 Task: Go to Program & Features. Select Whole Food Market. Add to cart Organic Hand Soap-1. Place order for Angela Wright, _x000D_
304 Lower Adkinstown Rd_x000D_
Mc Kee, Kentucky(KY), 40447, Cell Number (606) 287-3572
Action: Mouse moved to (17, 79)
Screenshot: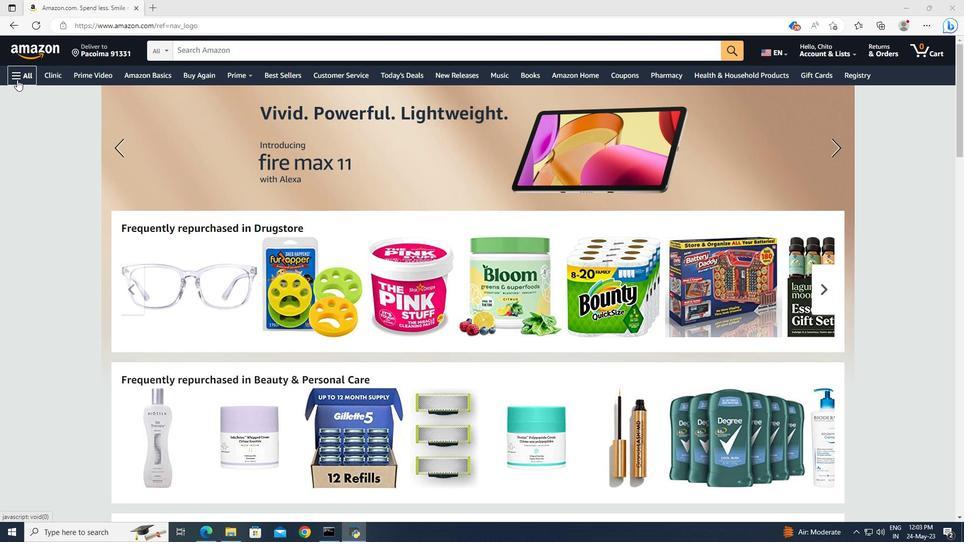 
Action: Mouse pressed left at (17, 79)
Screenshot: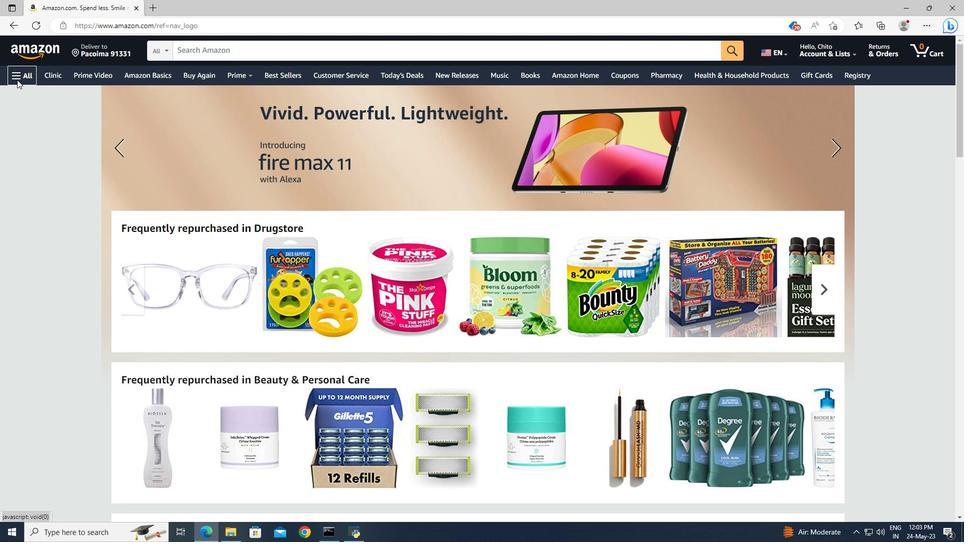 
Action: Mouse moved to (40, 225)
Screenshot: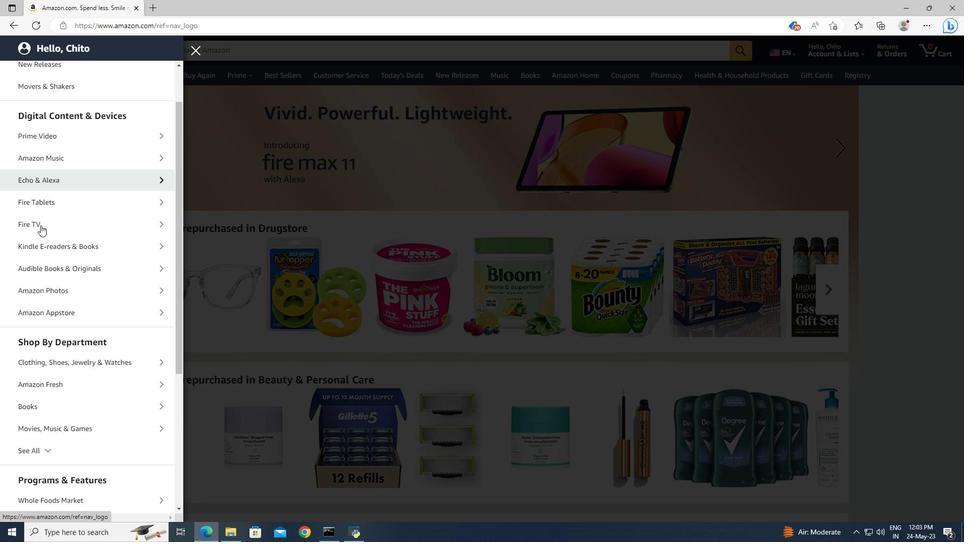 
Action: Mouse scrolled (40, 224) with delta (0, 0)
Screenshot: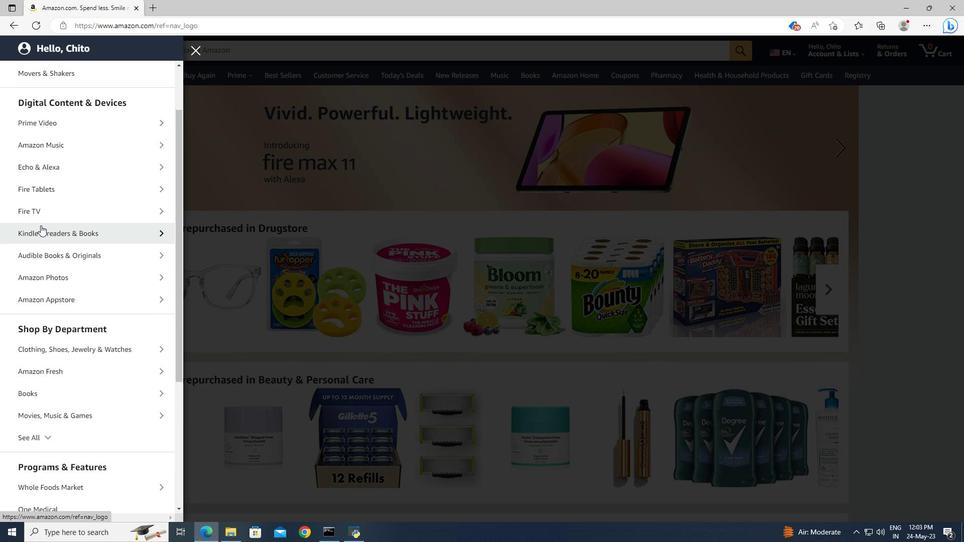 
Action: Mouse scrolled (40, 224) with delta (0, 0)
Screenshot: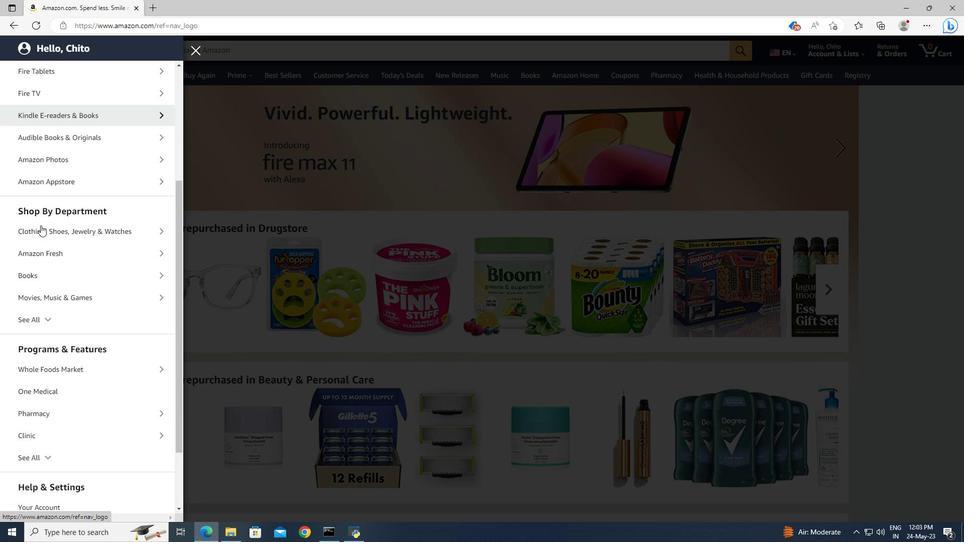 
Action: Mouse scrolled (40, 224) with delta (0, 0)
Screenshot: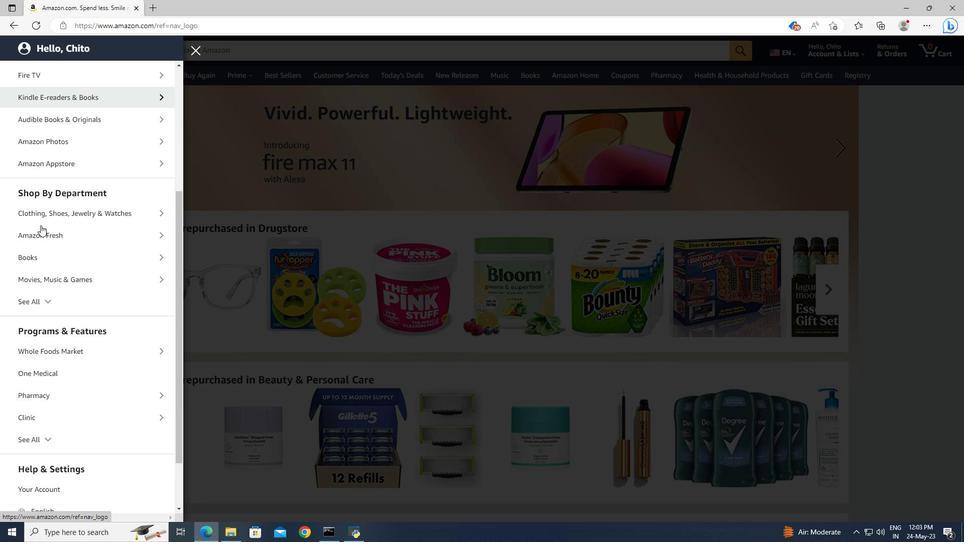 
Action: Mouse scrolled (40, 224) with delta (0, 0)
Screenshot: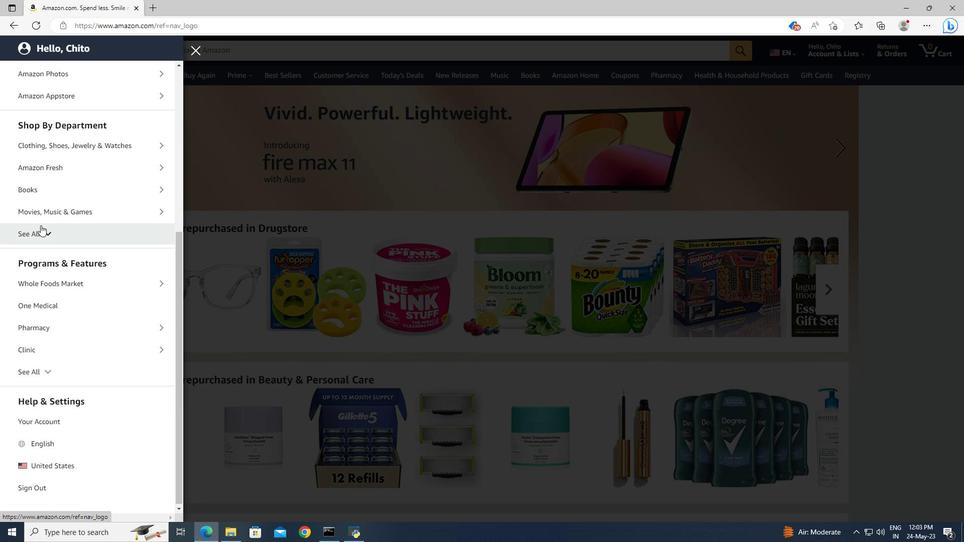 
Action: Mouse scrolled (40, 224) with delta (0, 0)
Screenshot: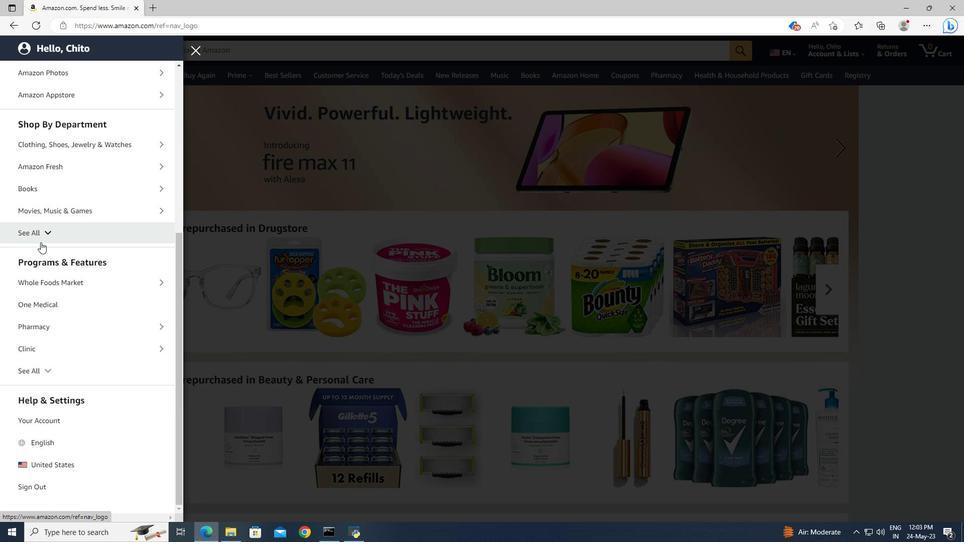 
Action: Mouse moved to (43, 278)
Screenshot: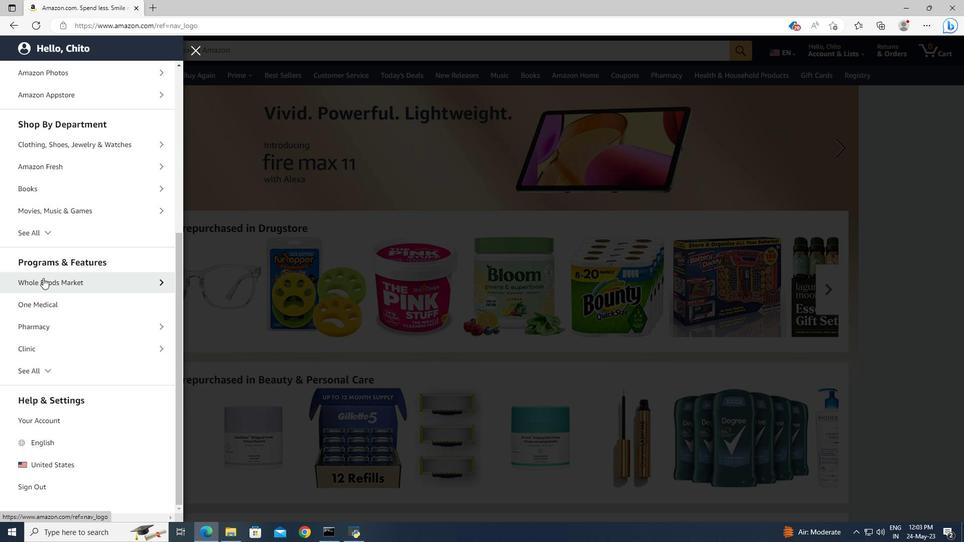 
Action: Mouse pressed left at (43, 278)
Screenshot: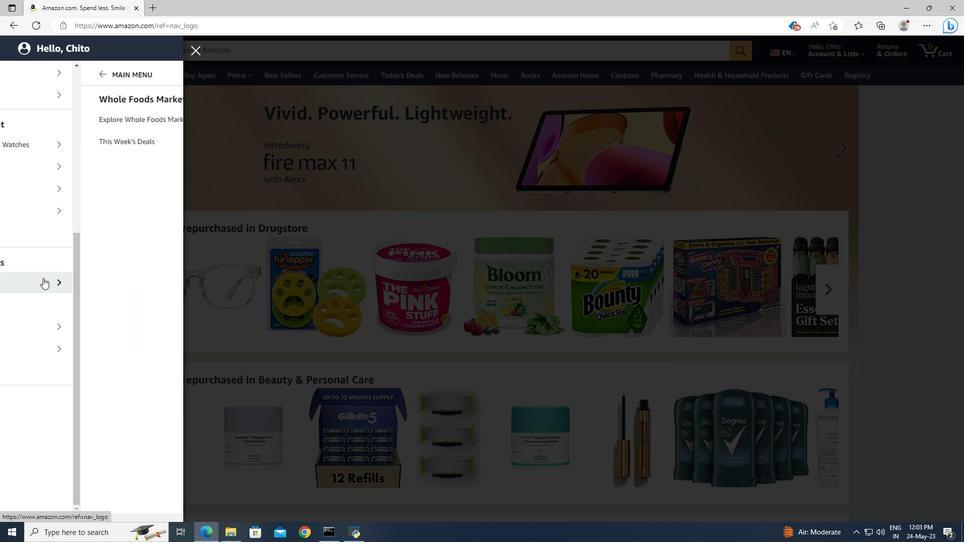 
Action: Mouse moved to (47, 126)
Screenshot: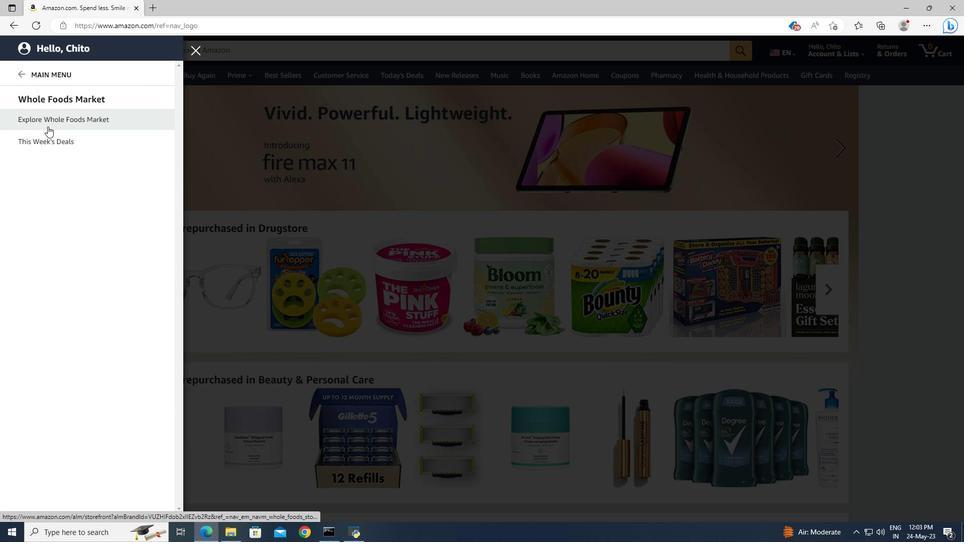 
Action: Mouse pressed left at (47, 126)
Screenshot: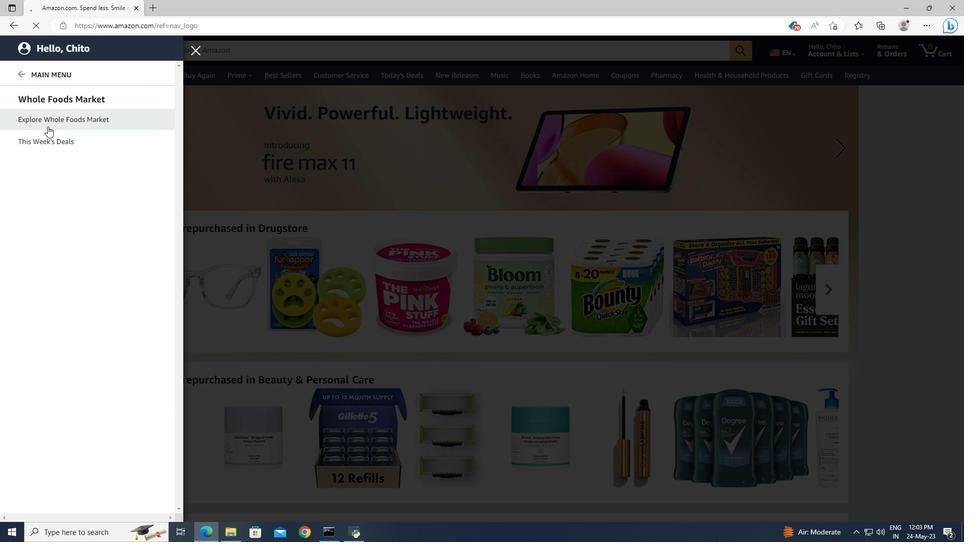 
Action: Mouse moved to (199, 122)
Screenshot: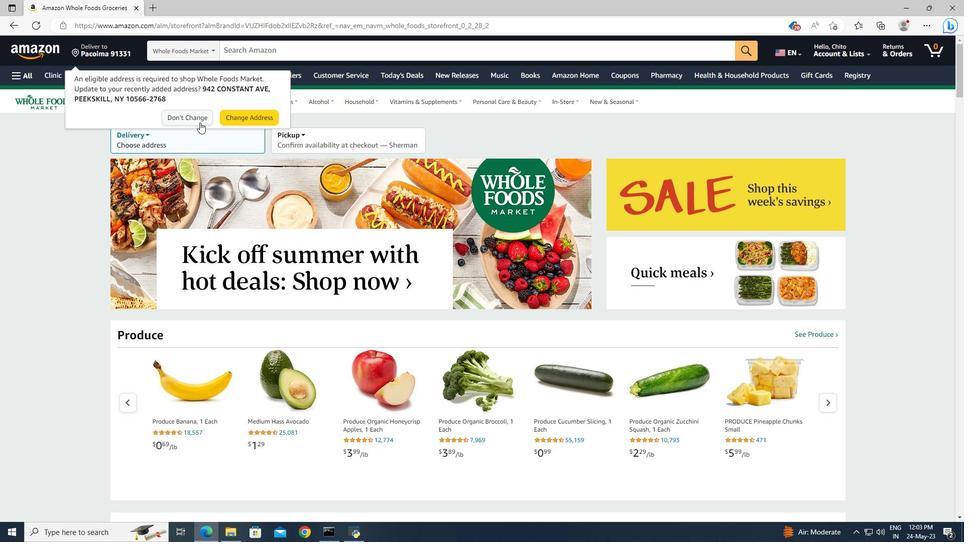 
Action: Mouse pressed left at (199, 122)
Screenshot: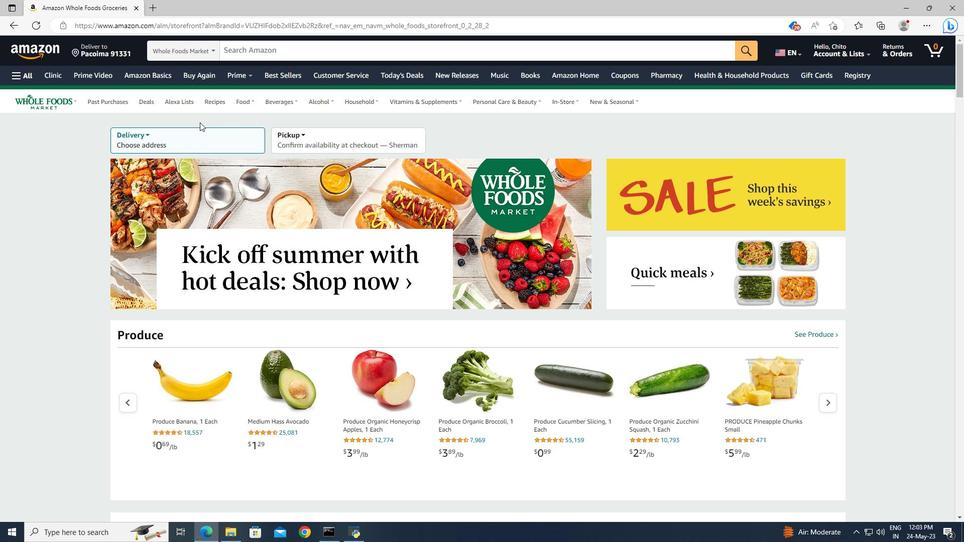 
Action: Mouse moved to (230, 133)
Screenshot: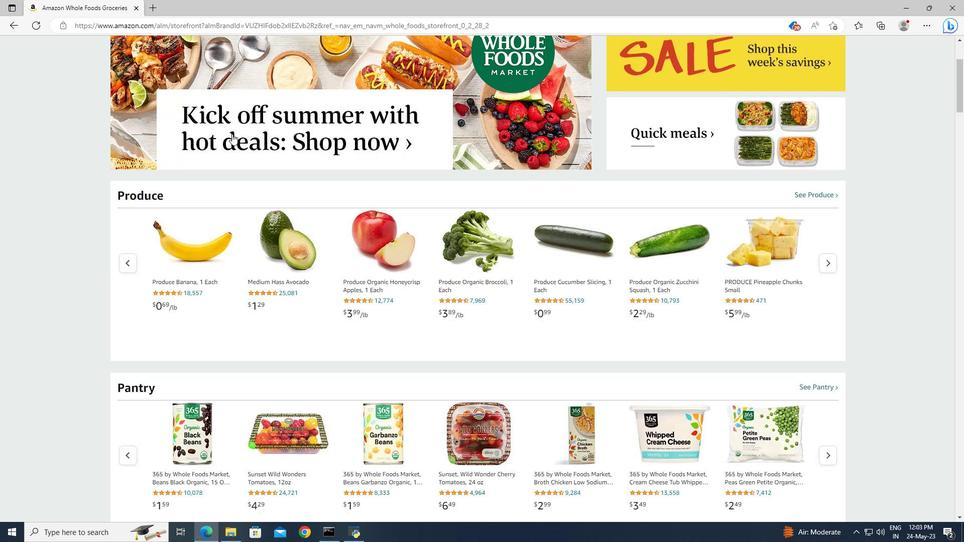 
Action: Mouse scrolled (230, 132) with delta (0, 0)
Screenshot: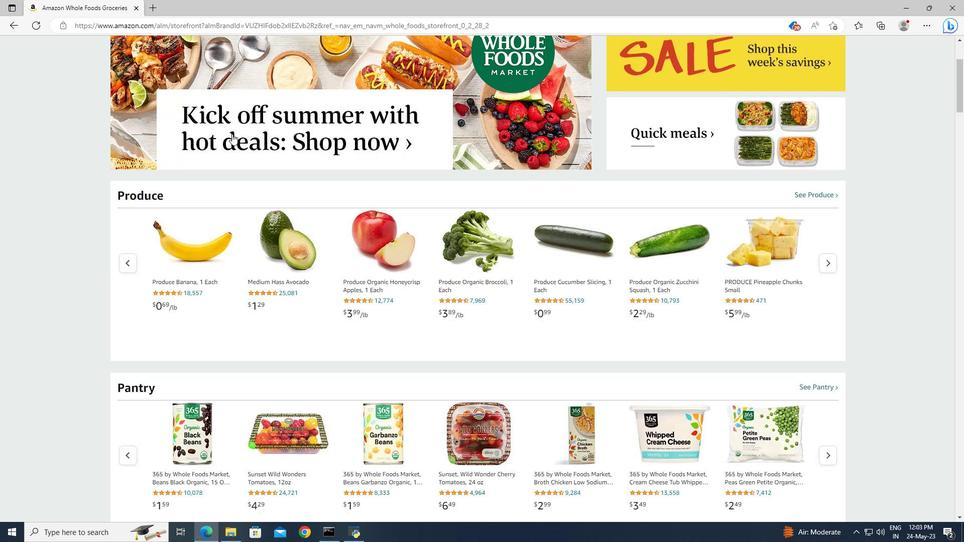
Action: Mouse moved to (231, 133)
Screenshot: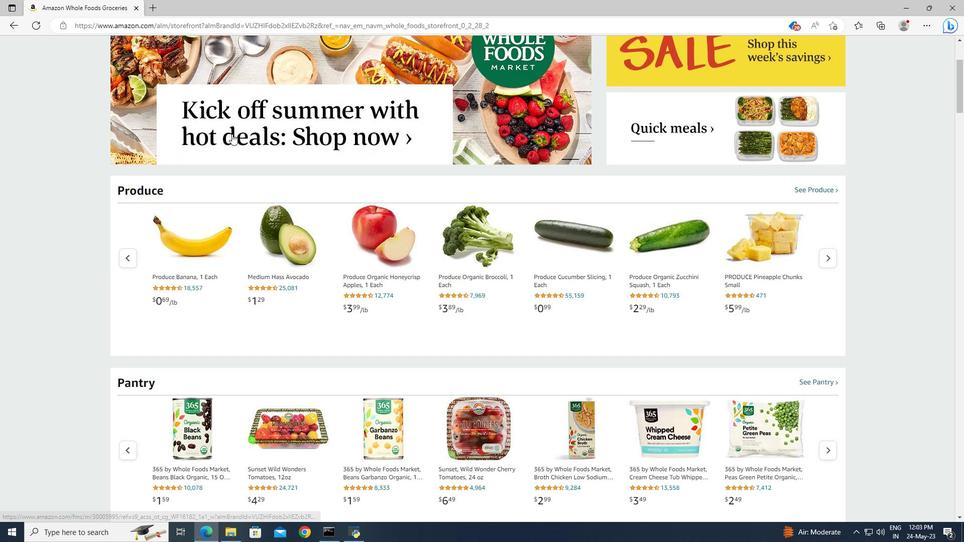 
Action: Mouse scrolled (231, 133) with delta (0, 0)
Screenshot: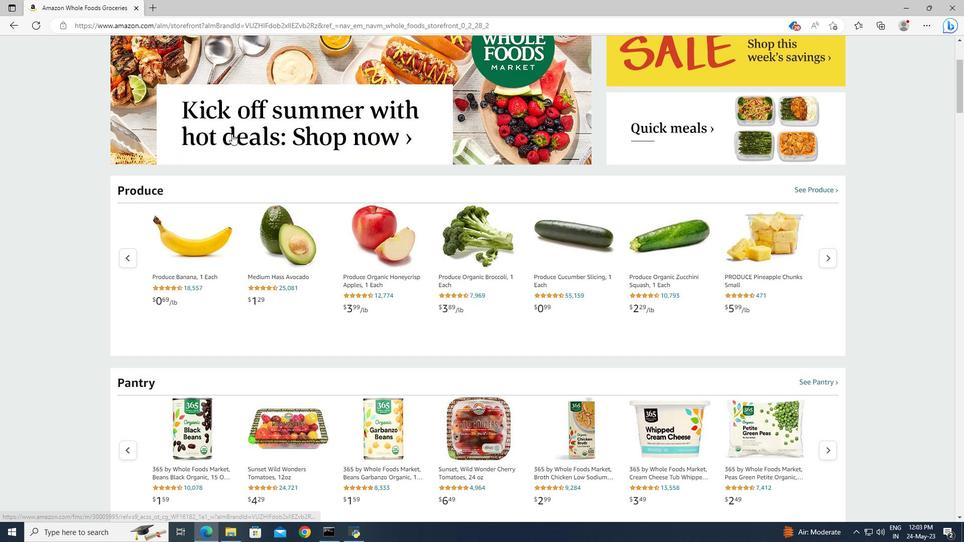
Action: Mouse moved to (232, 134)
Screenshot: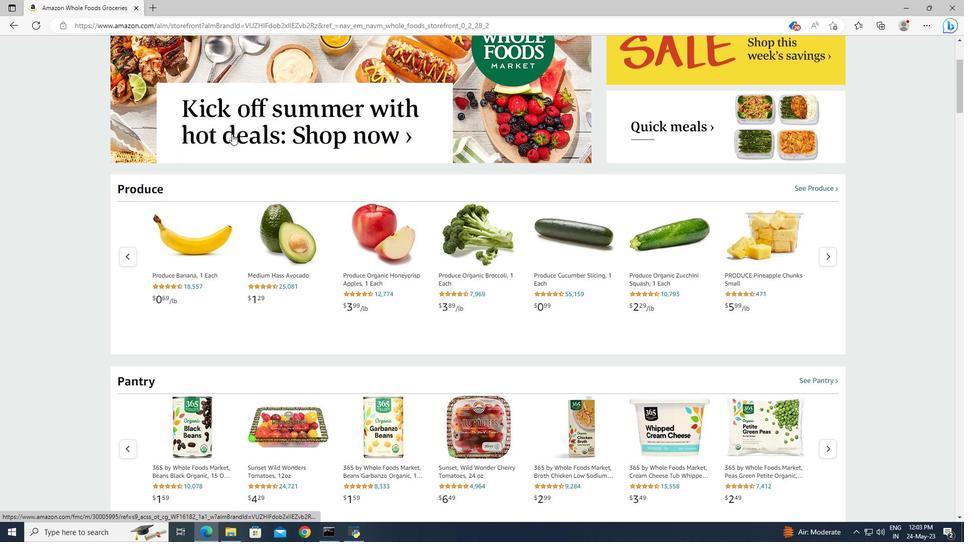 
Action: Mouse scrolled (232, 134) with delta (0, 0)
Screenshot: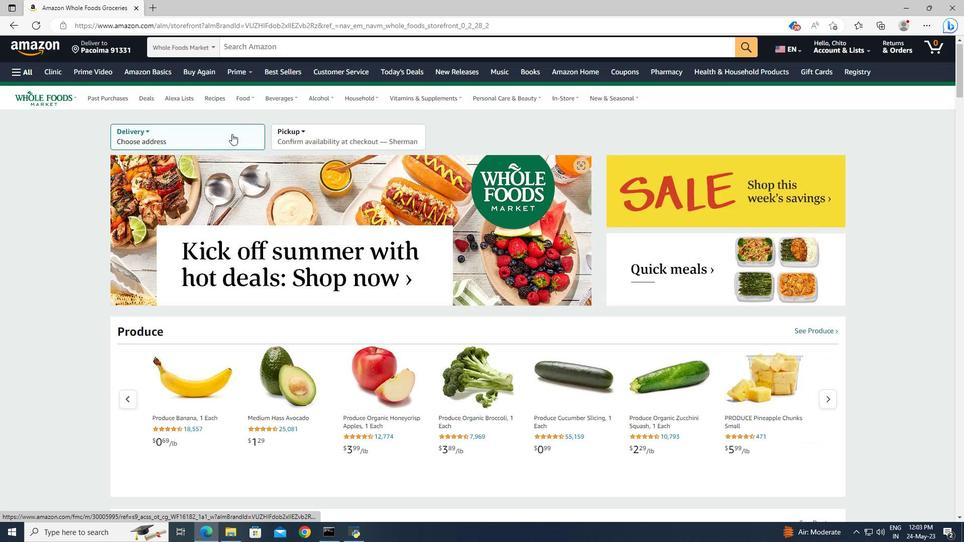 
Action: Mouse scrolled (232, 134) with delta (0, 0)
Screenshot: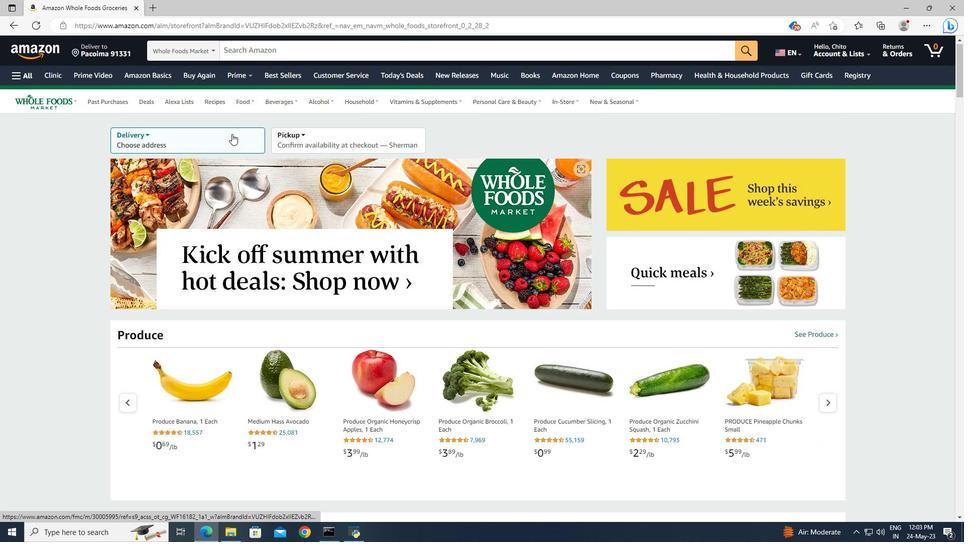 
Action: Mouse scrolled (232, 134) with delta (0, 0)
Screenshot: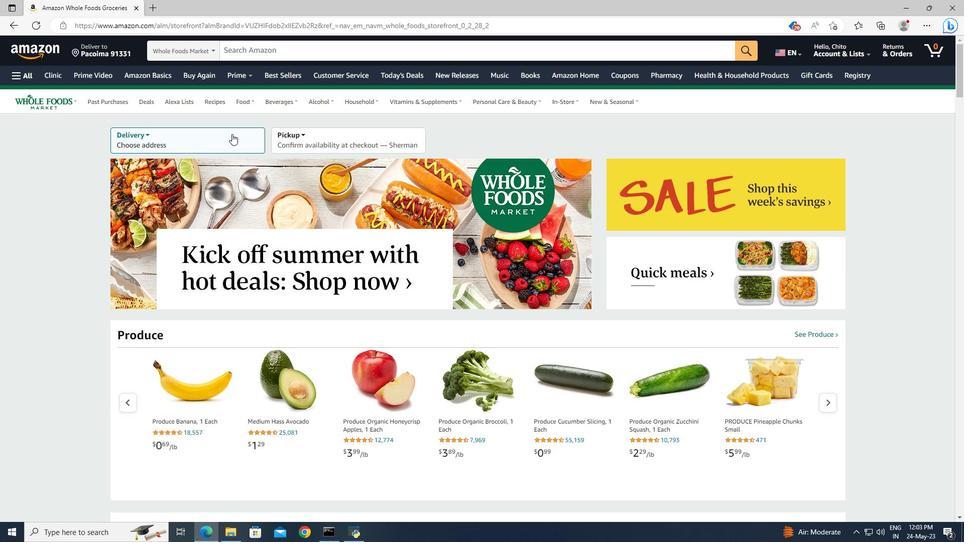 
Action: Mouse moved to (358, 100)
Screenshot: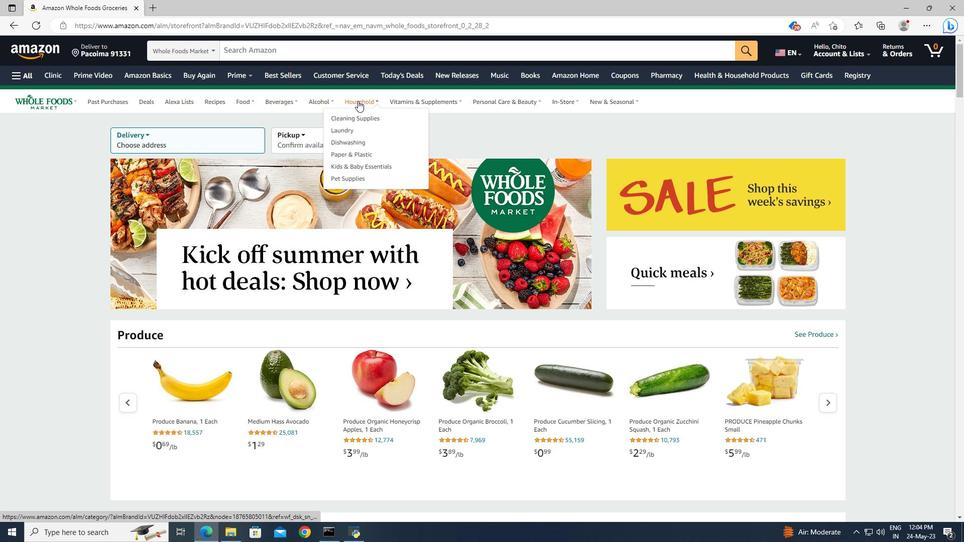 
Action: Mouse pressed left at (358, 100)
Screenshot: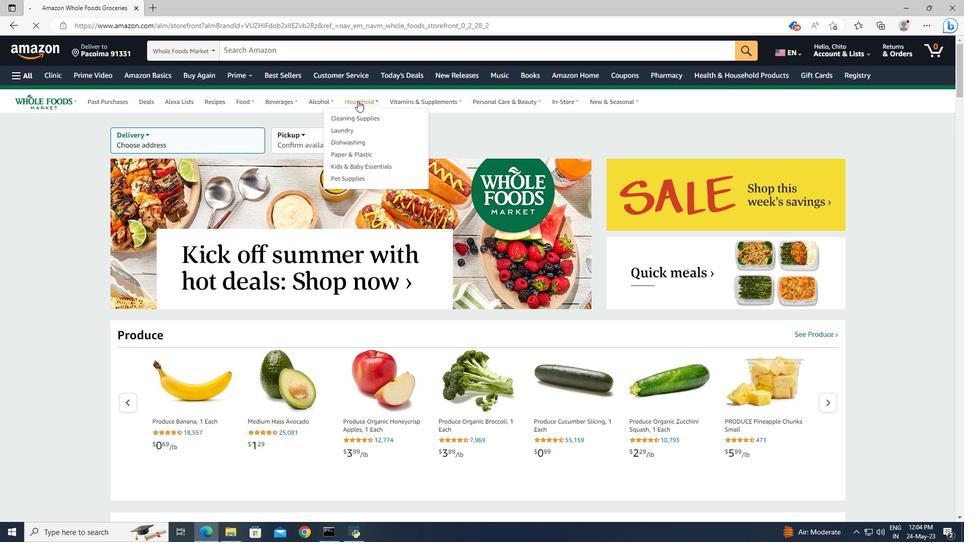 
Action: Mouse moved to (353, 176)
Screenshot: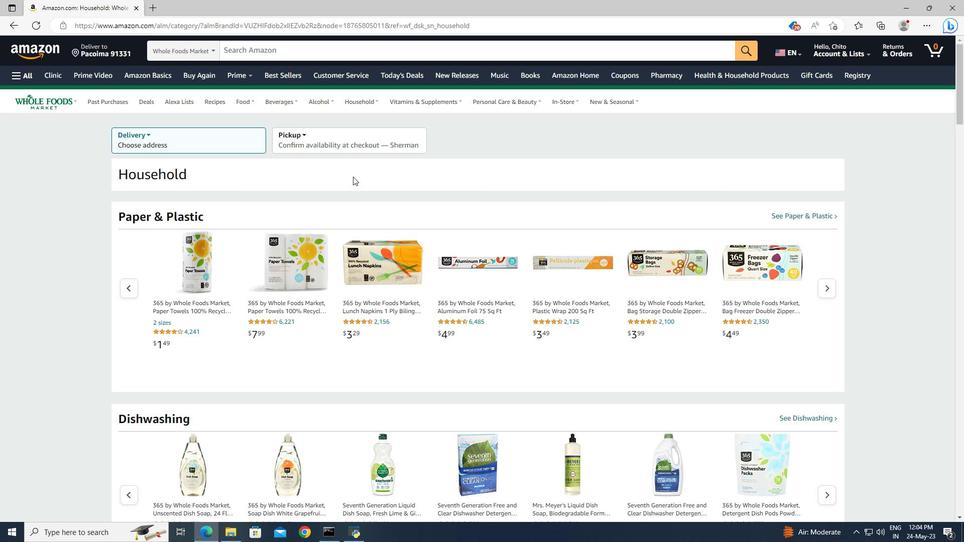 
Action: Mouse scrolled (353, 176) with delta (0, 0)
Screenshot: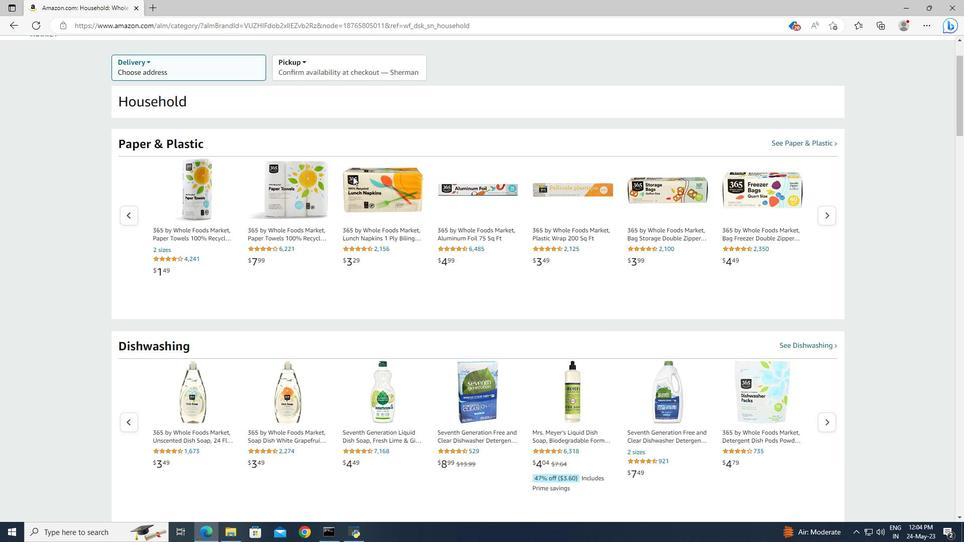 
Action: Mouse scrolled (353, 176) with delta (0, 0)
Screenshot: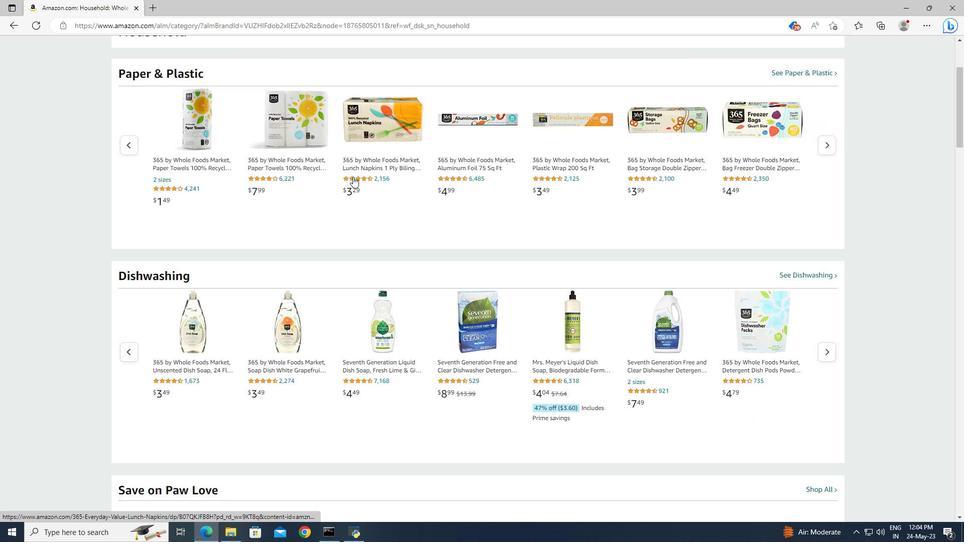 
Action: Mouse scrolled (353, 176) with delta (0, 0)
Screenshot: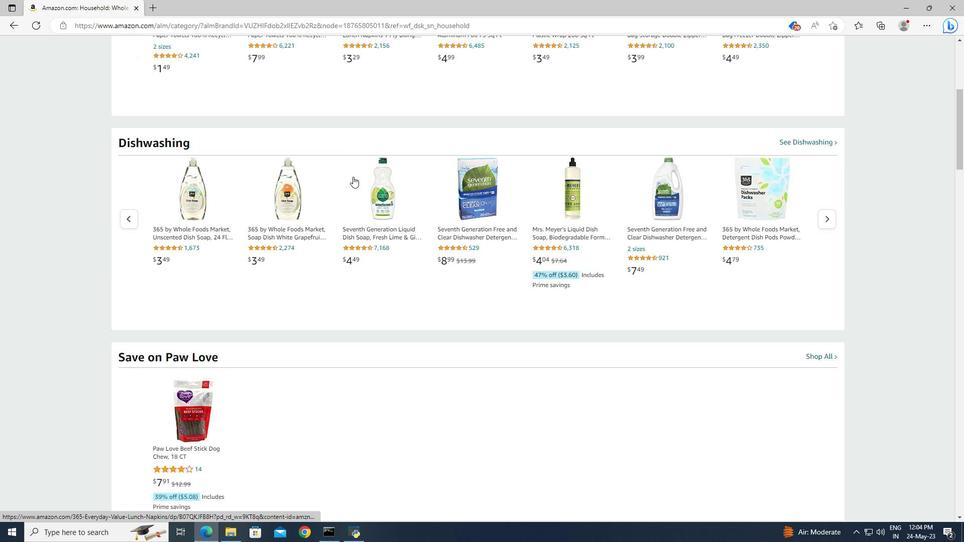 
Action: Mouse scrolled (353, 176) with delta (0, 0)
Screenshot: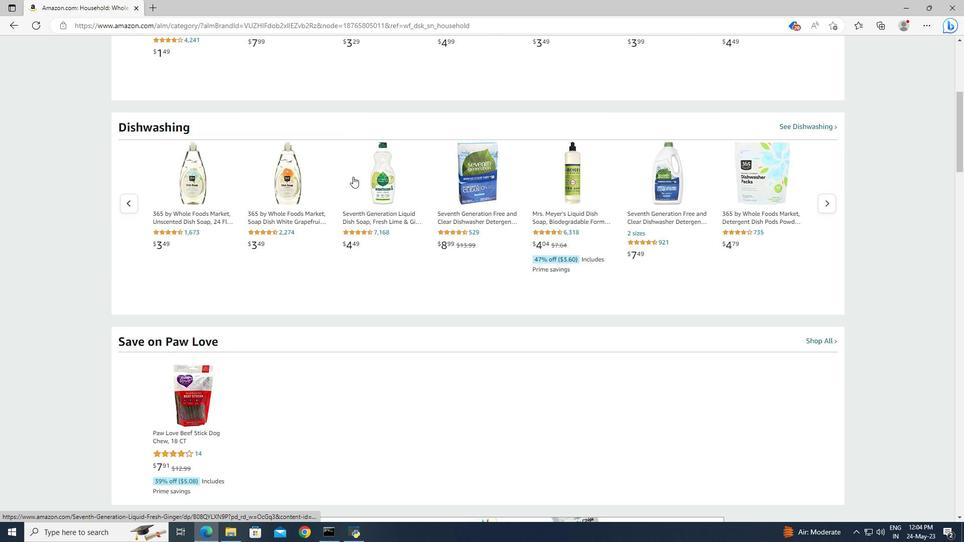 
Action: Mouse scrolled (353, 176) with delta (0, 0)
Screenshot: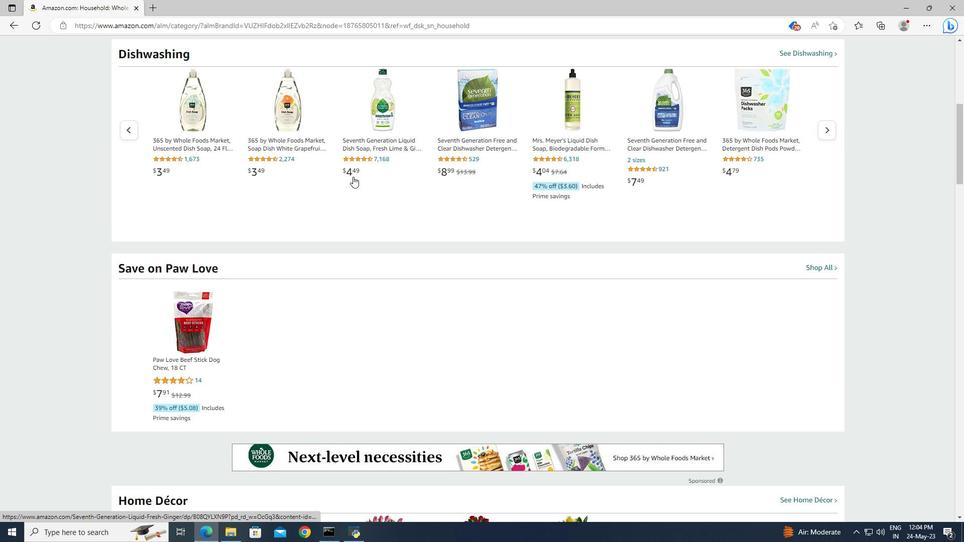 
Action: Mouse scrolled (353, 176) with delta (0, 0)
Screenshot: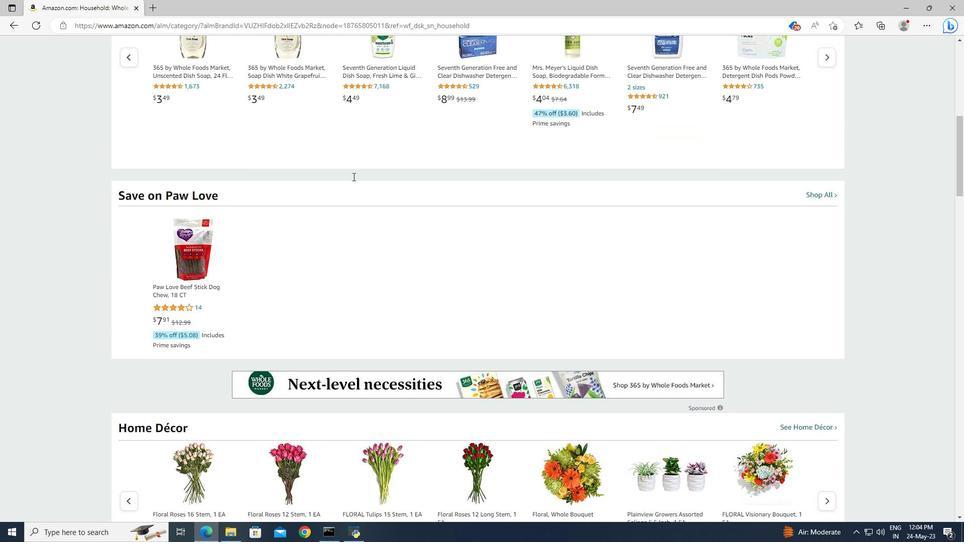 
Action: Mouse scrolled (353, 176) with delta (0, 0)
Screenshot: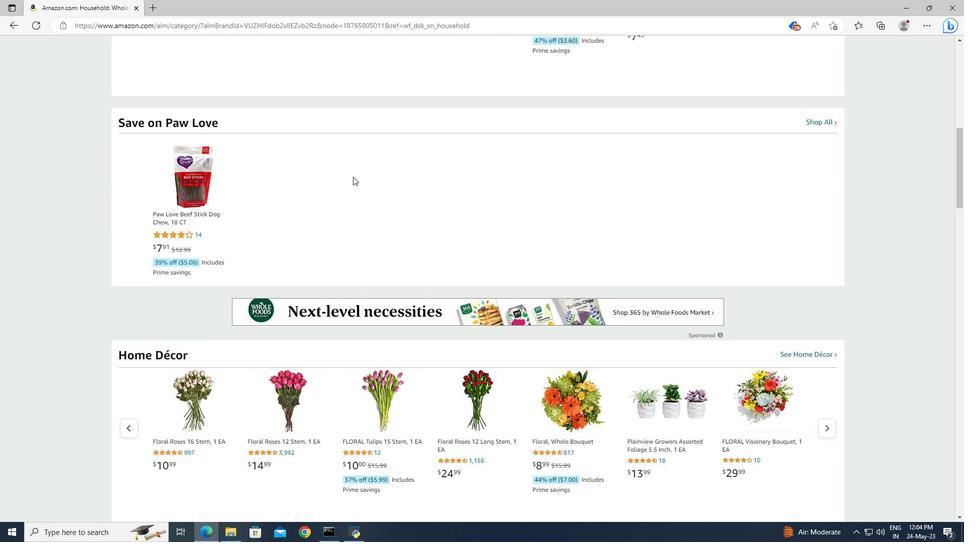 
Action: Mouse scrolled (353, 176) with delta (0, 0)
Screenshot: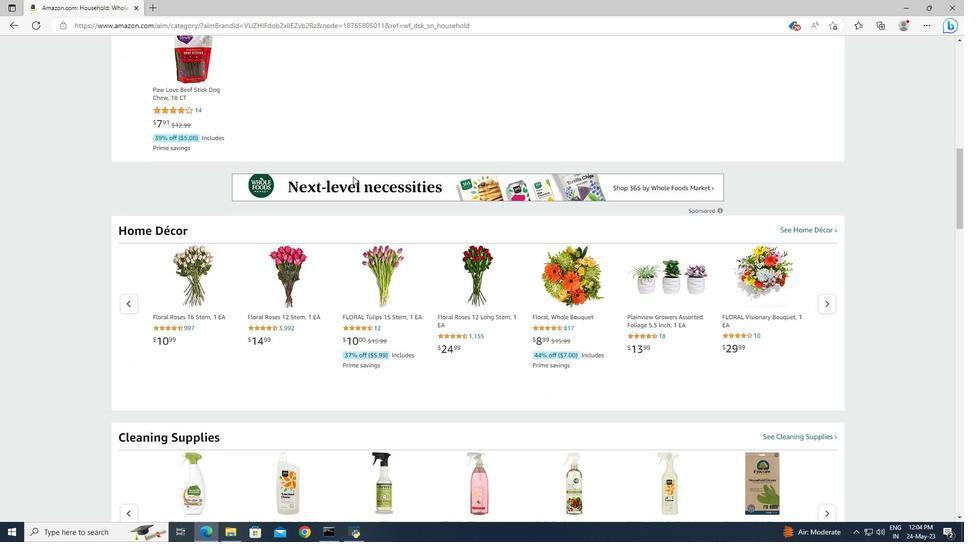 
Action: Mouse scrolled (353, 176) with delta (0, 0)
Screenshot: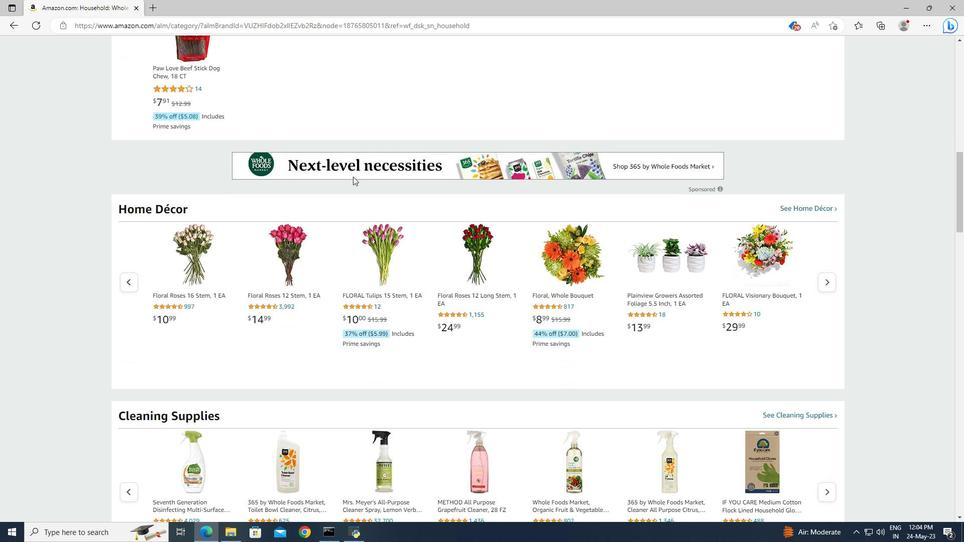 
Action: Mouse scrolled (353, 176) with delta (0, 0)
Screenshot: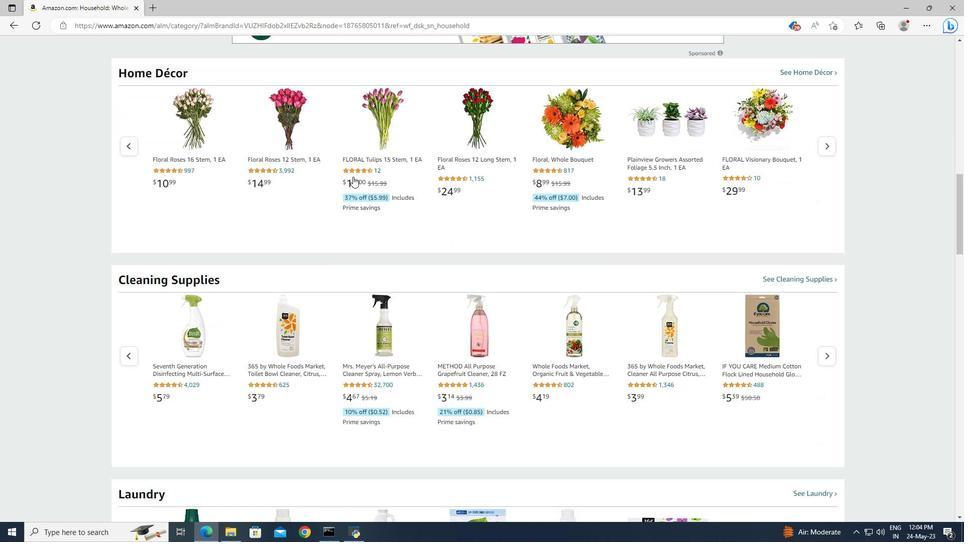 
Action: Mouse scrolled (353, 176) with delta (0, 0)
Screenshot: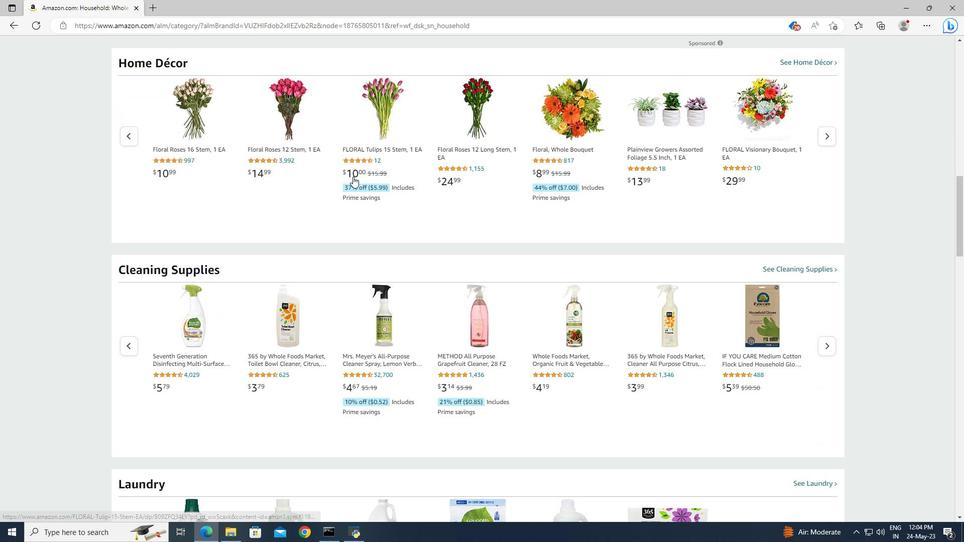 
Action: Mouse scrolled (353, 176) with delta (0, 0)
Screenshot: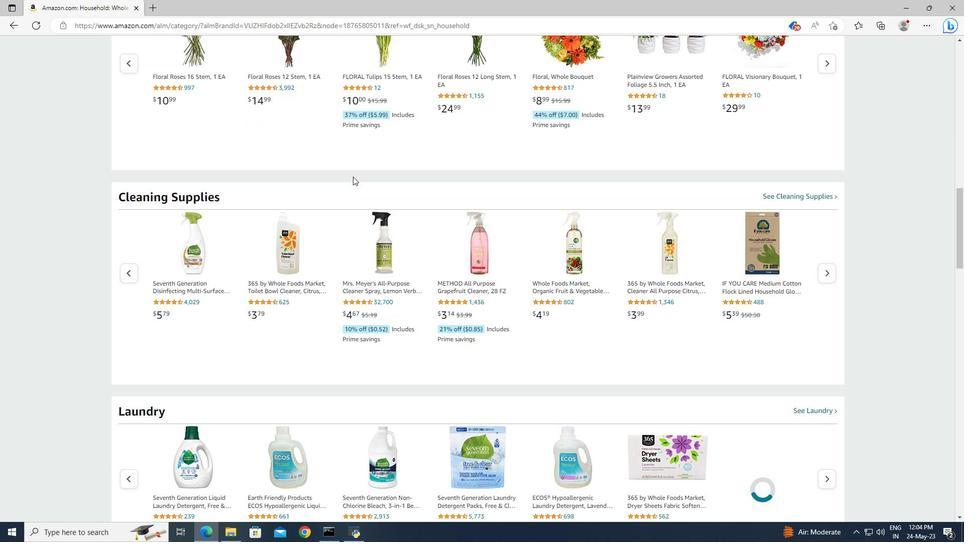 
Action: Mouse scrolled (353, 176) with delta (0, 0)
Screenshot: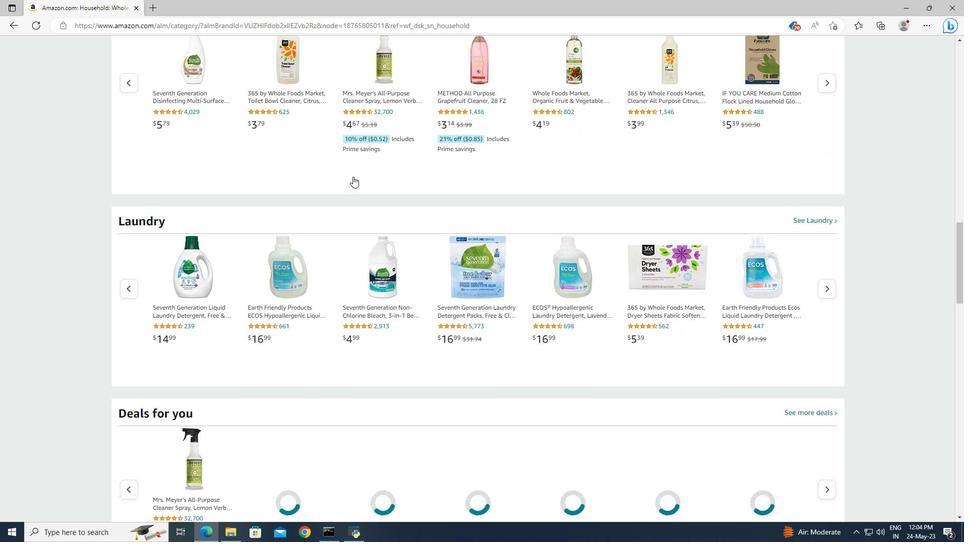 
Action: Mouse scrolled (353, 176) with delta (0, 0)
Screenshot: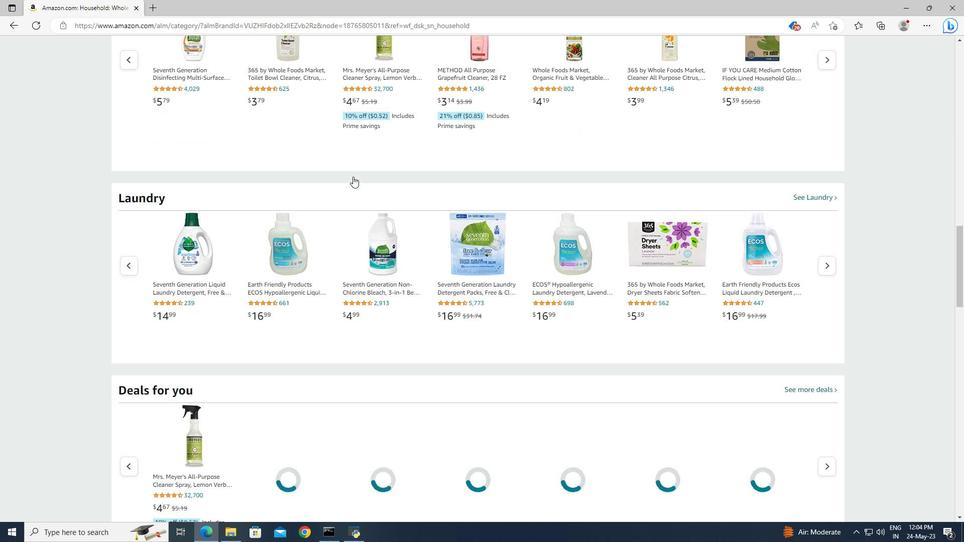 
Action: Mouse scrolled (353, 176) with delta (0, 0)
Screenshot: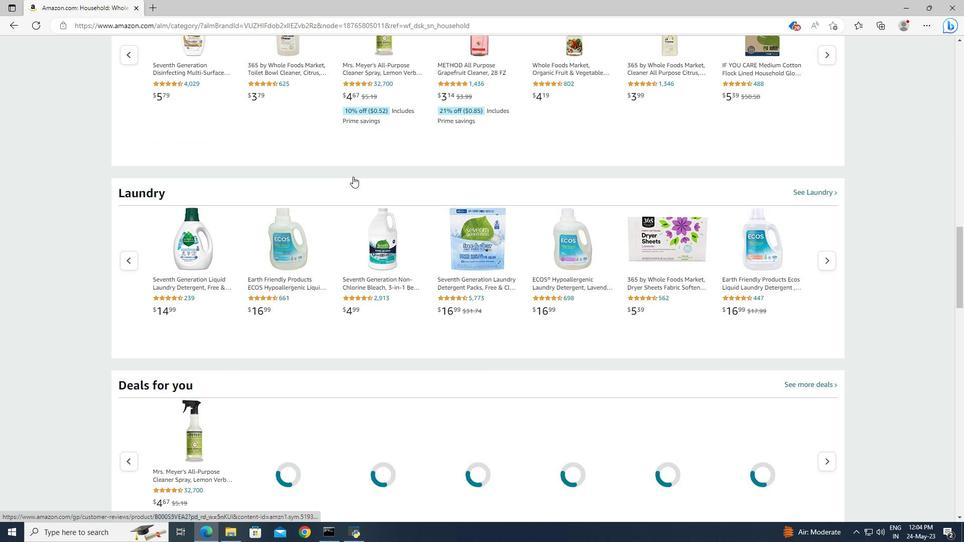 
Action: Mouse scrolled (353, 176) with delta (0, 0)
Screenshot: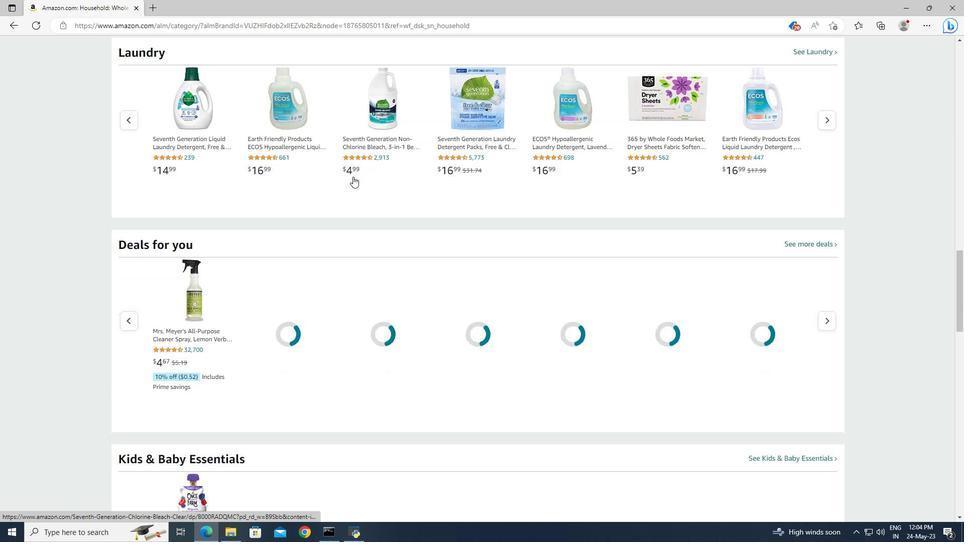 
Action: Mouse scrolled (353, 176) with delta (0, 0)
Screenshot: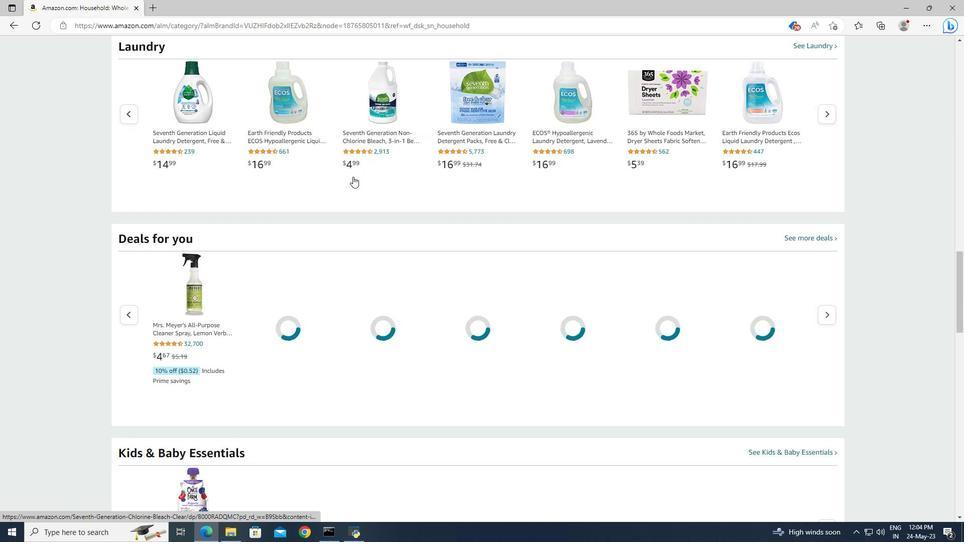 
Action: Mouse scrolled (353, 176) with delta (0, 0)
Screenshot: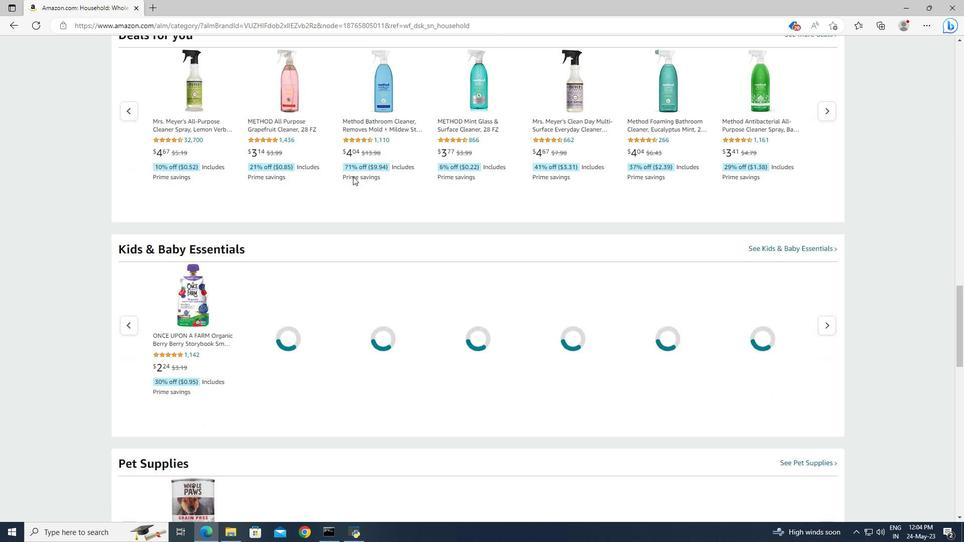 
Action: Mouse scrolled (353, 176) with delta (0, 0)
Screenshot: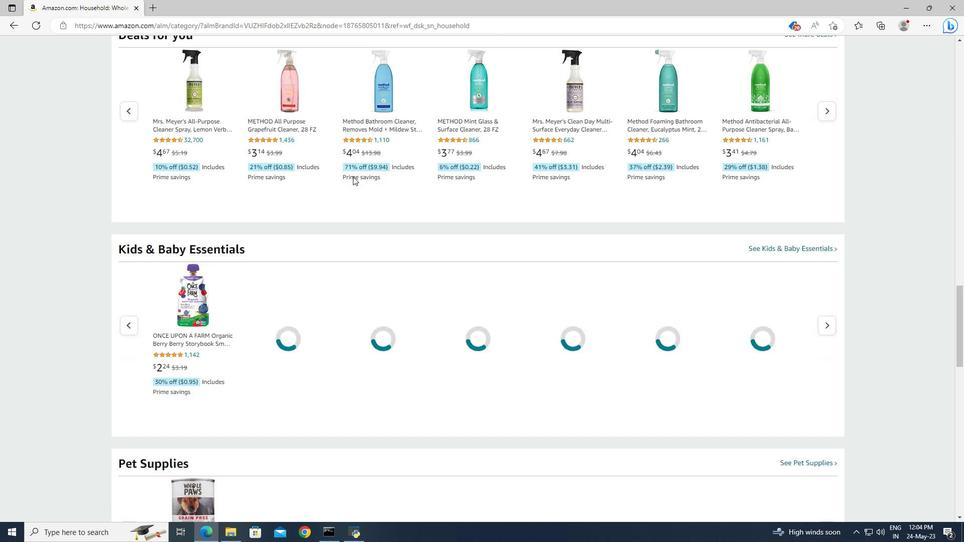 
Action: Mouse scrolled (353, 176) with delta (0, 0)
Screenshot: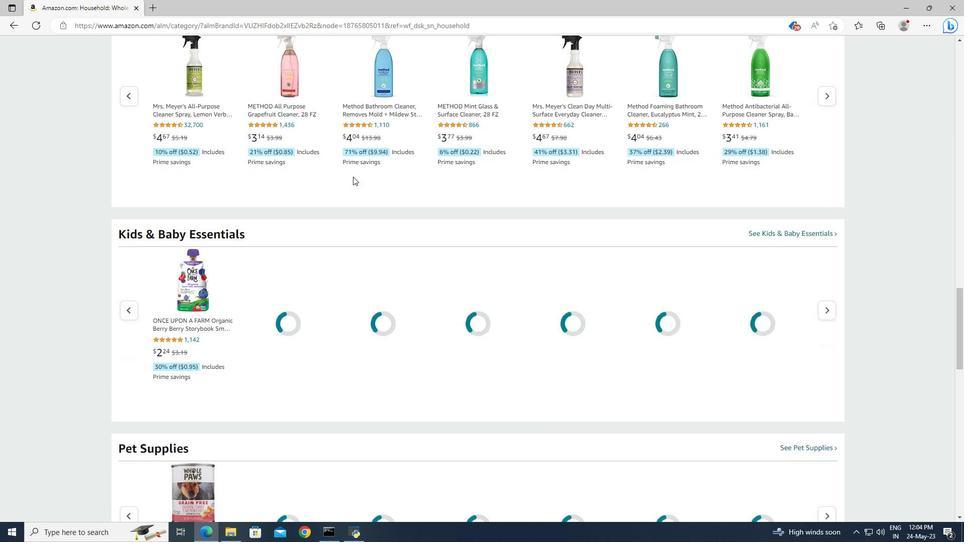 
Action: Mouse scrolled (353, 176) with delta (0, 0)
Screenshot: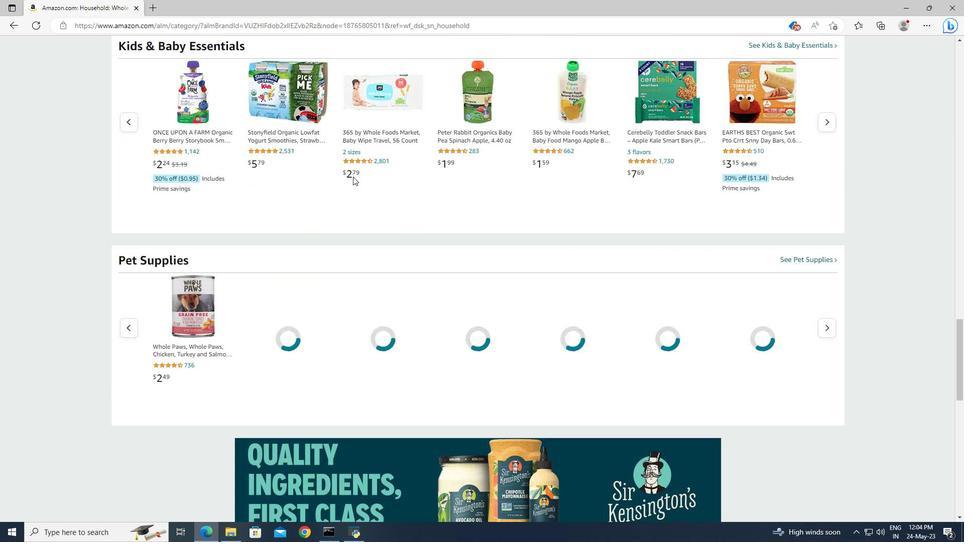 
Action: Mouse scrolled (353, 176) with delta (0, 0)
Screenshot: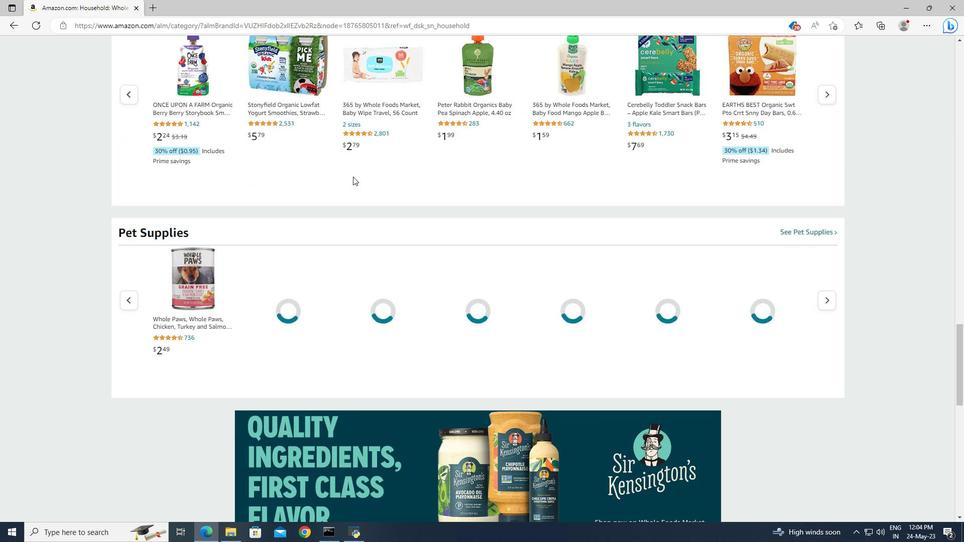 
Action: Mouse scrolled (353, 176) with delta (0, 0)
Screenshot: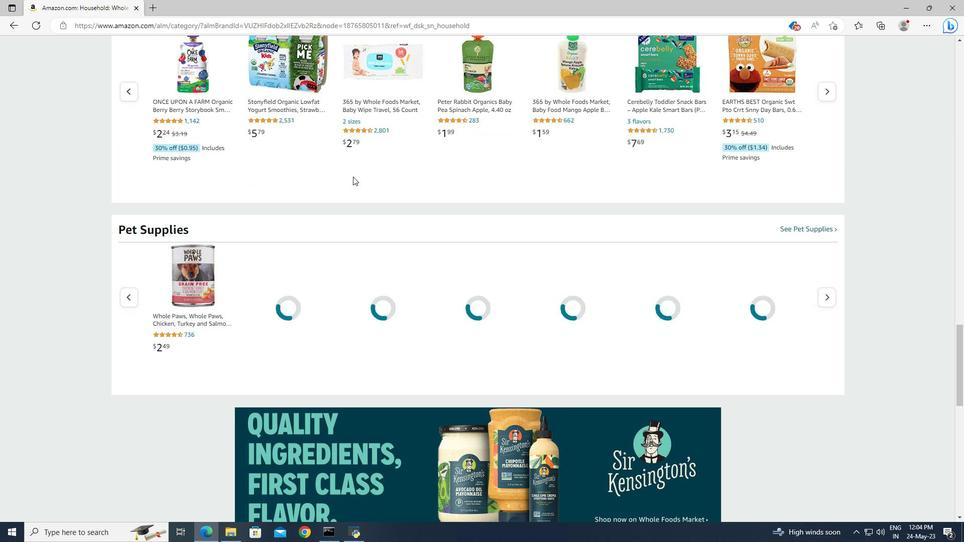 
Action: Mouse scrolled (353, 176) with delta (0, 0)
Screenshot: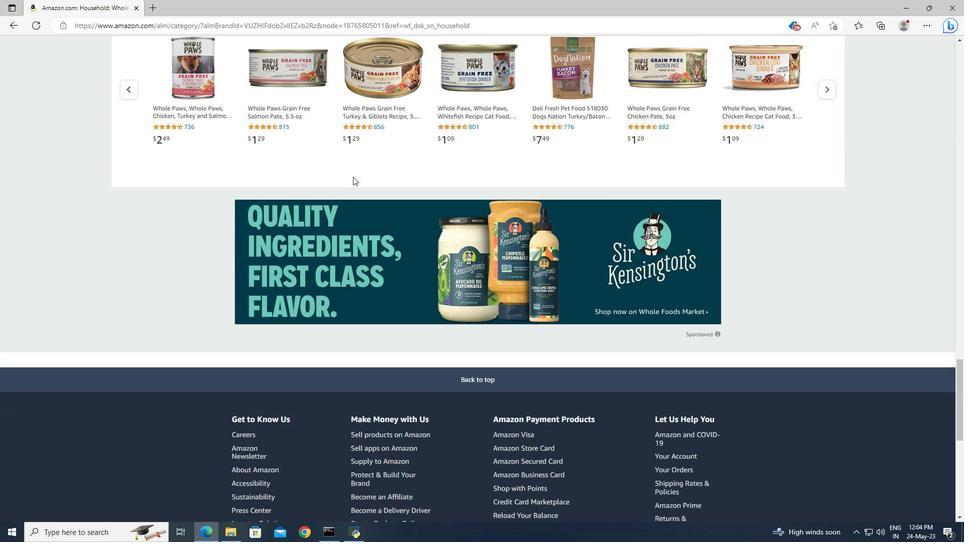 
Action: Mouse scrolled (353, 176) with delta (0, 0)
Screenshot: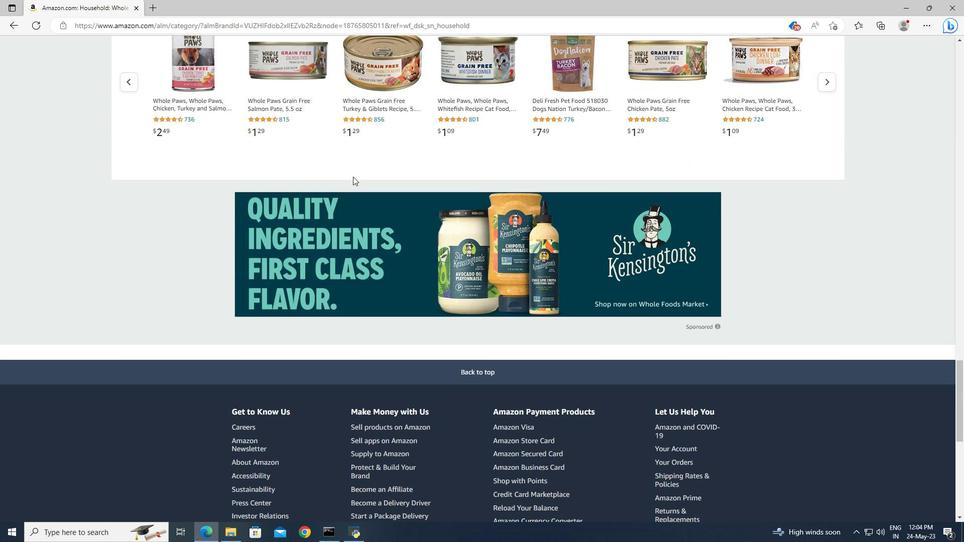 
Action: Mouse scrolled (353, 176) with delta (0, 0)
Screenshot: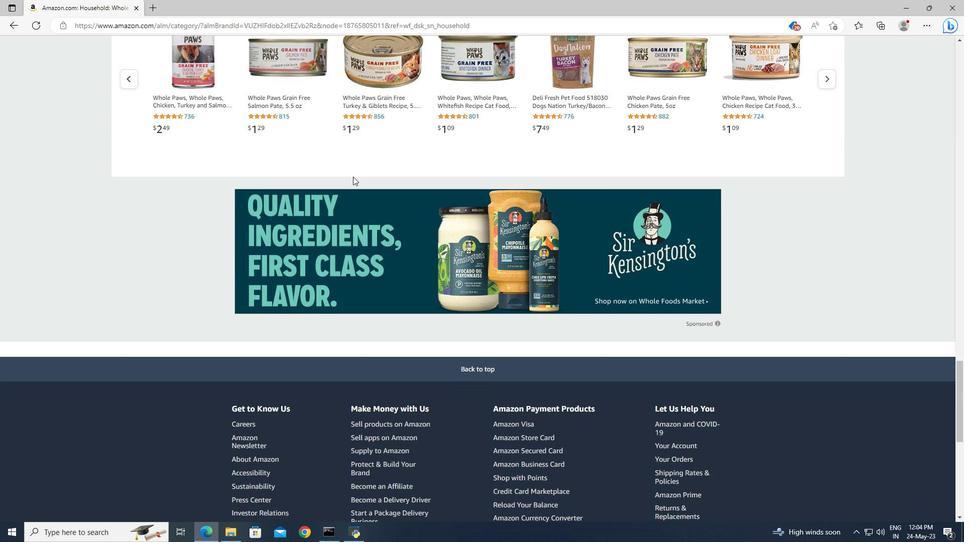 
Action: Mouse scrolled (353, 177) with delta (0, 0)
Screenshot: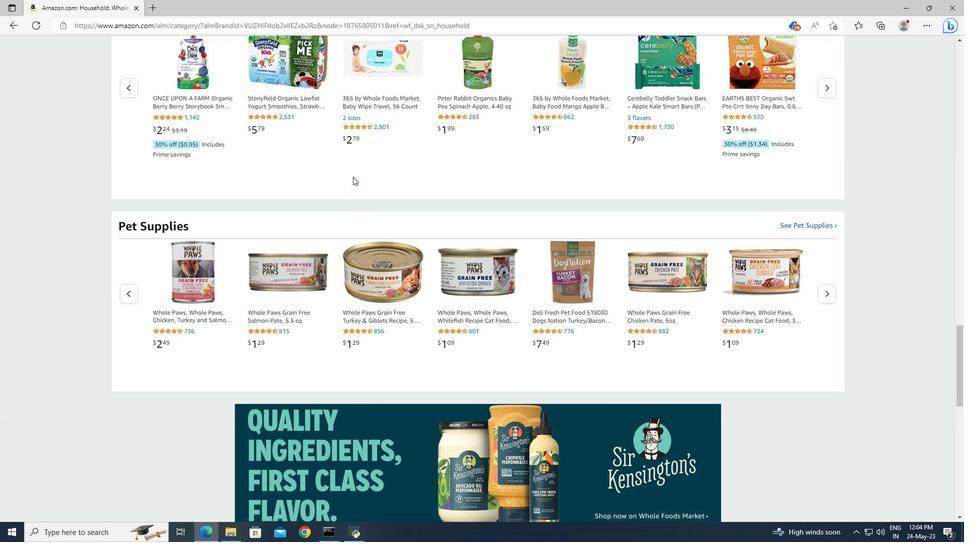 
Action: Mouse scrolled (353, 177) with delta (0, 0)
Screenshot: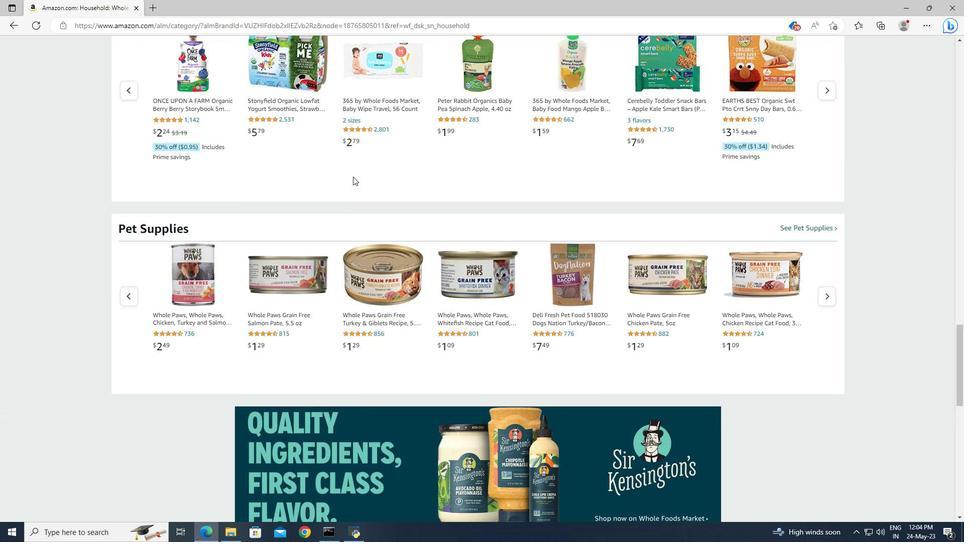 
Action: Mouse scrolled (353, 177) with delta (0, 0)
Screenshot: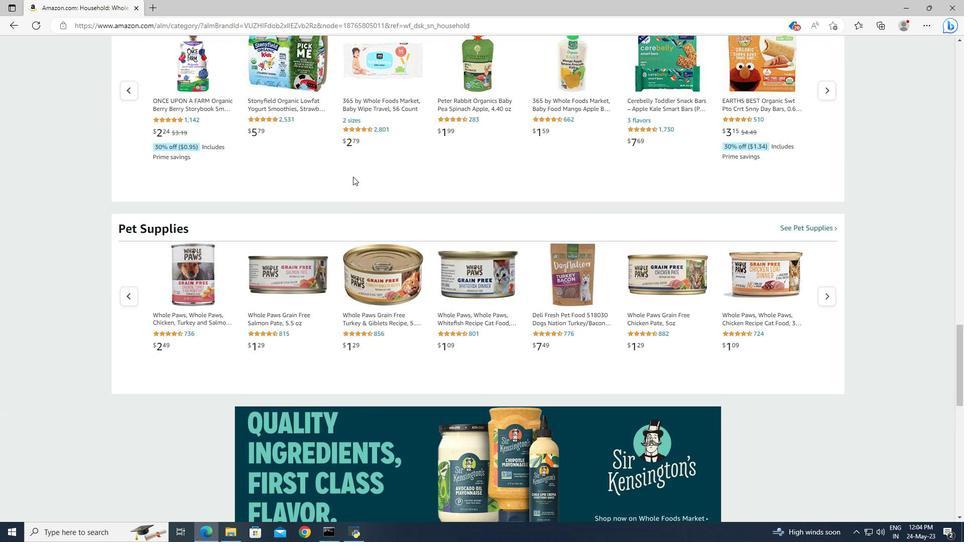 
Action: Mouse scrolled (353, 177) with delta (0, 0)
Screenshot: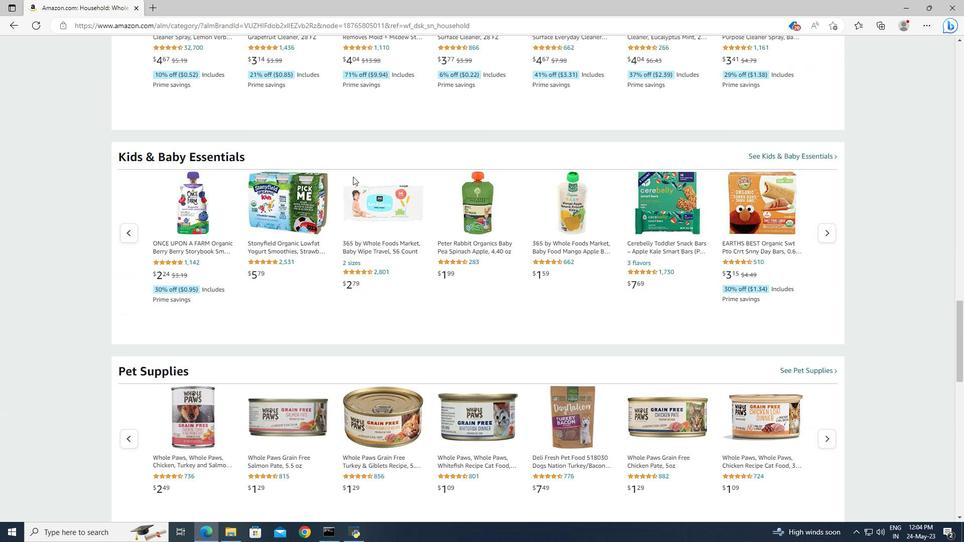 
Action: Mouse scrolled (353, 177) with delta (0, 0)
Screenshot: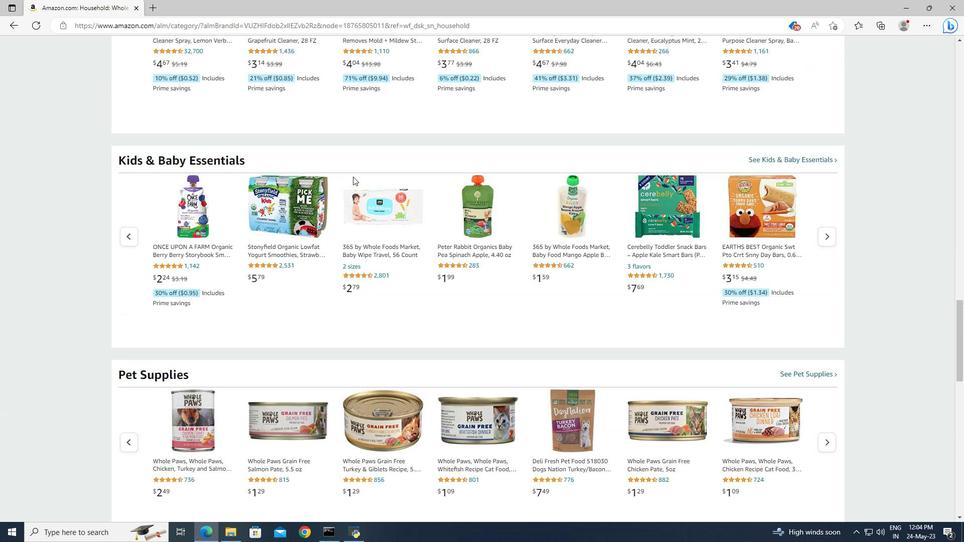 
Action: Mouse scrolled (353, 177) with delta (0, 0)
Screenshot: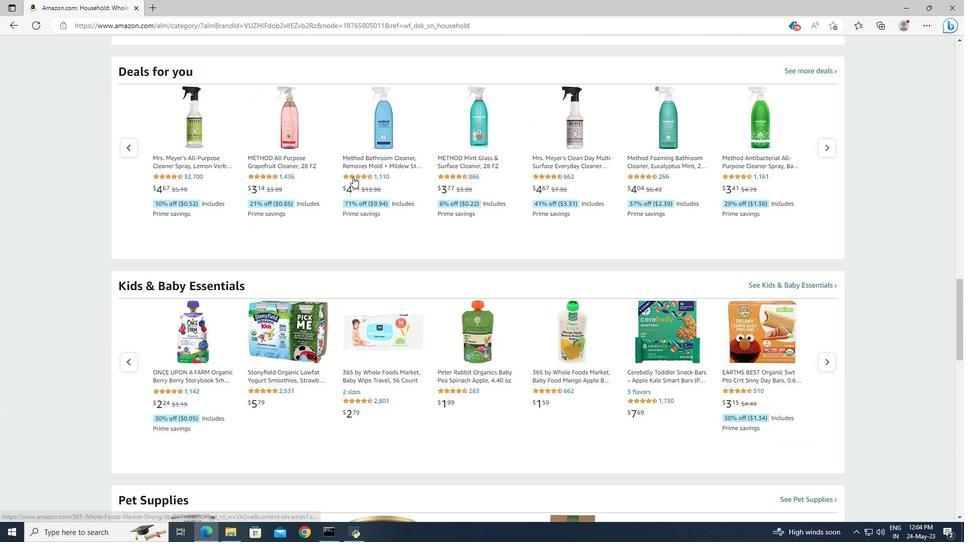 
Action: Mouse scrolled (353, 177) with delta (0, 0)
Screenshot: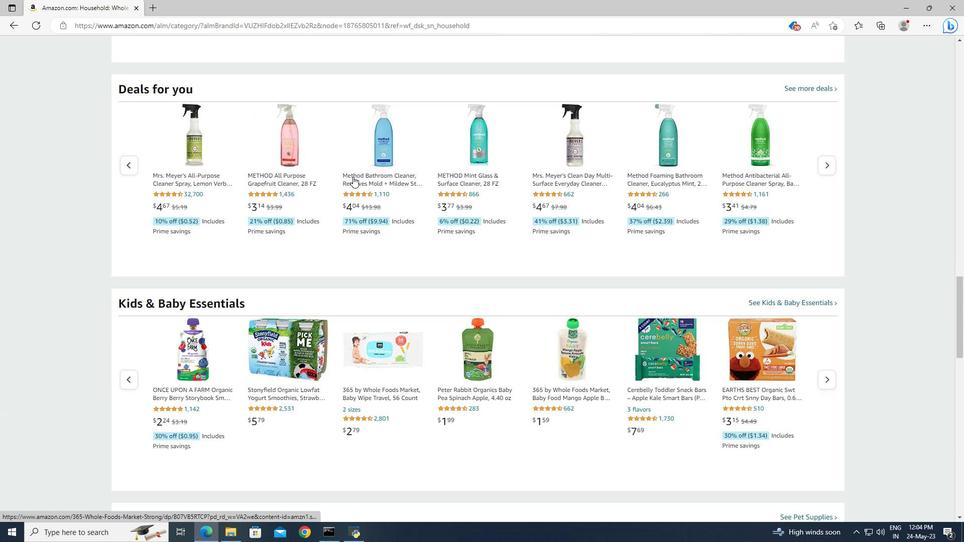 
Action: Mouse scrolled (353, 177) with delta (0, 0)
Screenshot: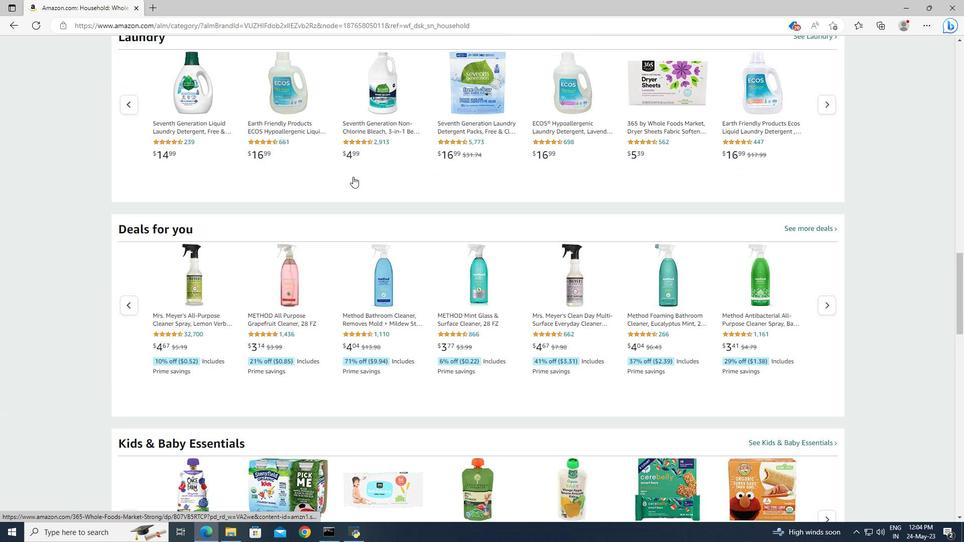 
Action: Mouse scrolled (353, 177) with delta (0, 0)
Screenshot: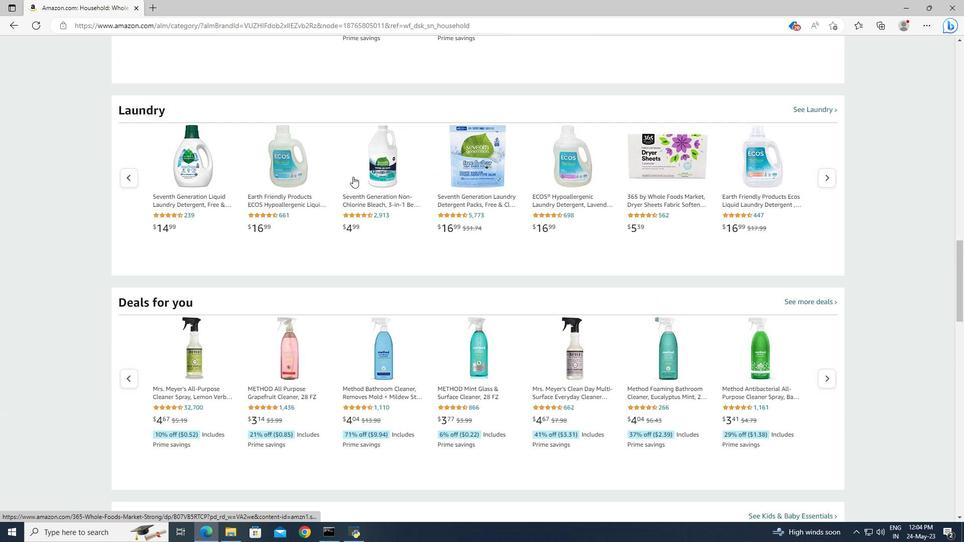 
Action: Mouse scrolled (353, 177) with delta (0, 0)
Screenshot: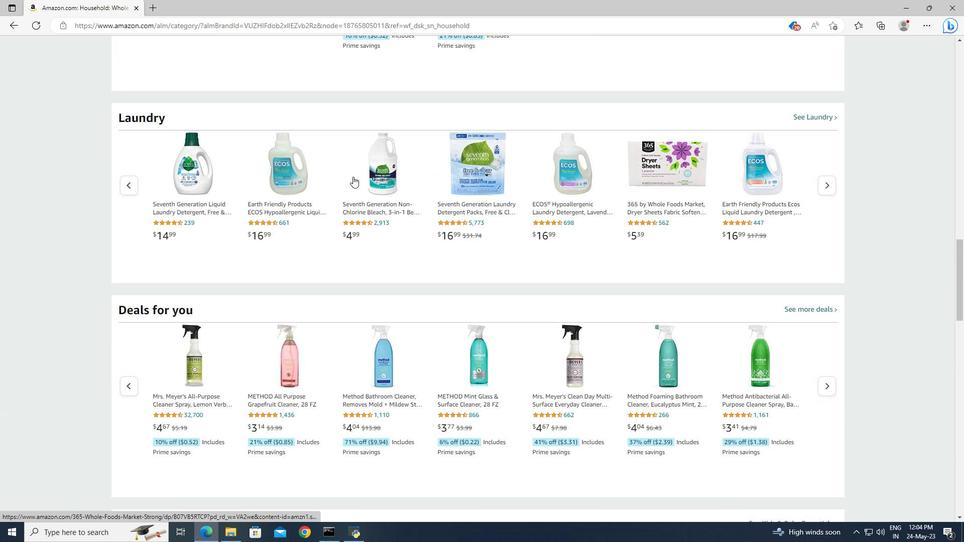 
Action: Mouse scrolled (353, 177) with delta (0, 0)
Screenshot: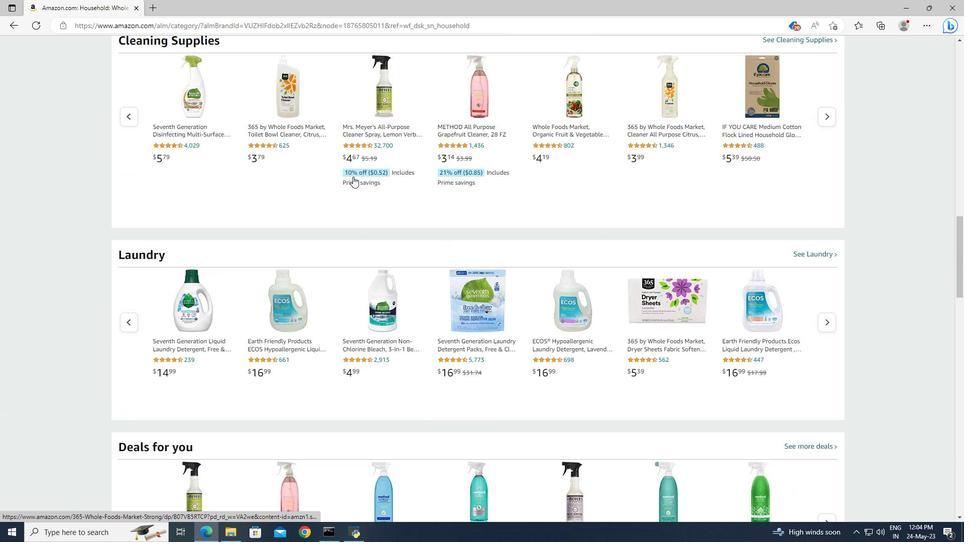 
Action: Mouse scrolled (353, 177) with delta (0, 0)
Screenshot: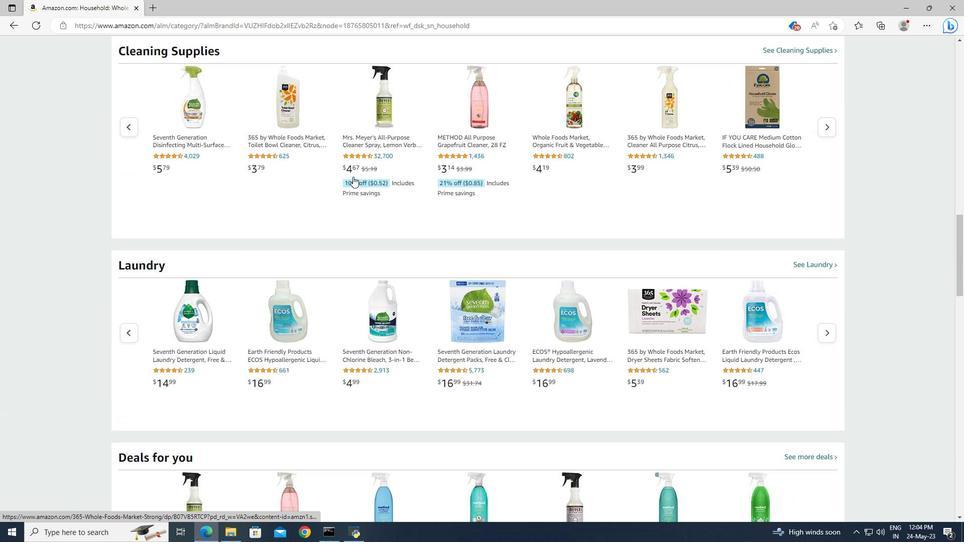 
Action: Mouse scrolled (353, 177) with delta (0, 0)
Screenshot: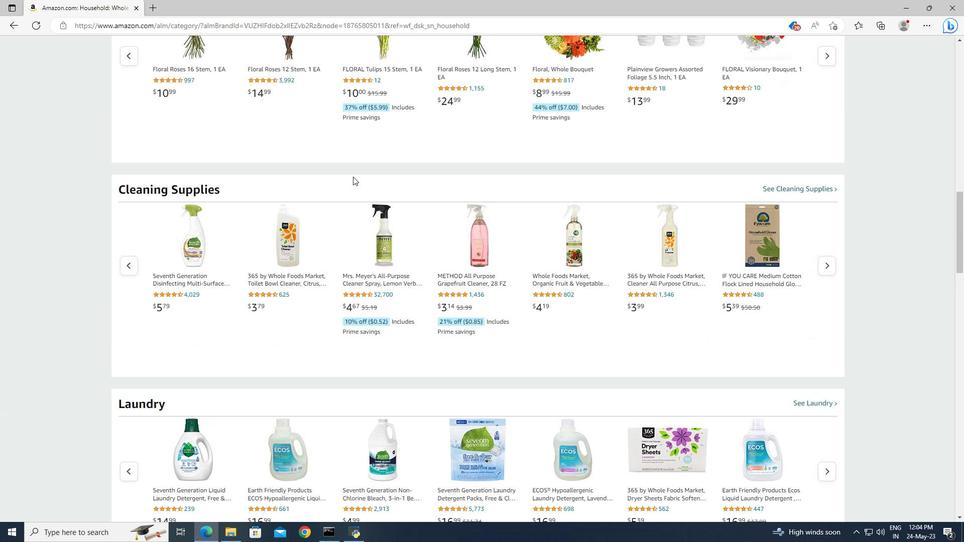
Action: Mouse scrolled (353, 177) with delta (0, 0)
Screenshot: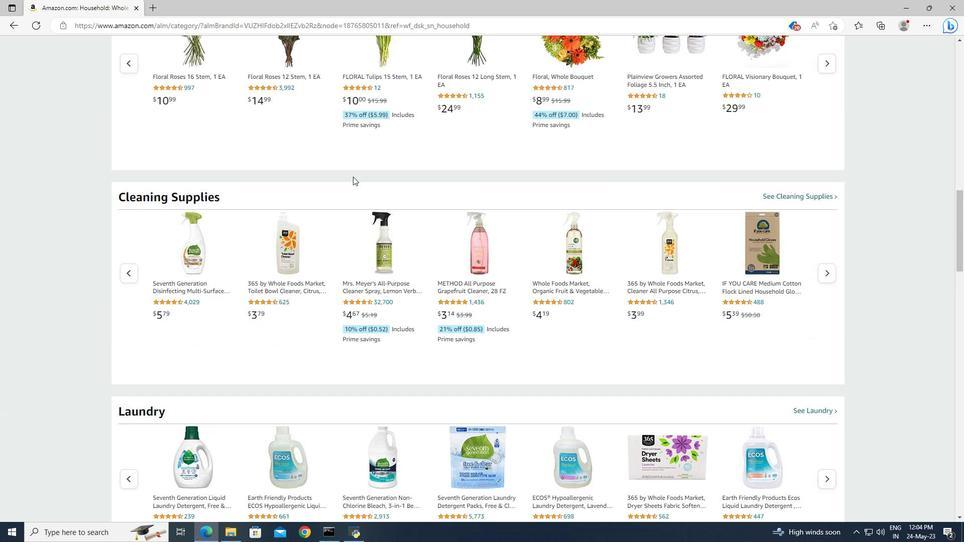 
Action: Mouse scrolled (353, 177) with delta (0, 0)
Screenshot: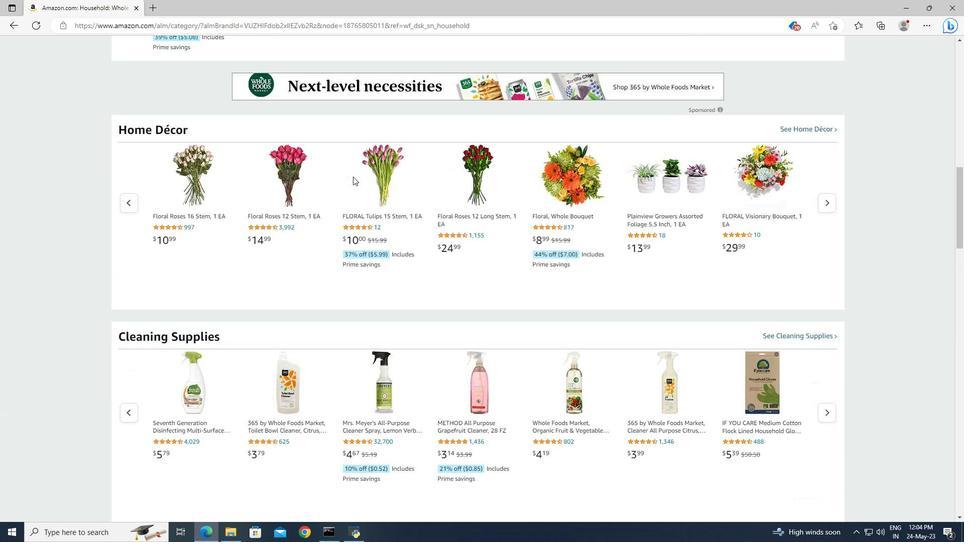 
Action: Mouse scrolled (353, 177) with delta (0, 0)
Screenshot: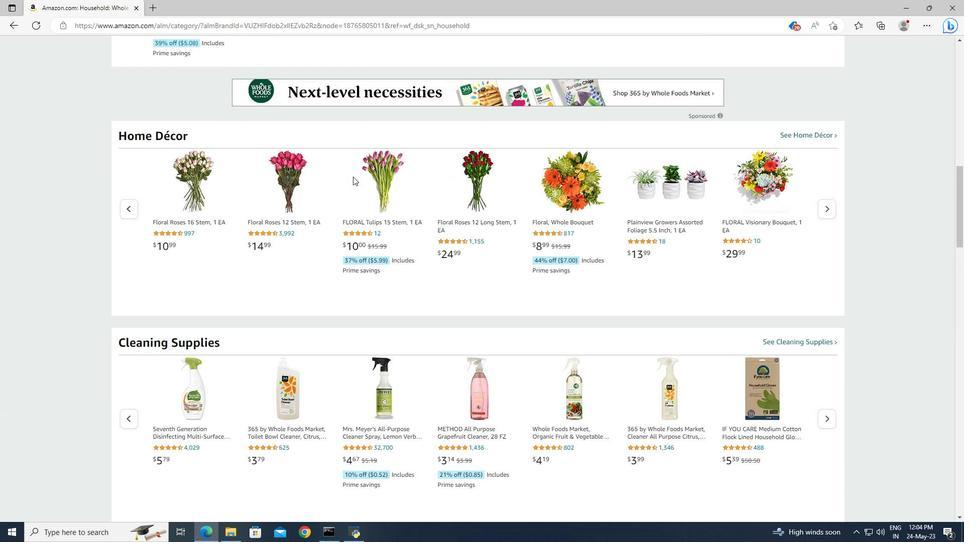 
Action: Mouse scrolled (353, 177) with delta (0, 0)
Screenshot: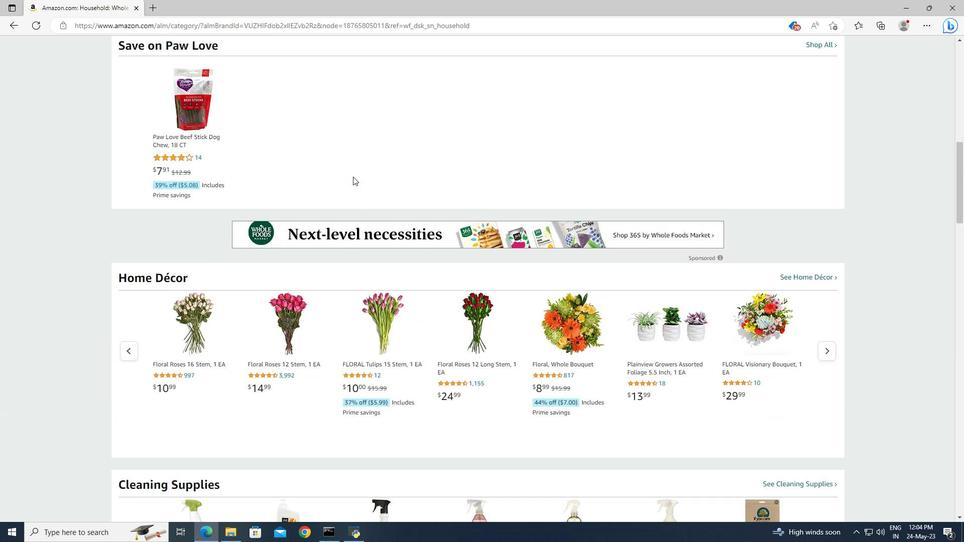 
Action: Mouse scrolled (353, 177) with delta (0, 0)
Screenshot: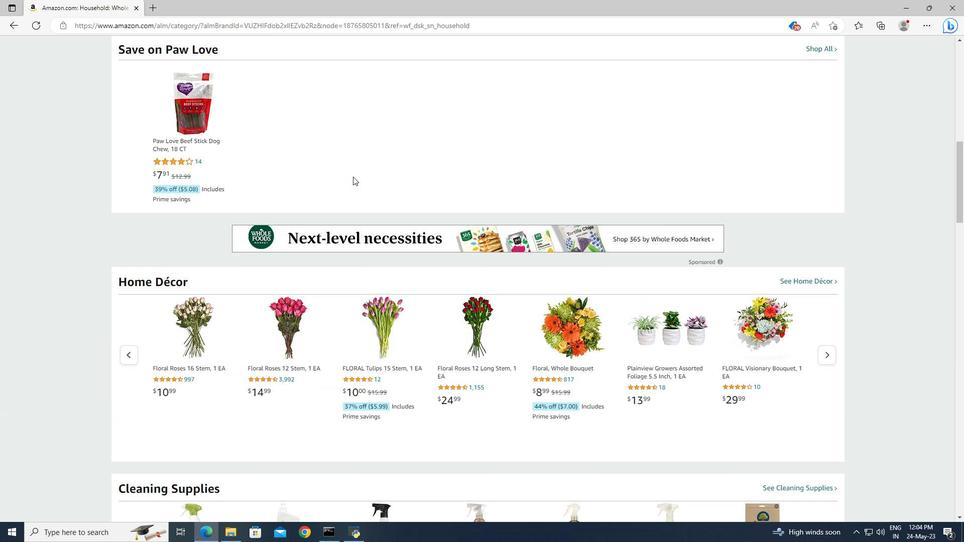 
Action: Mouse scrolled (353, 177) with delta (0, 0)
Screenshot: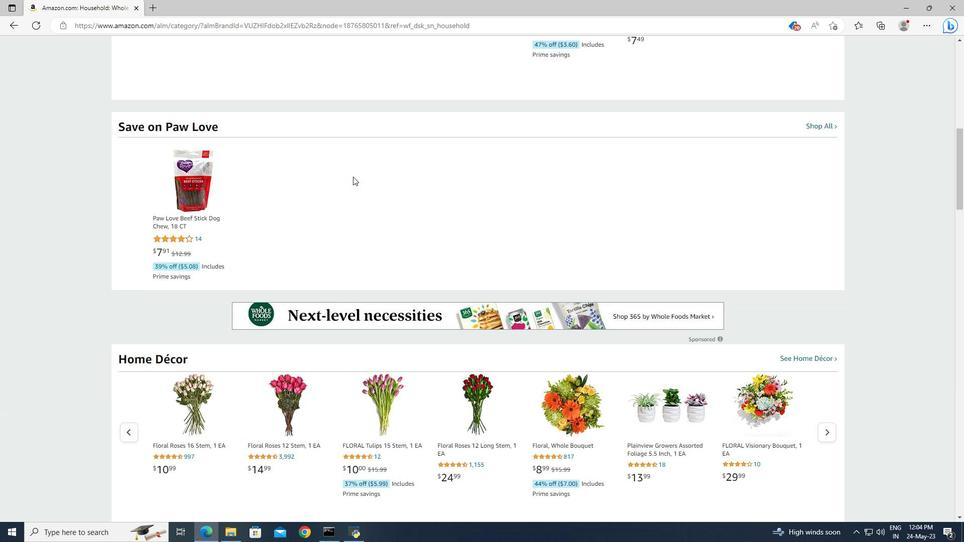 
Action: Mouse scrolled (353, 177) with delta (0, 0)
Screenshot: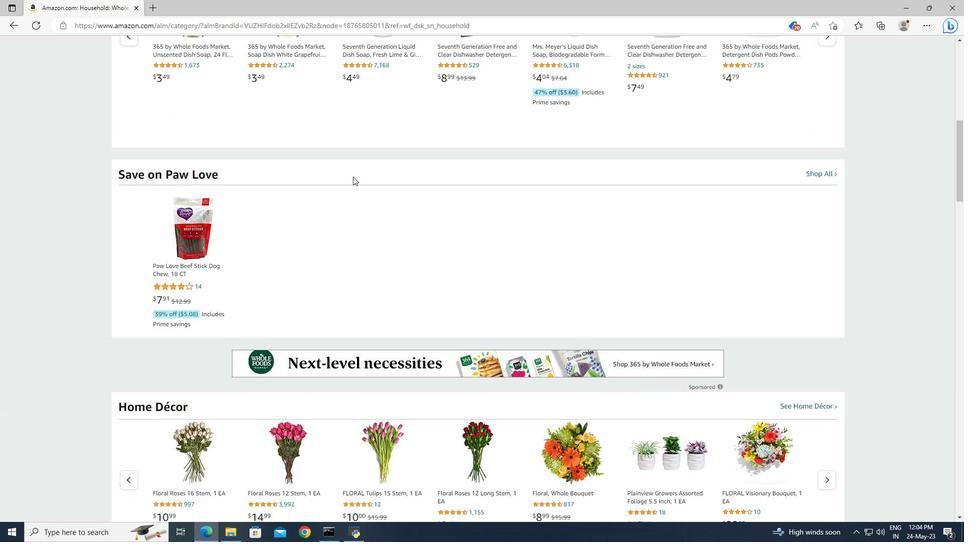 
Action: Mouse scrolled (353, 177) with delta (0, 0)
Screenshot: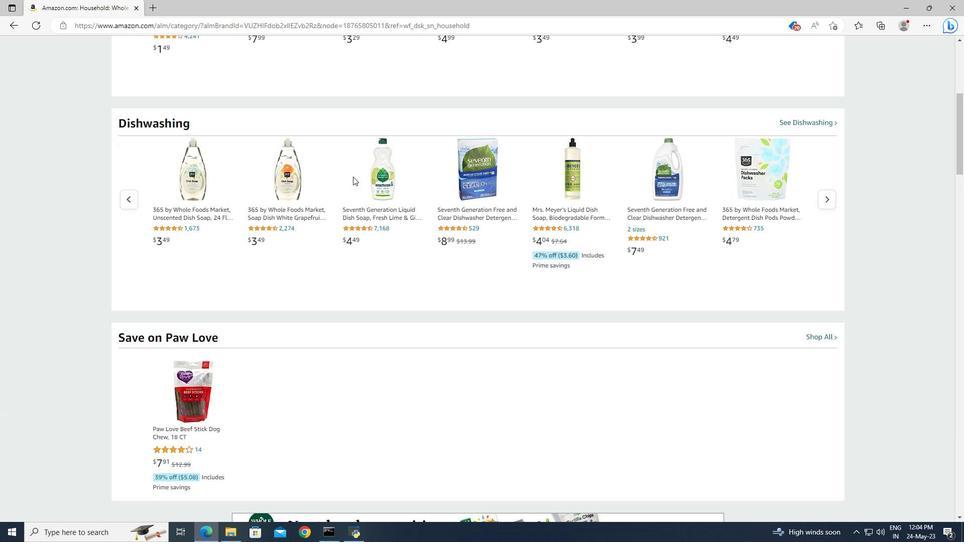 
Action: Mouse scrolled (353, 177) with delta (0, 0)
Screenshot: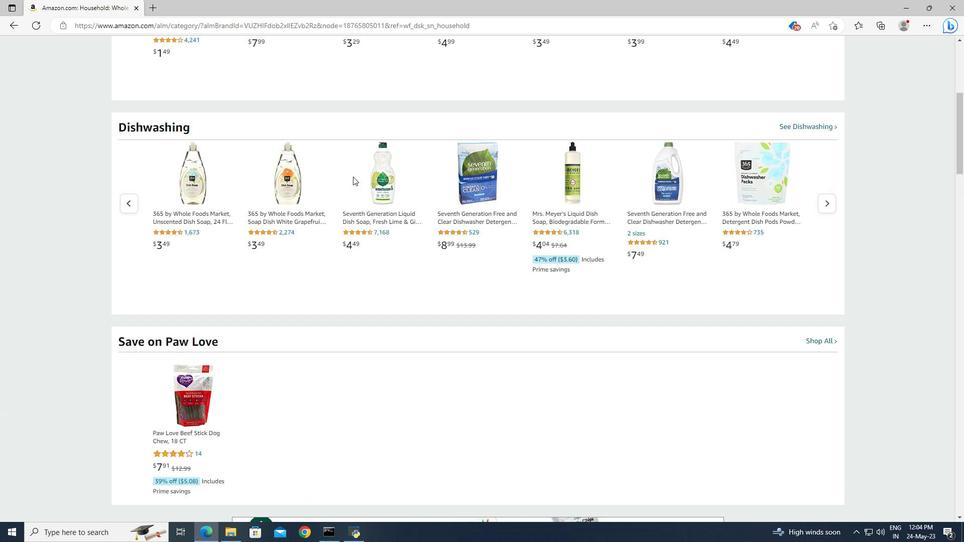 
Action: Mouse scrolled (353, 177) with delta (0, 0)
Screenshot: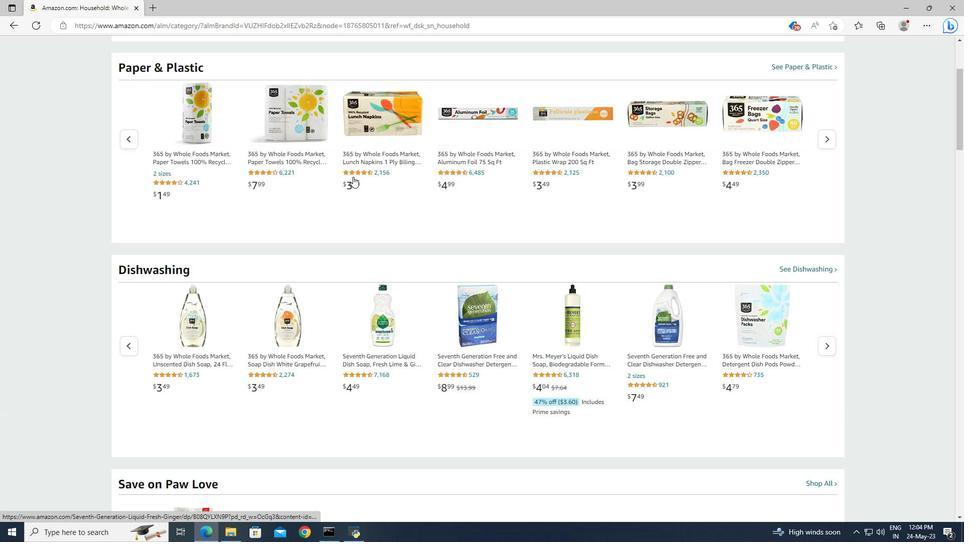 
Action: Mouse scrolled (353, 177) with delta (0, 0)
Screenshot: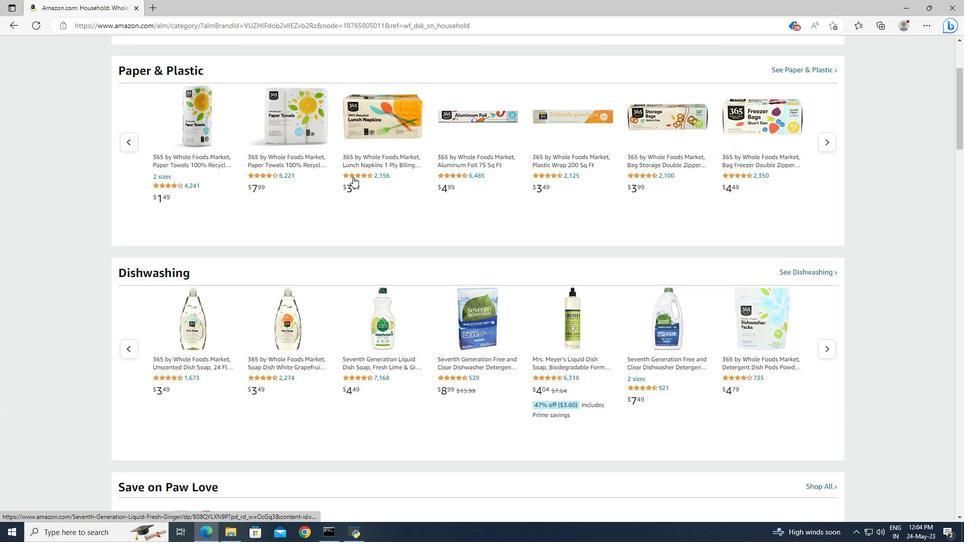 
Action: Mouse scrolled (353, 177) with delta (0, 0)
Screenshot: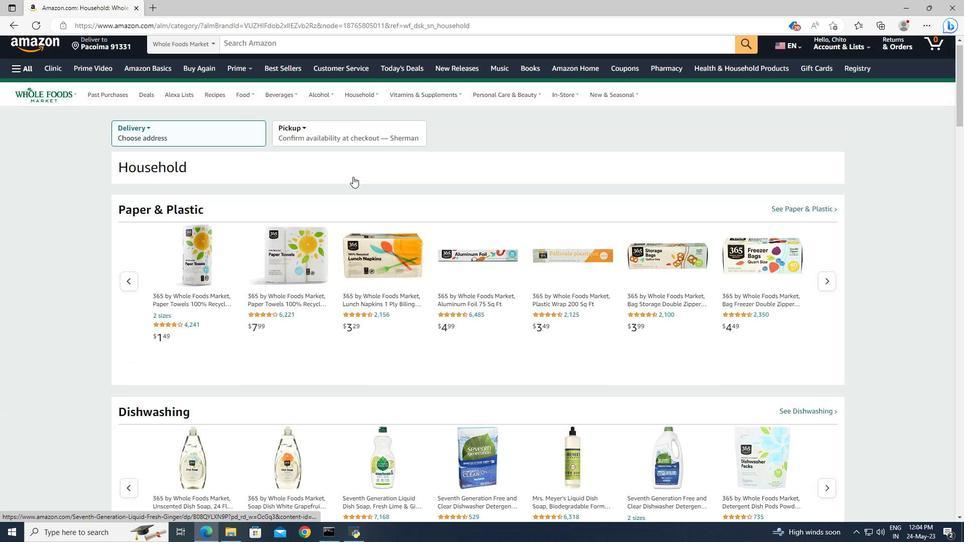 
Action: Mouse scrolled (353, 177) with delta (0, 0)
Screenshot: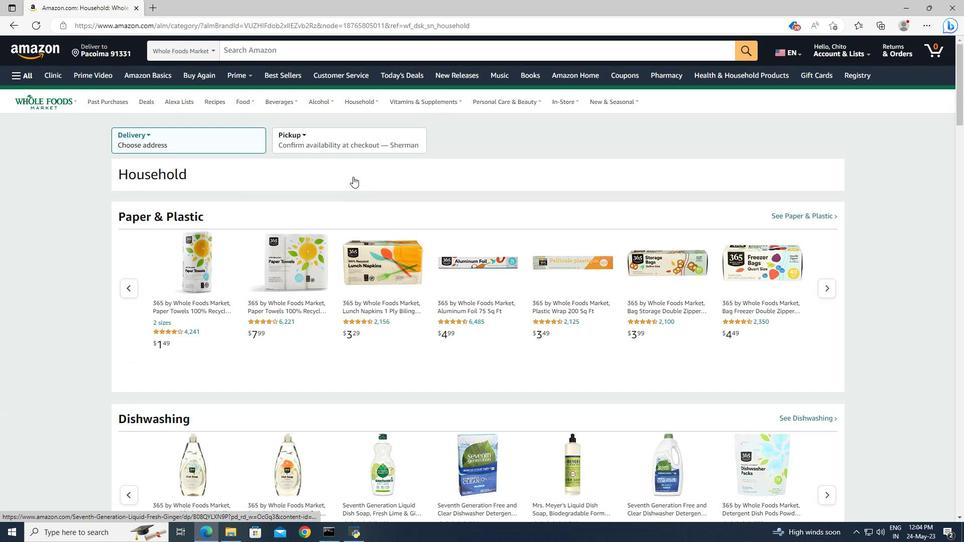 
Action: Mouse moved to (360, 247)
Screenshot: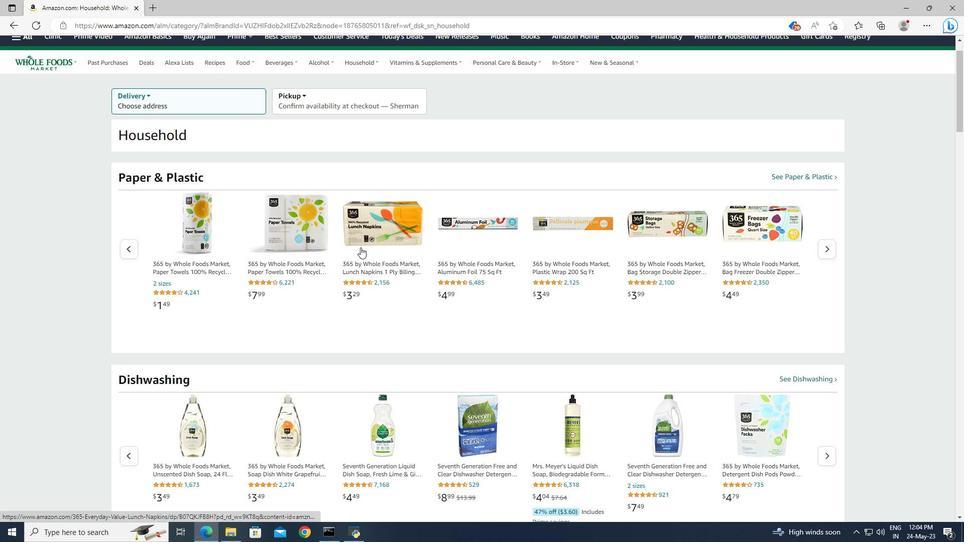 
Action: Mouse scrolled (360, 247) with delta (0, 0)
Screenshot: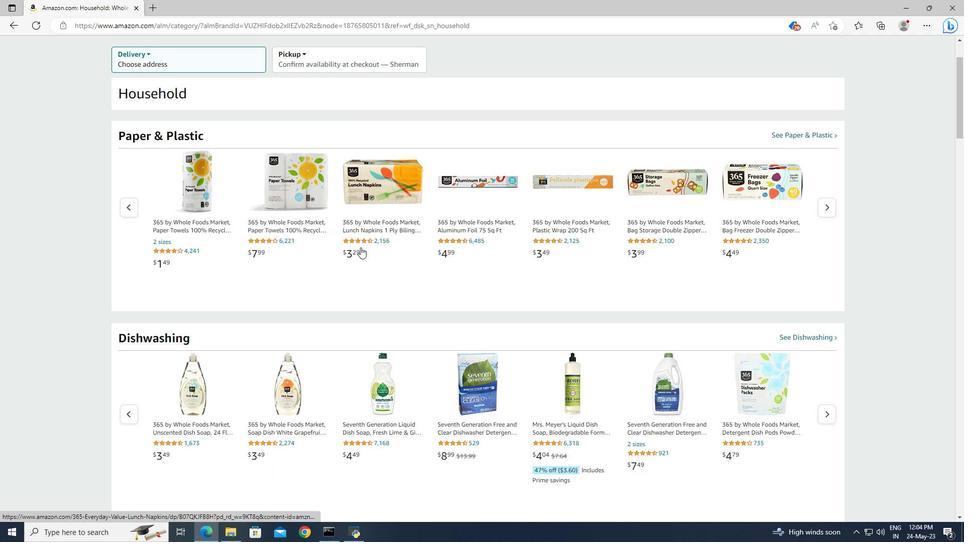 
Action: Mouse scrolled (360, 247) with delta (0, 0)
Screenshot: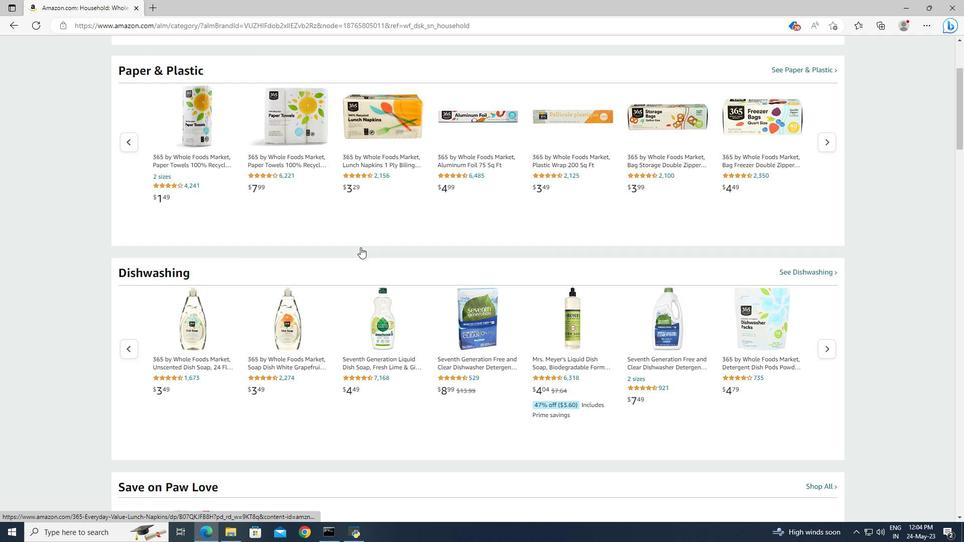 
Action: Mouse moved to (465, 255)
Screenshot: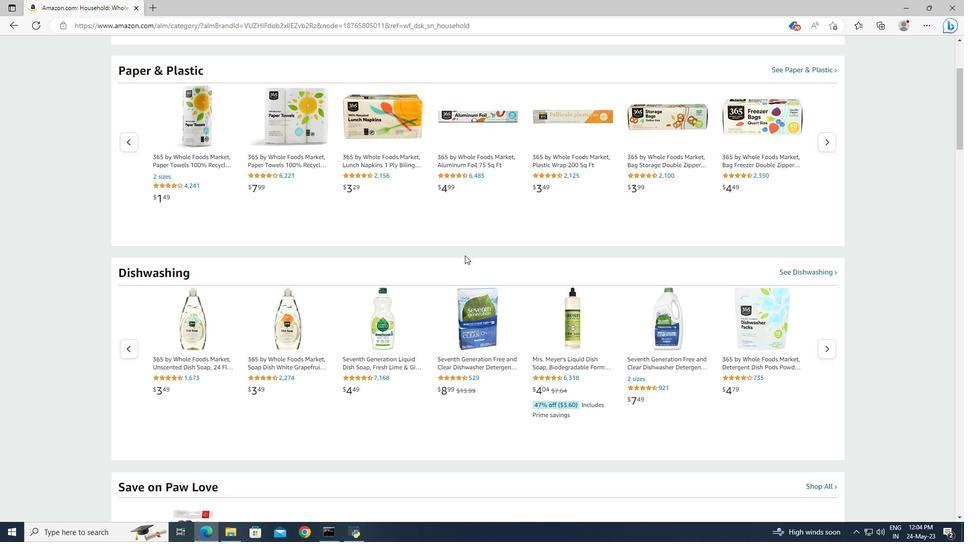 
Action: Mouse scrolled (465, 255) with delta (0, 0)
Screenshot: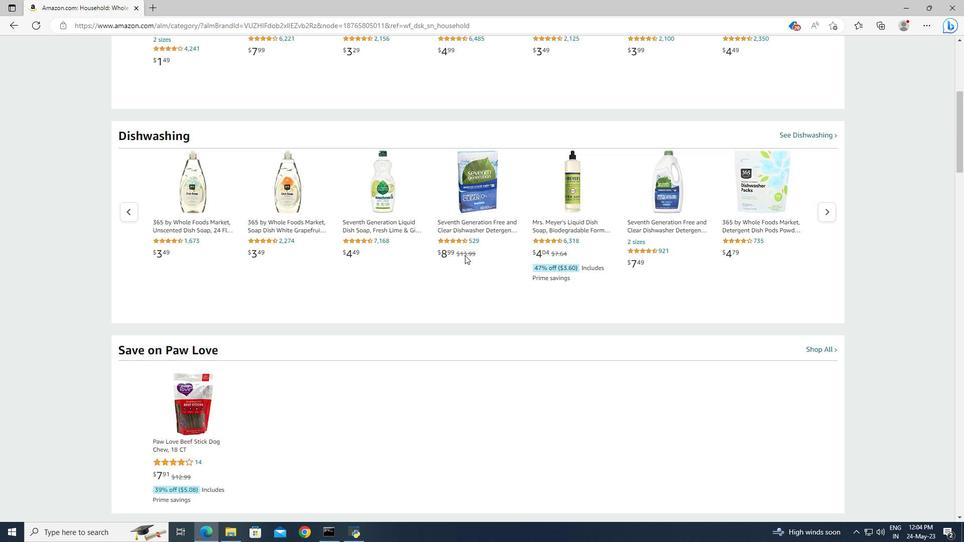 
Action: Mouse scrolled (465, 255) with delta (0, 0)
Screenshot: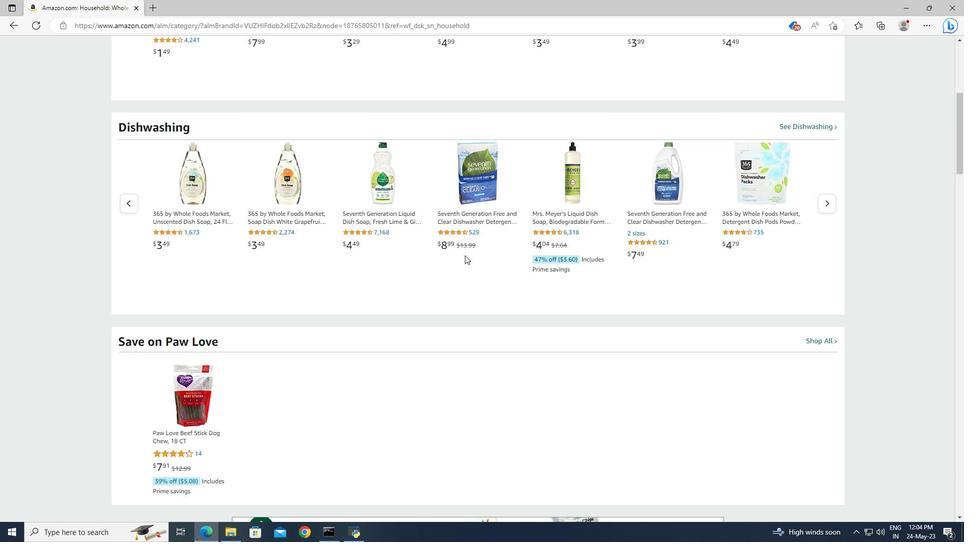 
Action: Mouse scrolled (465, 255) with delta (0, 0)
Screenshot: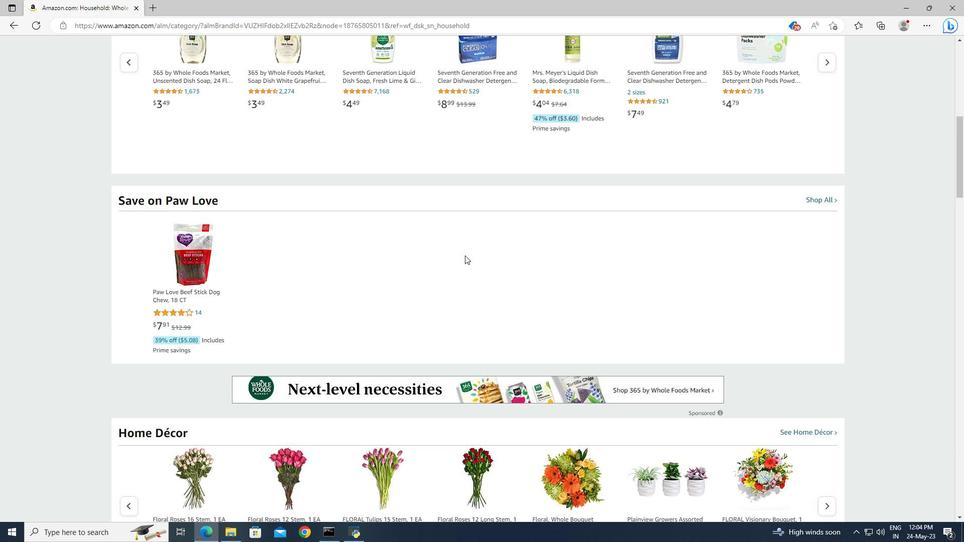 
Action: Mouse scrolled (465, 255) with delta (0, 0)
Screenshot: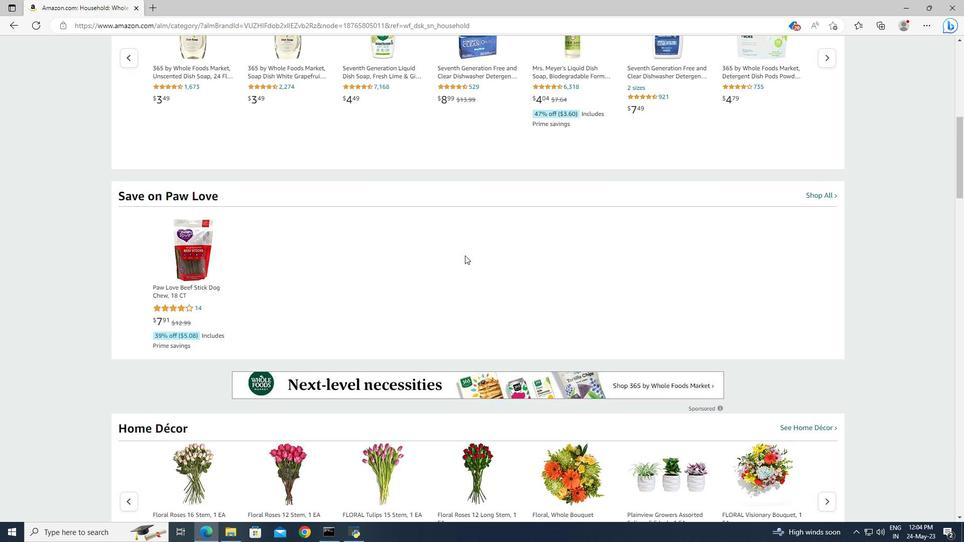 
Action: Mouse scrolled (465, 255) with delta (0, 0)
Screenshot: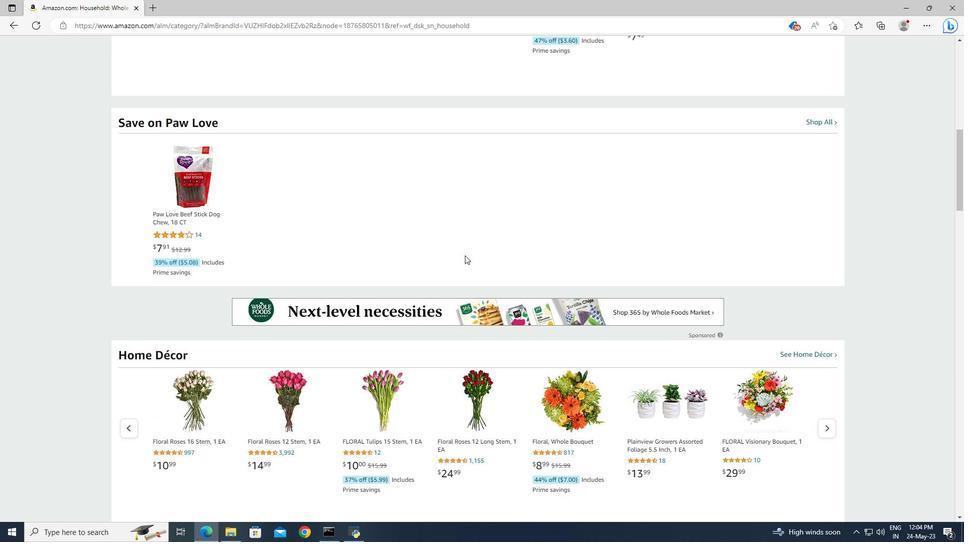 
Action: Mouse scrolled (465, 255) with delta (0, 0)
Screenshot: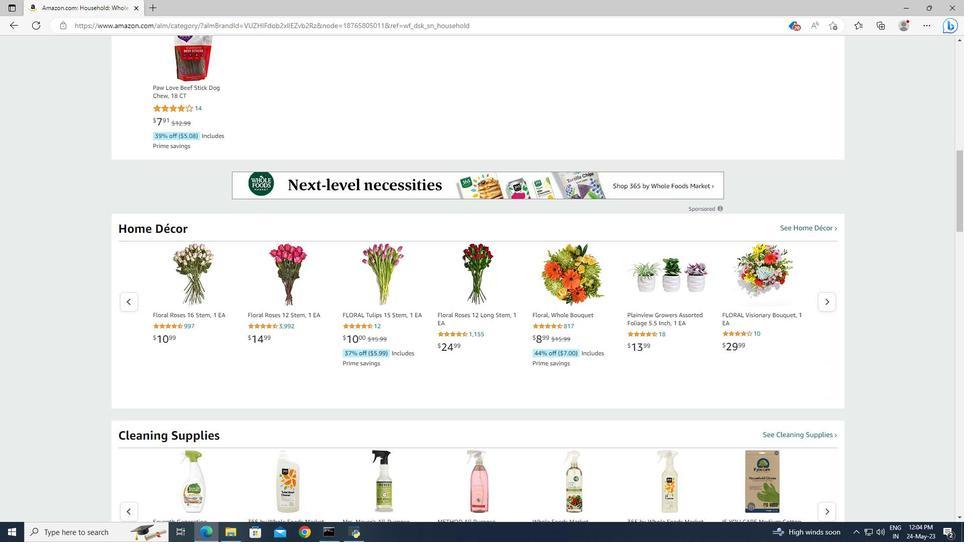 
Action: Mouse scrolled (465, 255) with delta (0, 0)
Screenshot: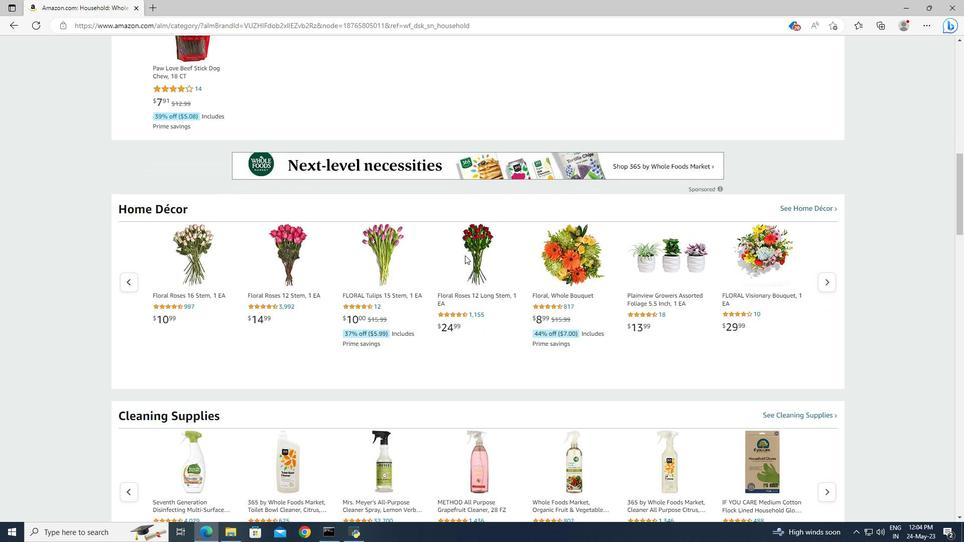 
Action: Mouse scrolled (465, 255) with delta (0, 0)
Screenshot: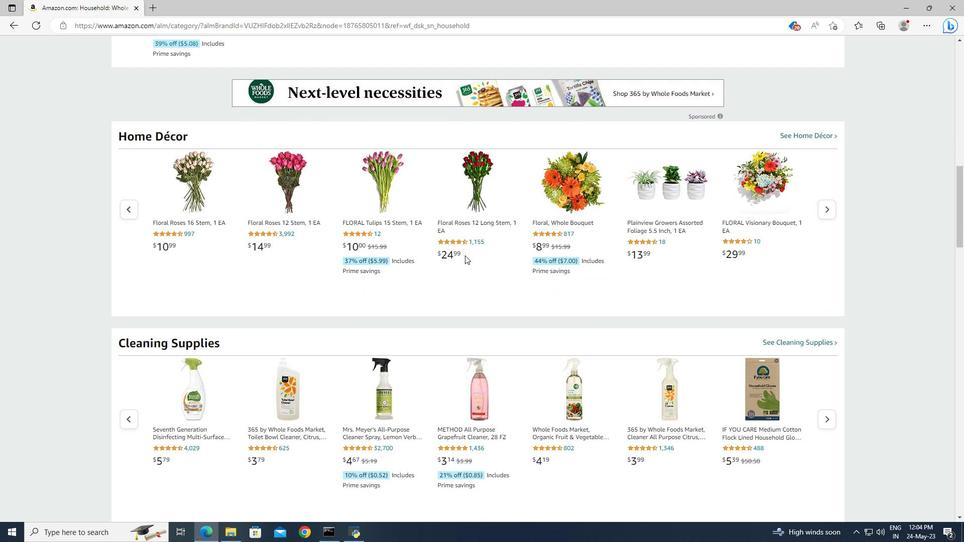 
Action: Mouse scrolled (465, 255) with delta (0, 0)
Screenshot: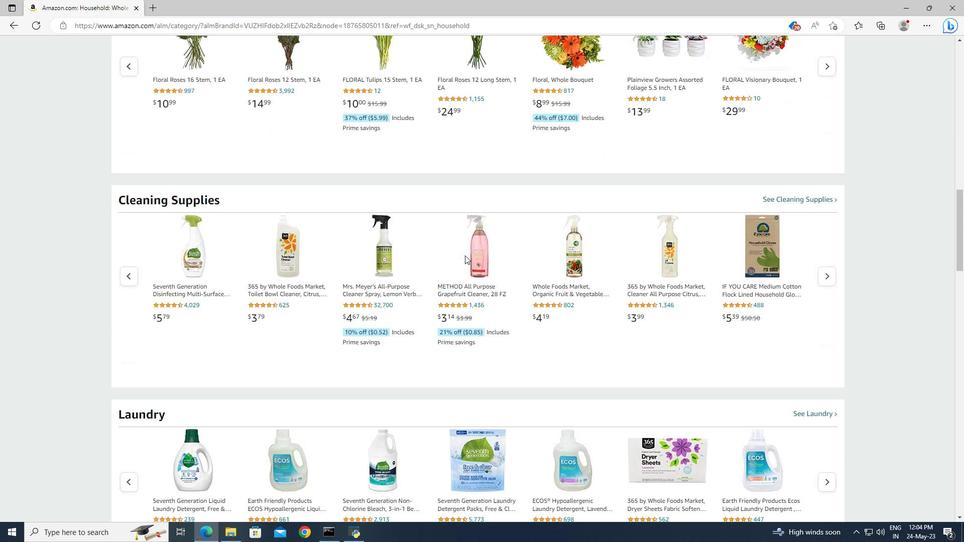 
Action: Mouse scrolled (465, 255) with delta (0, 0)
Screenshot: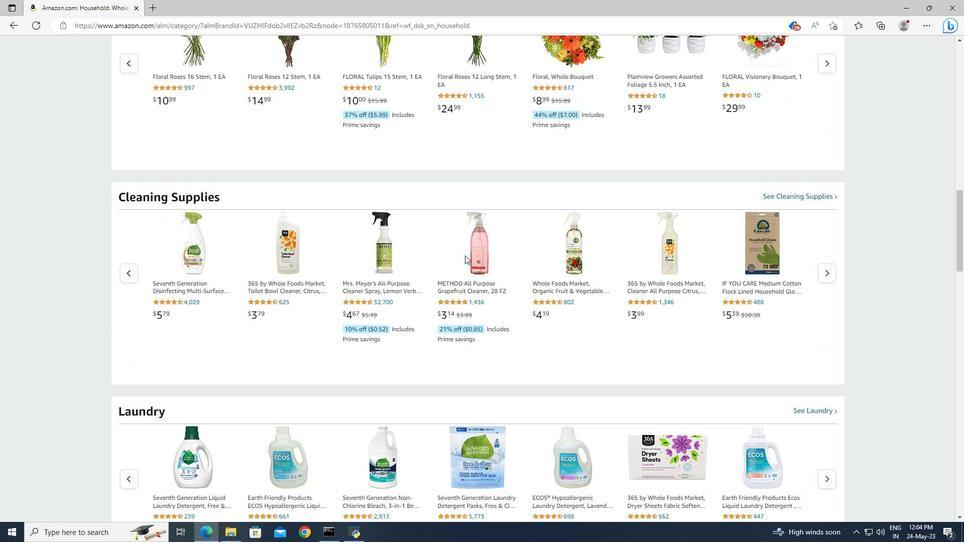 
Action: Mouse moved to (822, 274)
Screenshot: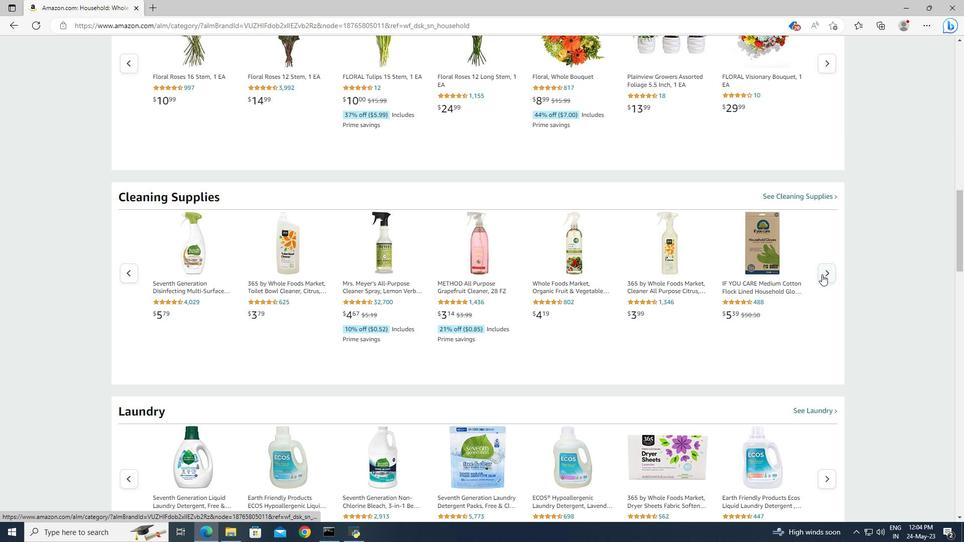 
Action: Mouse pressed left at (822, 274)
Screenshot: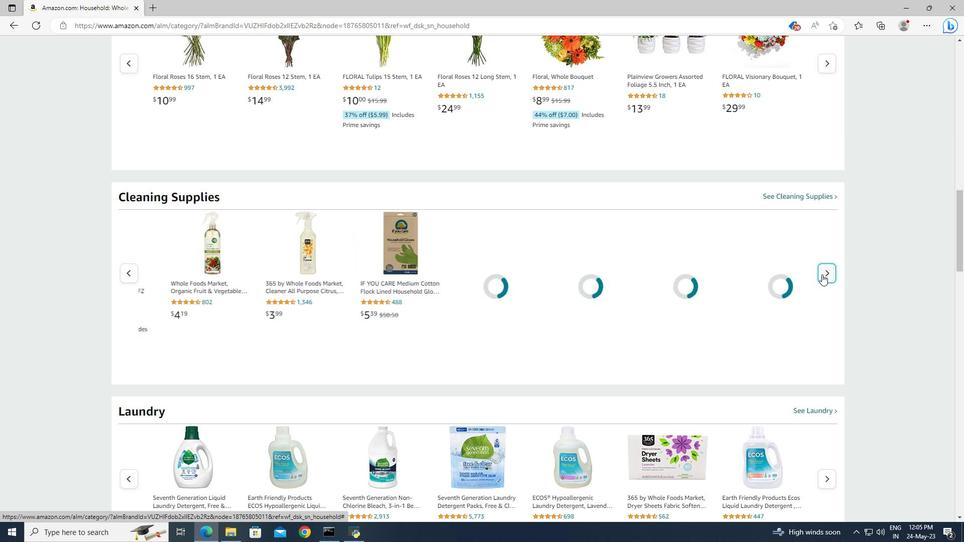 
Action: Mouse moved to (825, 269)
Screenshot: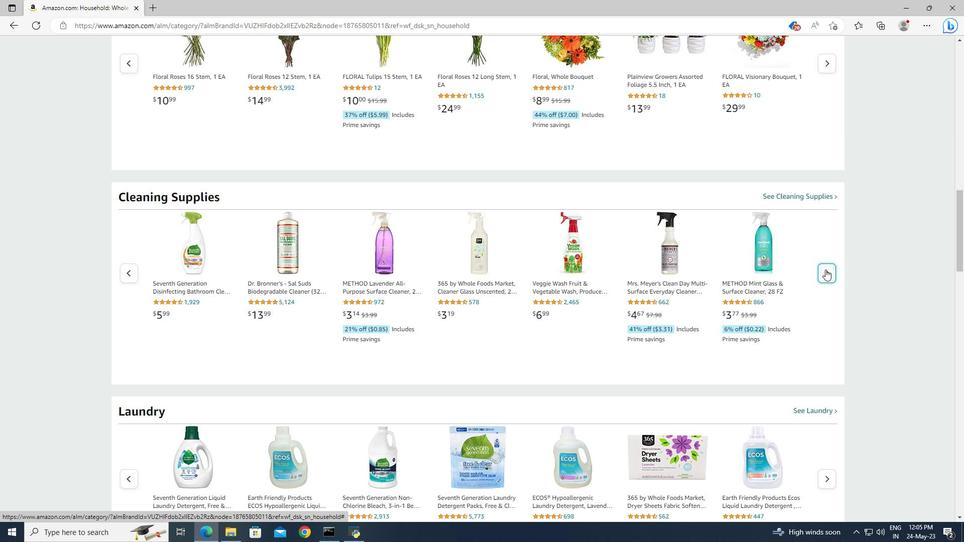 
Action: Mouse pressed left at (825, 269)
Screenshot: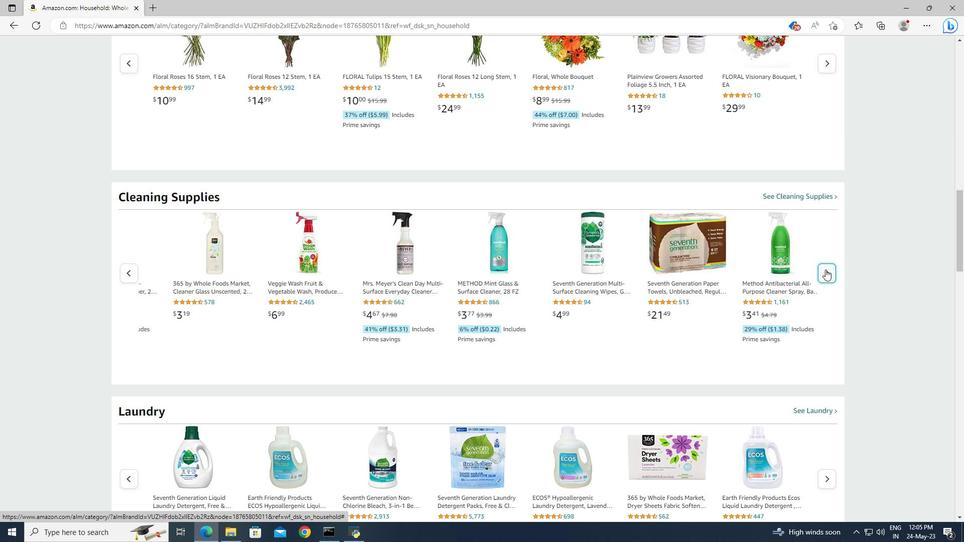
Action: Mouse pressed left at (825, 269)
Screenshot: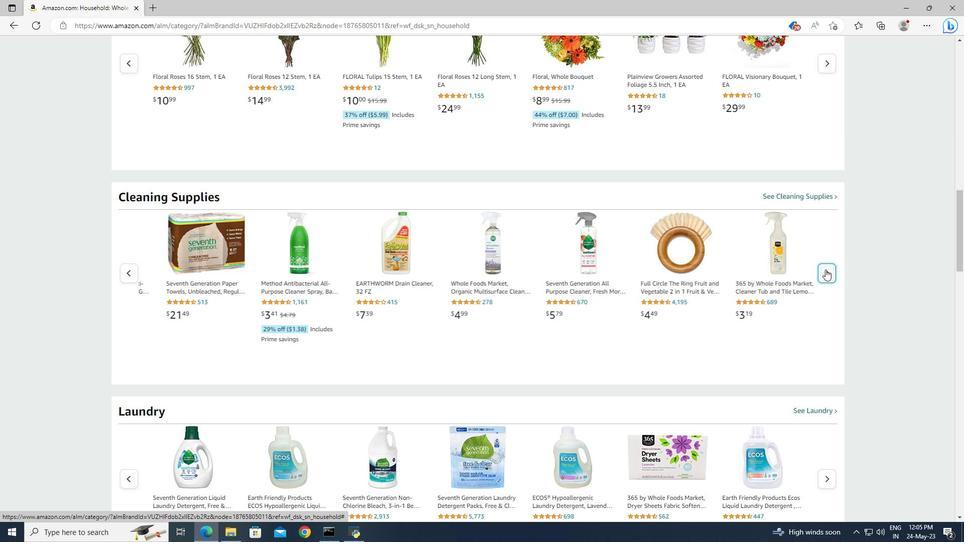 
Action: Mouse pressed left at (825, 269)
Screenshot: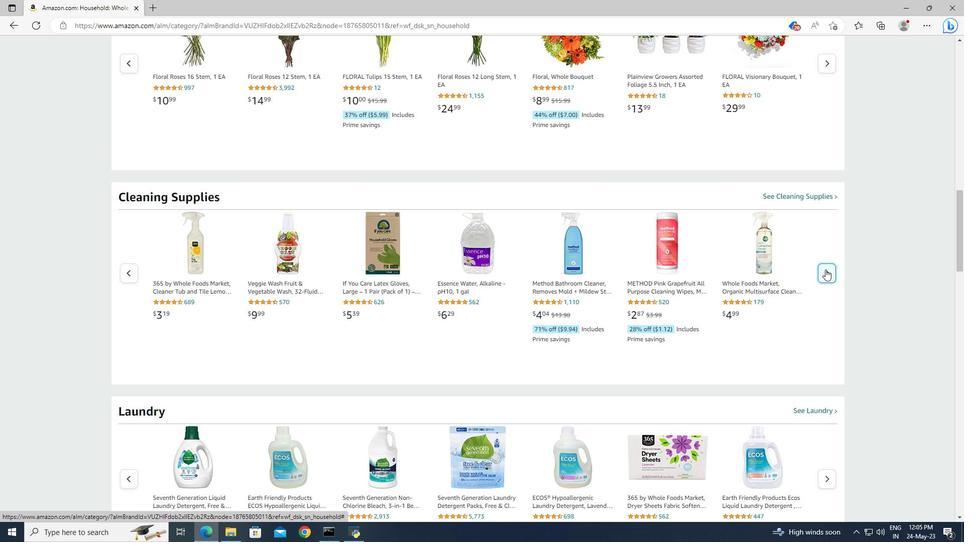 
Action: Mouse moved to (467, 243)
Screenshot: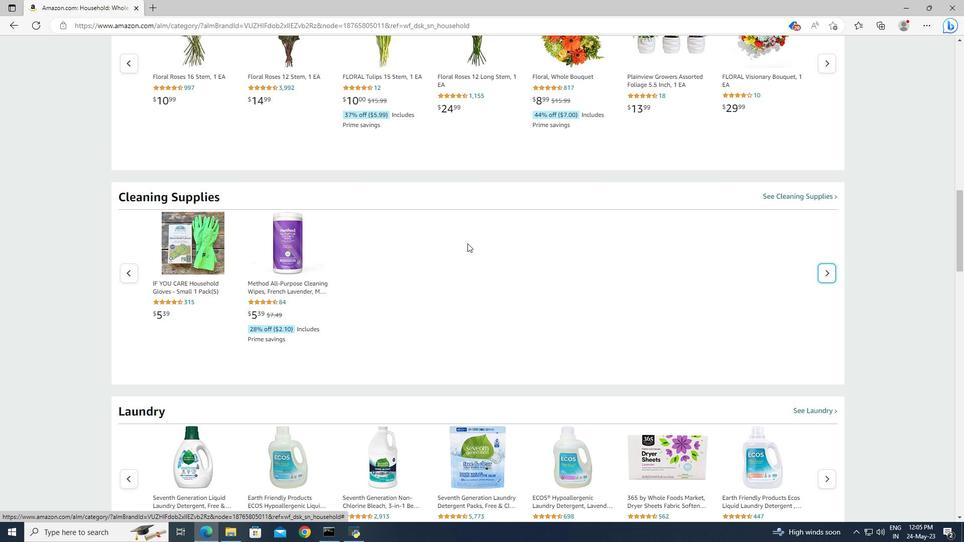 
Action: Mouse scrolled (467, 243) with delta (0, 0)
Screenshot: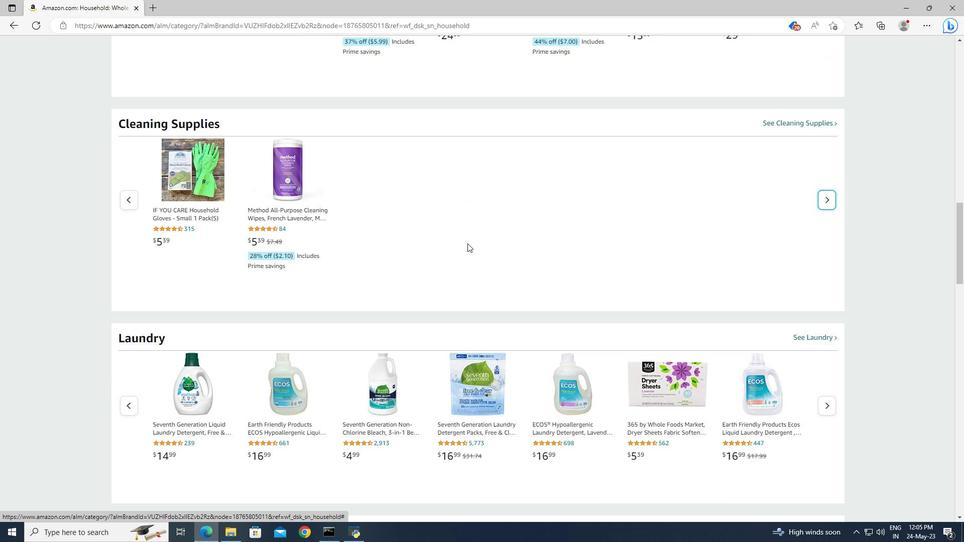 
Action: Mouse scrolled (467, 243) with delta (0, 0)
Screenshot: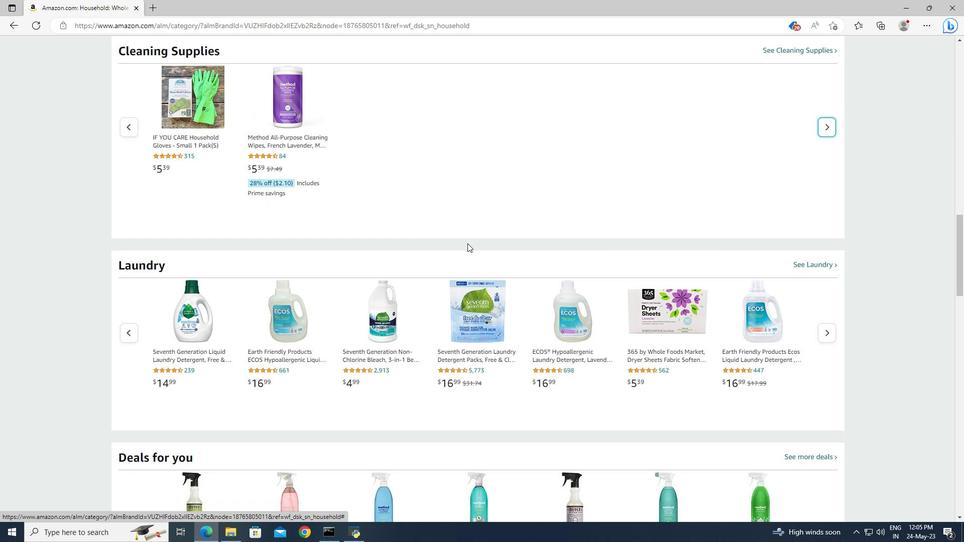 
Action: Mouse scrolled (467, 243) with delta (0, 0)
Screenshot: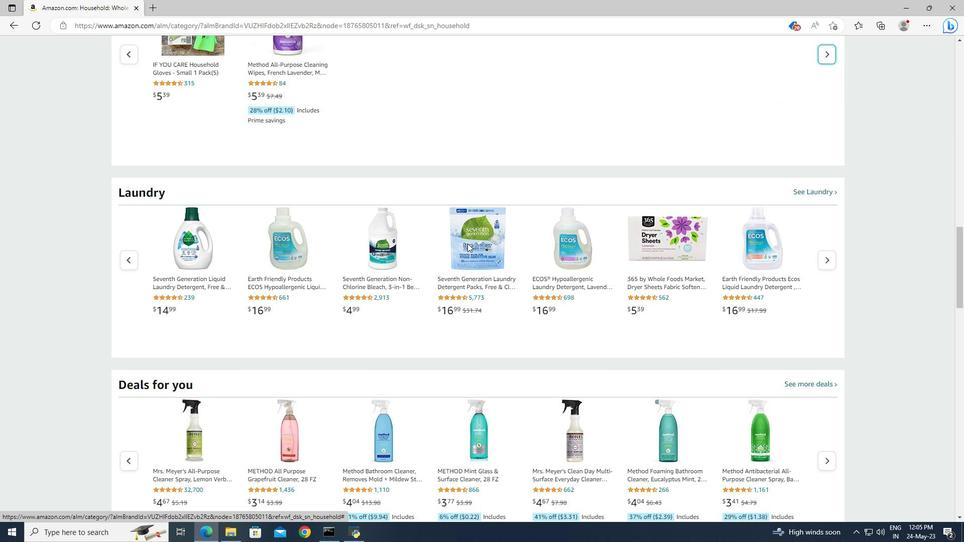 
Action: Mouse moved to (820, 265)
Screenshot: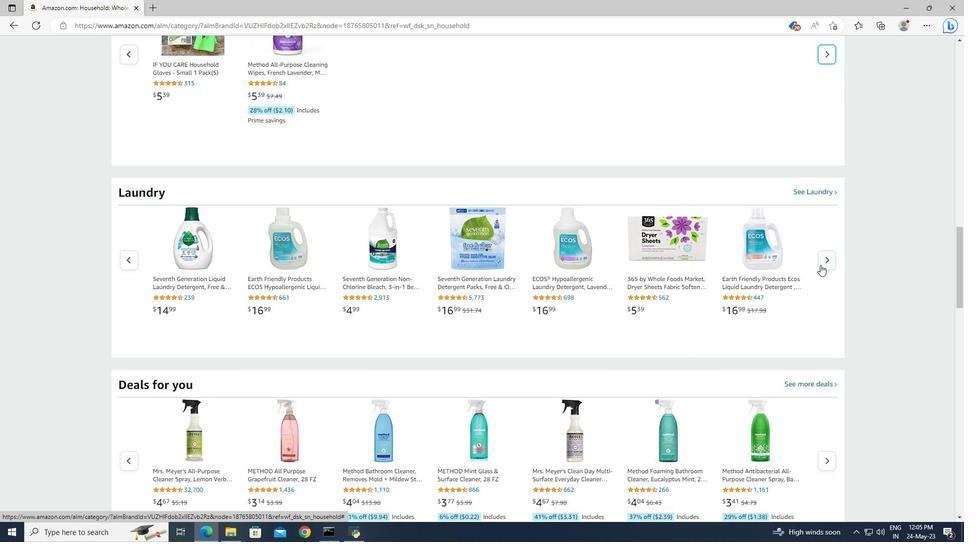 
Action: Mouse pressed left at (820, 265)
Screenshot: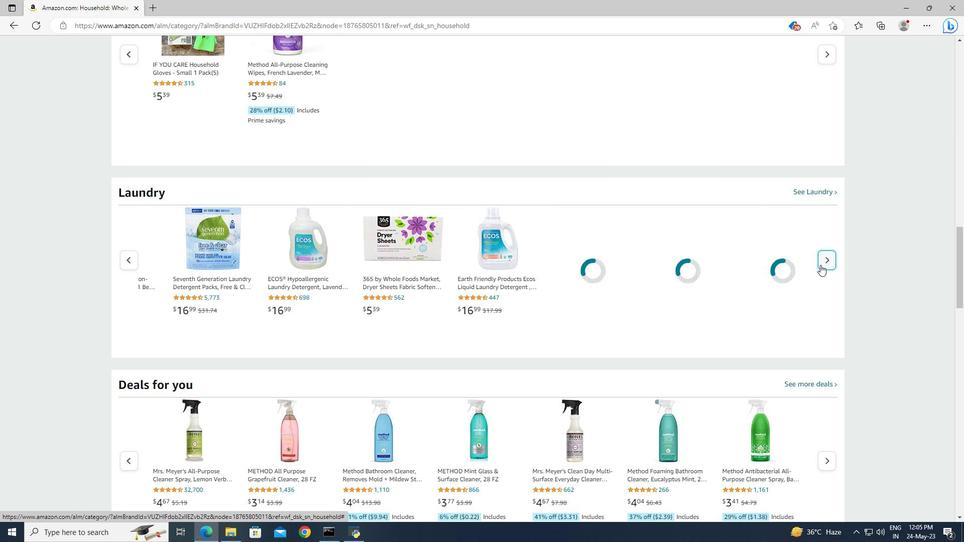 
Action: Mouse moved to (826, 262)
Screenshot: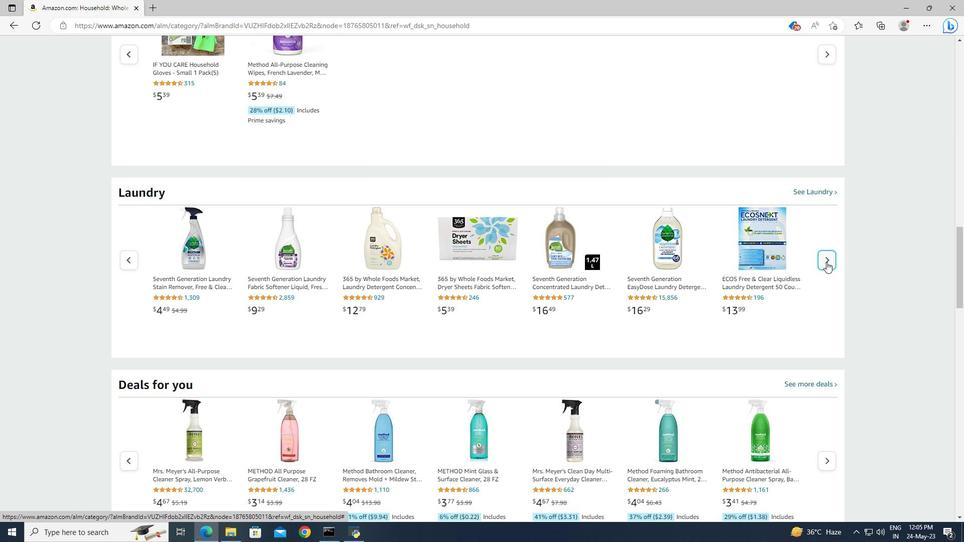 
Action: Mouse pressed left at (826, 262)
Screenshot: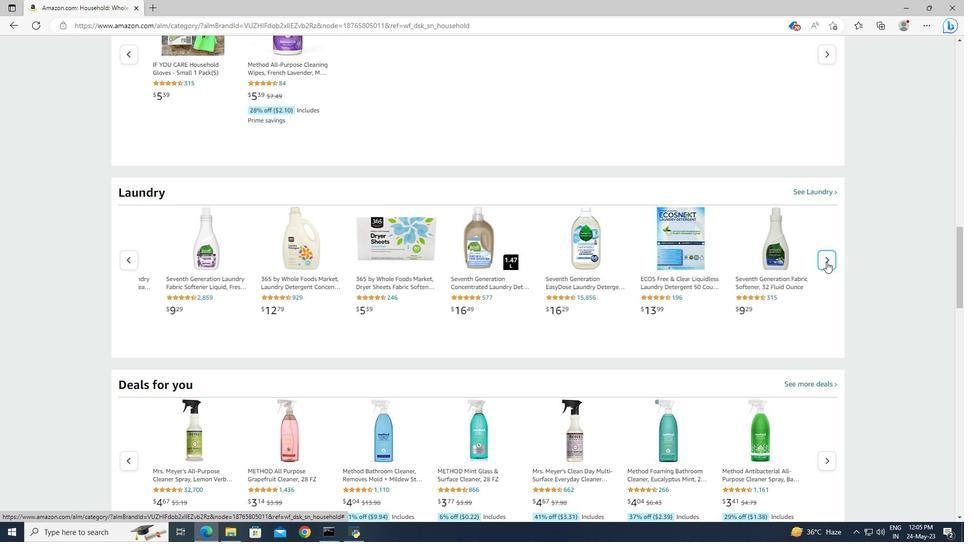 
Action: Mouse moved to (826, 264)
Screenshot: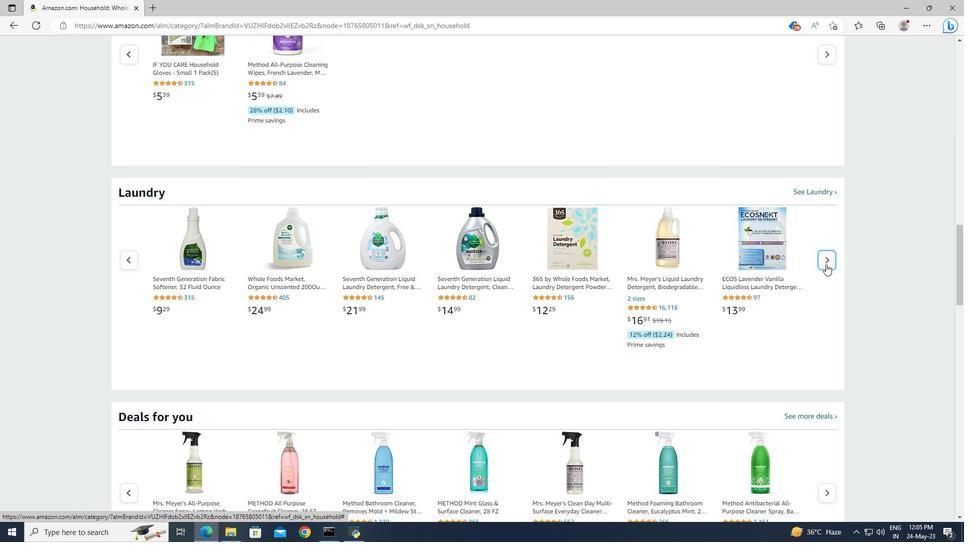 
Action: Mouse pressed left at (826, 264)
Screenshot: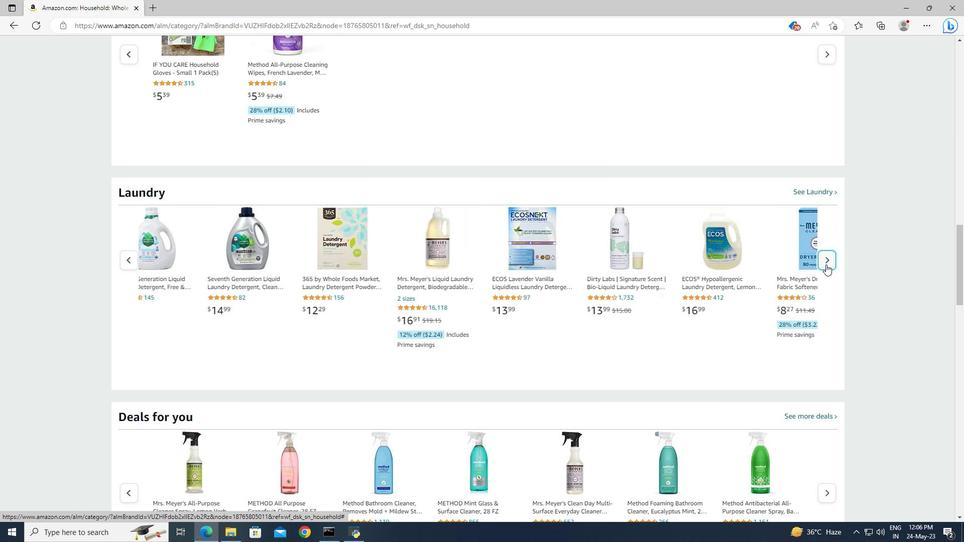 
Action: Mouse pressed left at (826, 264)
Screenshot: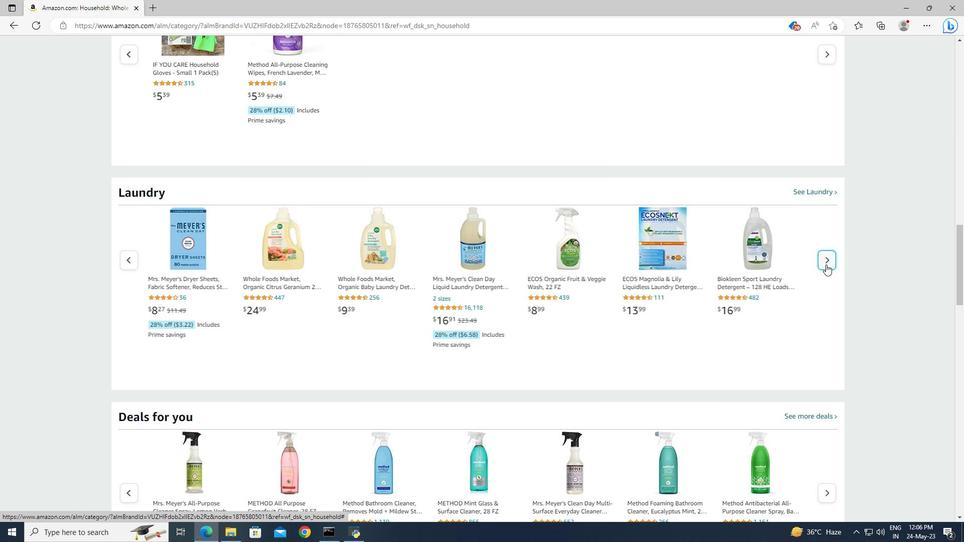 
Action: Mouse moved to (667, 247)
Screenshot: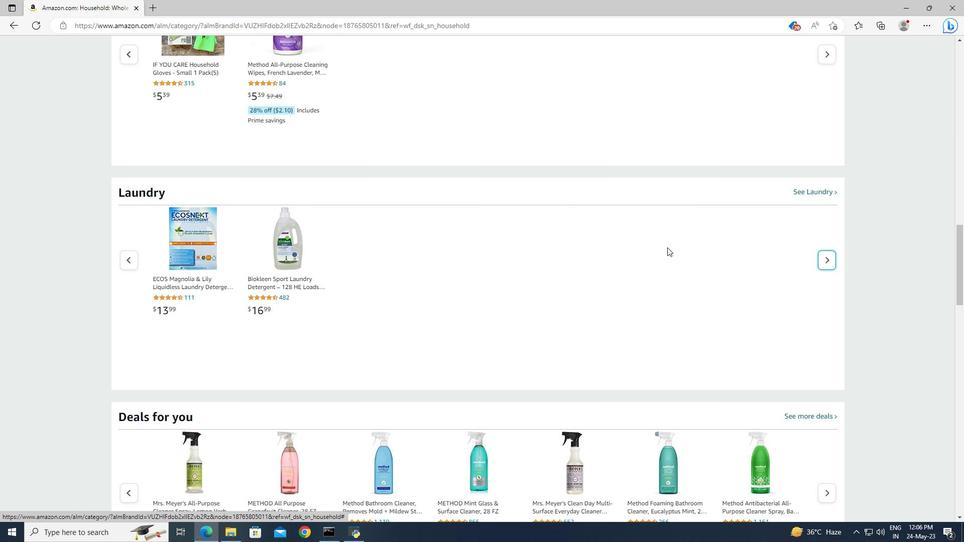 
Action: Mouse scrolled (667, 247) with delta (0, 0)
Screenshot: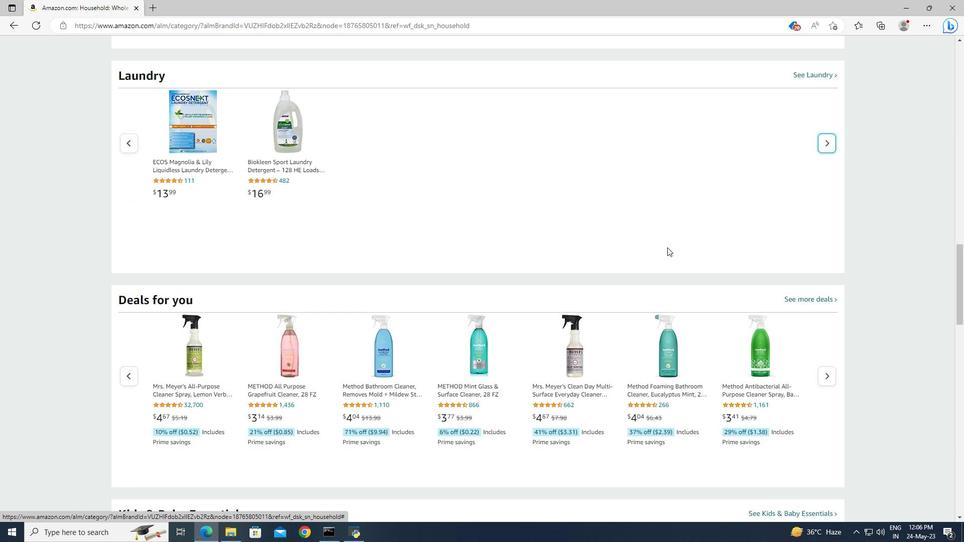 
Action: Mouse scrolled (667, 247) with delta (0, 0)
Screenshot: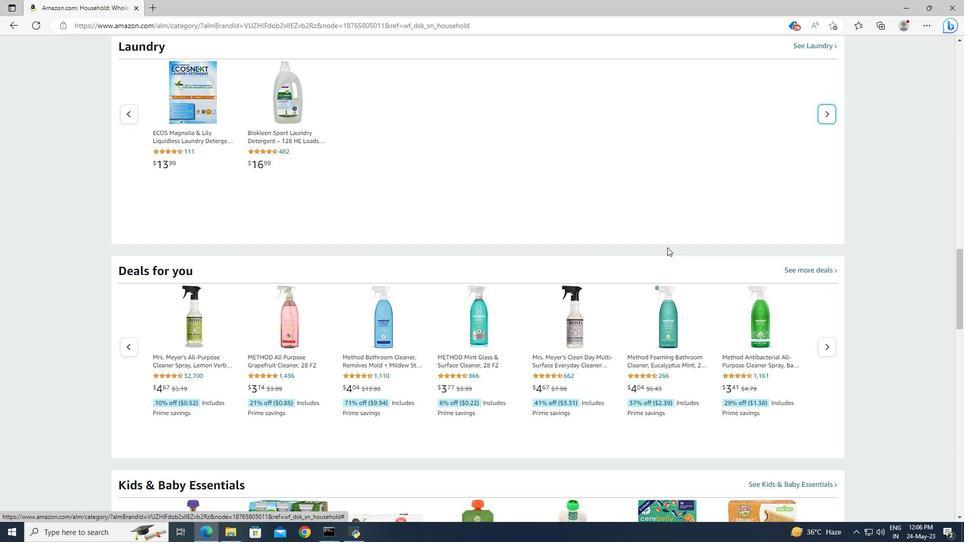 
Action: Mouse scrolled (667, 247) with delta (0, 0)
Screenshot: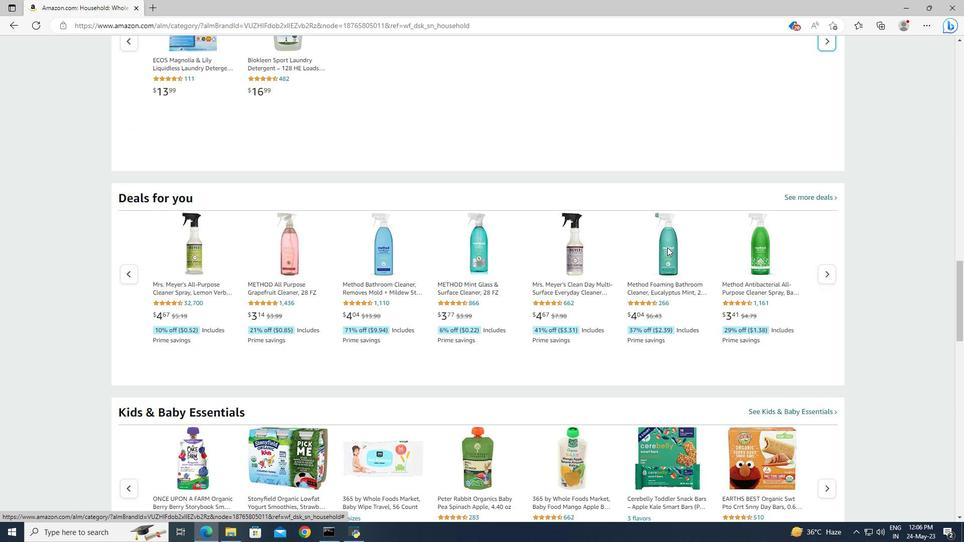 
Action: Mouse scrolled (667, 247) with delta (0, 0)
Screenshot: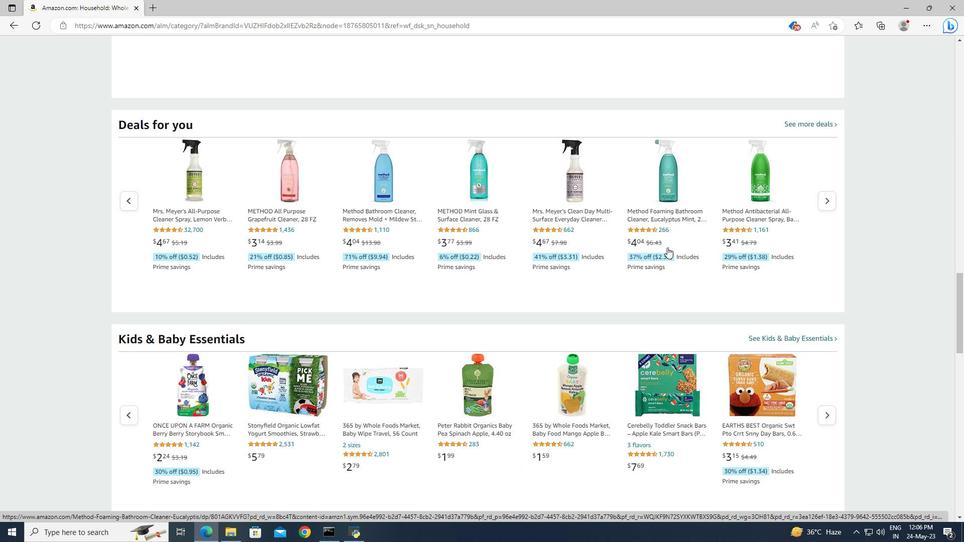 
Action: Mouse scrolled (667, 247) with delta (0, 0)
Screenshot: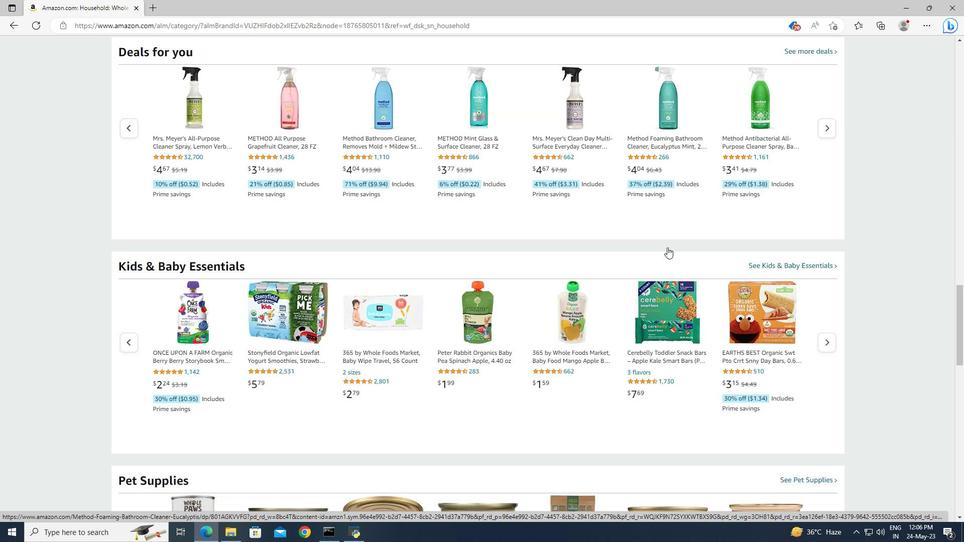 
Action: Mouse scrolled (667, 247) with delta (0, 0)
Screenshot: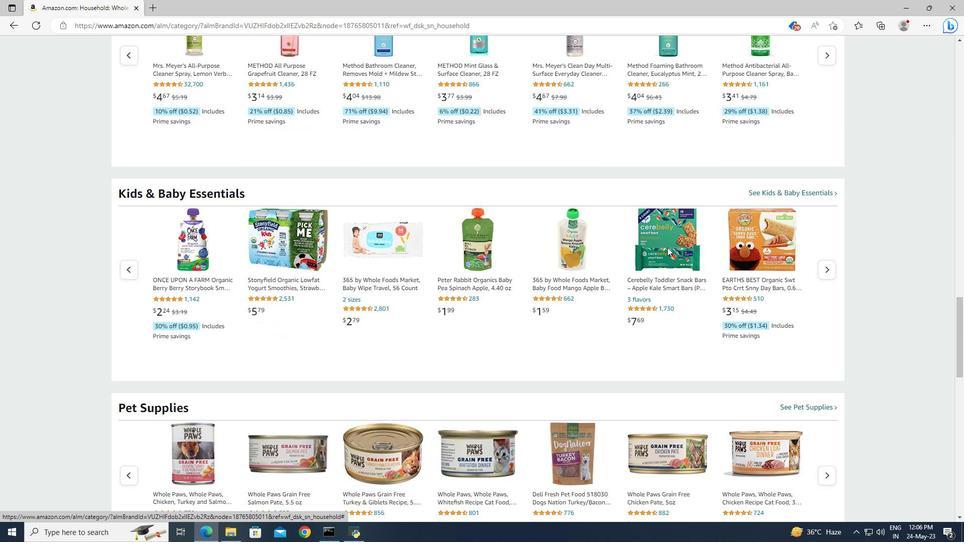 
Action: Mouse scrolled (667, 247) with delta (0, 0)
Screenshot: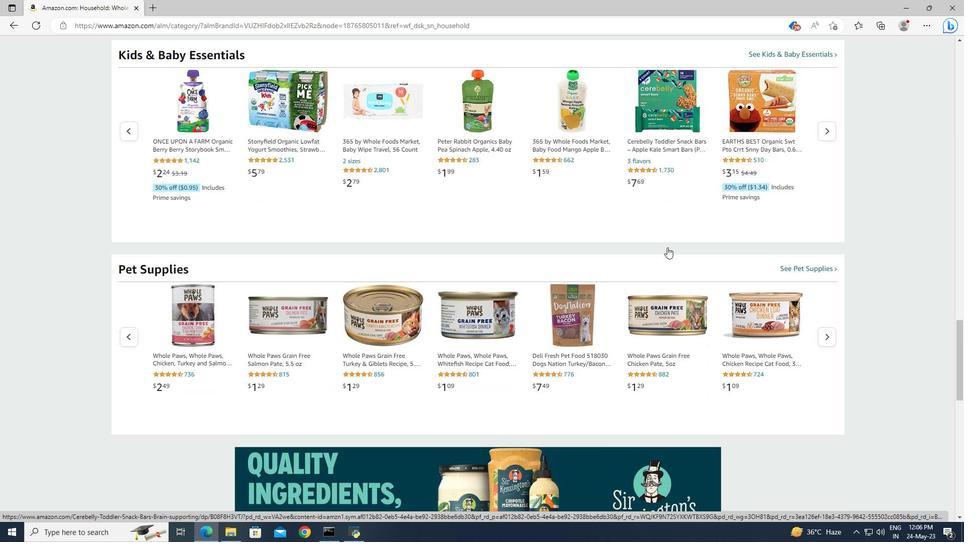 
Action: Mouse scrolled (667, 247) with delta (0, 0)
Screenshot: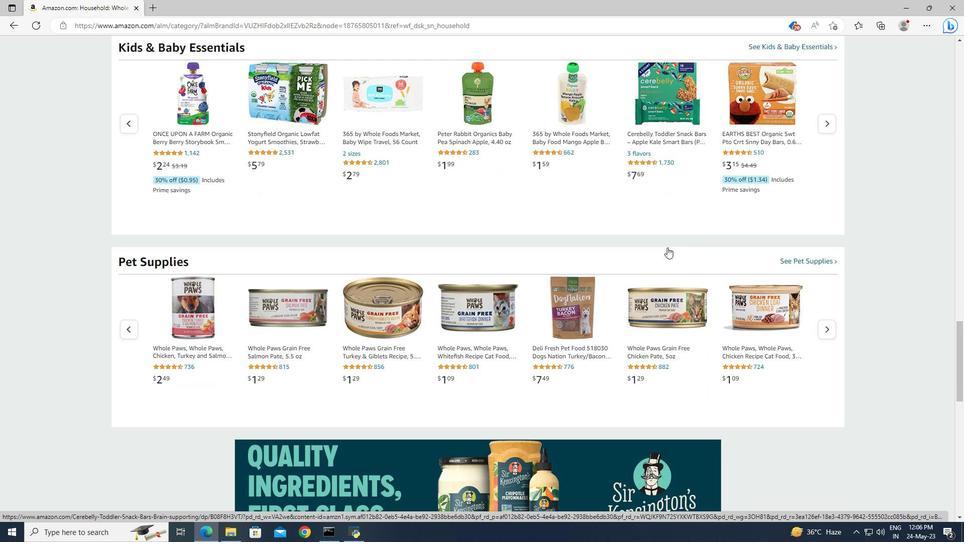 
Action: Mouse scrolled (667, 247) with delta (0, 0)
Screenshot: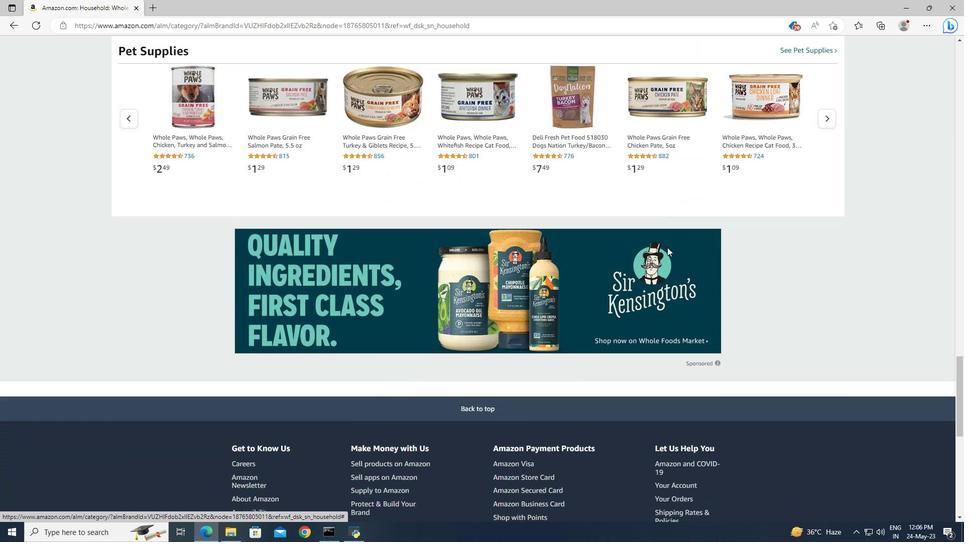 
Action: Mouse scrolled (667, 247) with delta (0, 0)
Screenshot: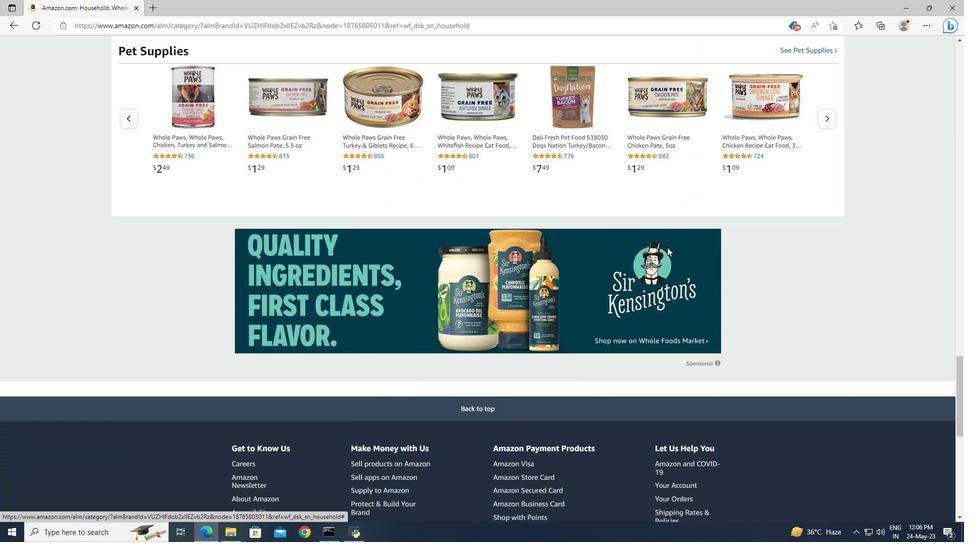 
Action: Mouse scrolled (667, 247) with delta (0, 0)
Screenshot: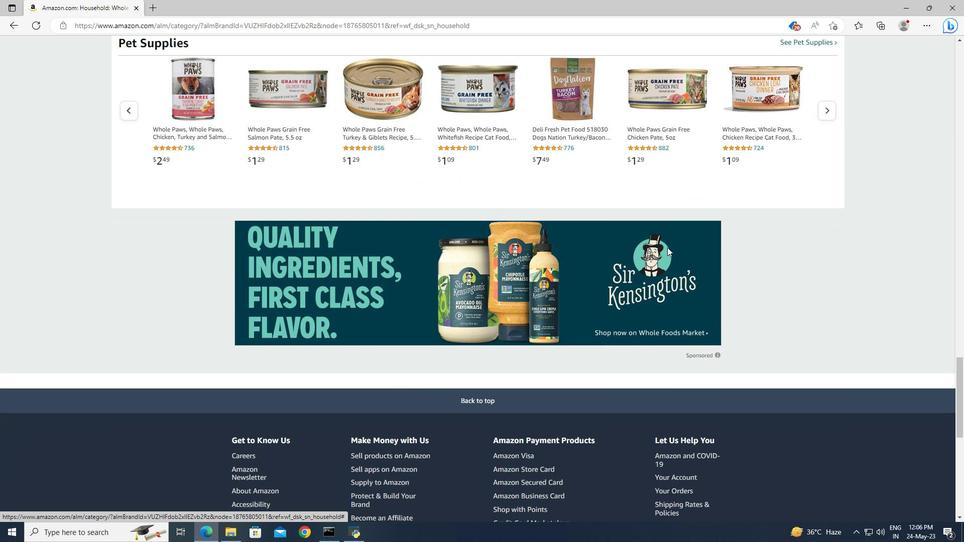 
Action: Mouse scrolled (667, 247) with delta (0, 0)
Screenshot: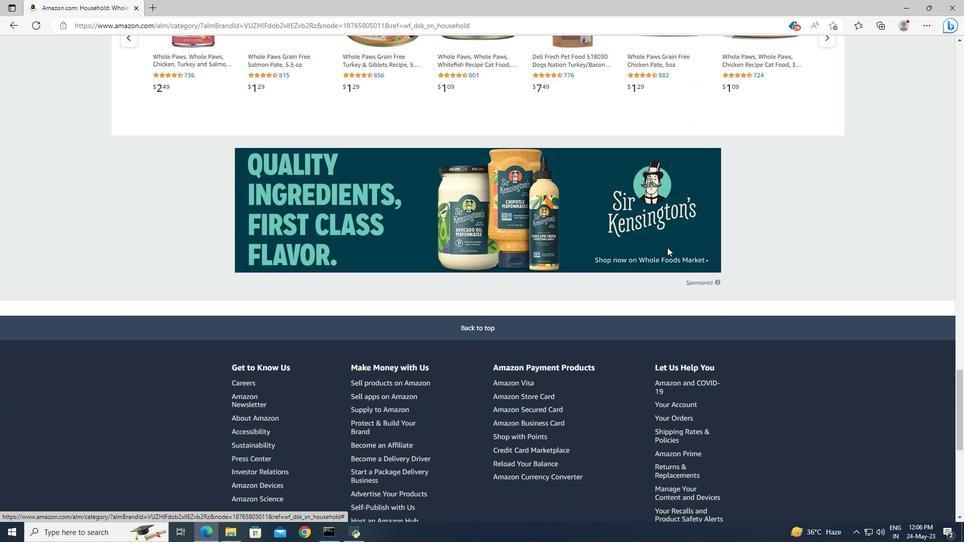 
Action: Mouse scrolled (667, 248) with delta (0, 0)
Screenshot: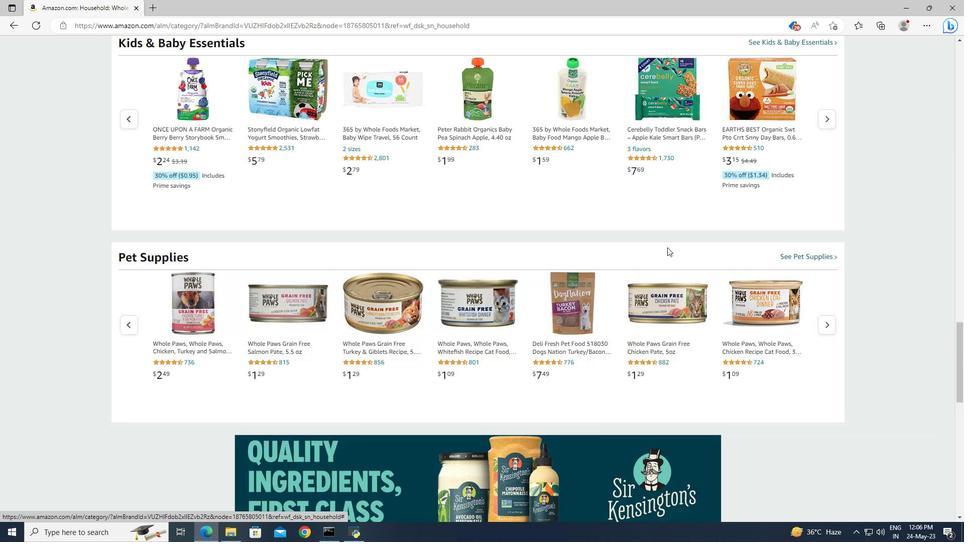 
Action: Mouse scrolled (667, 248) with delta (0, 0)
Screenshot: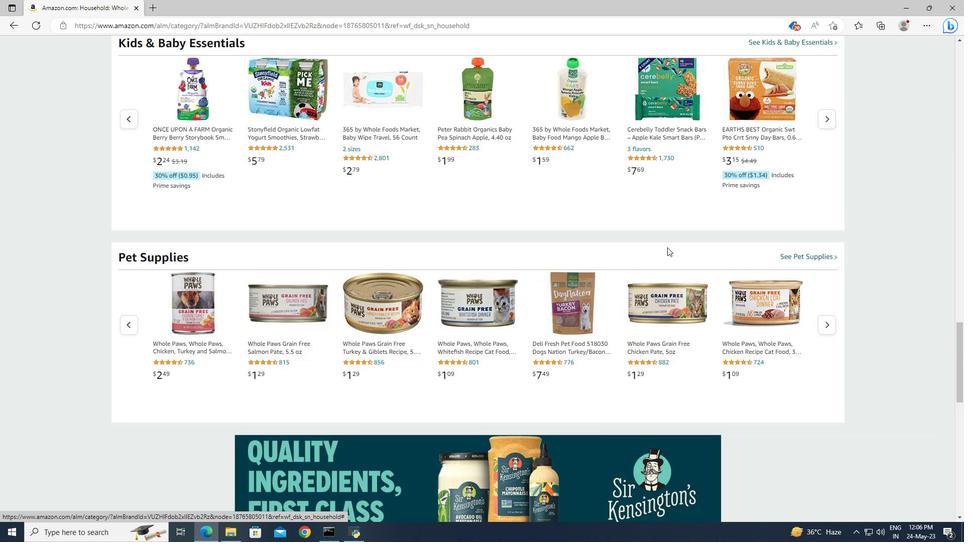 
Action: Mouse scrolled (667, 248) with delta (0, 0)
Screenshot: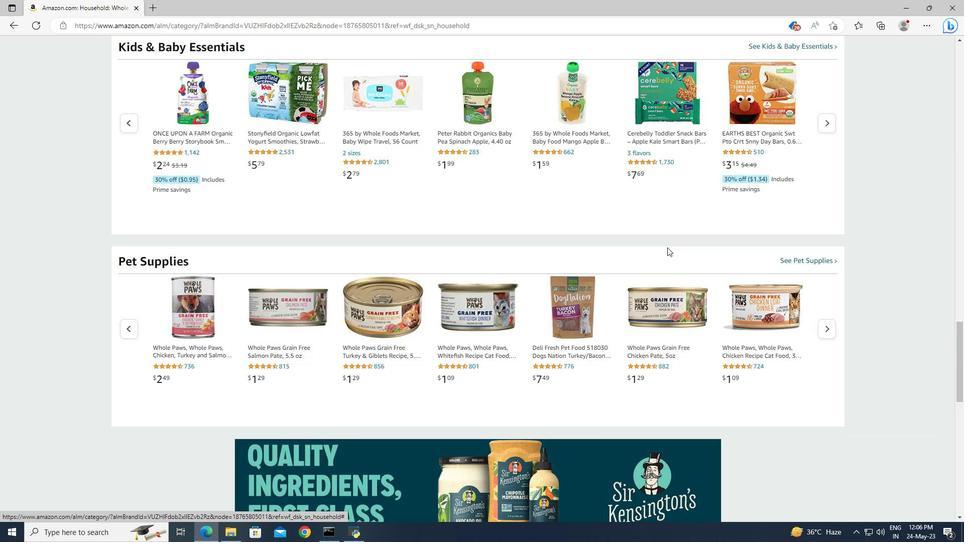 
Action: Mouse scrolled (667, 248) with delta (0, 0)
Screenshot: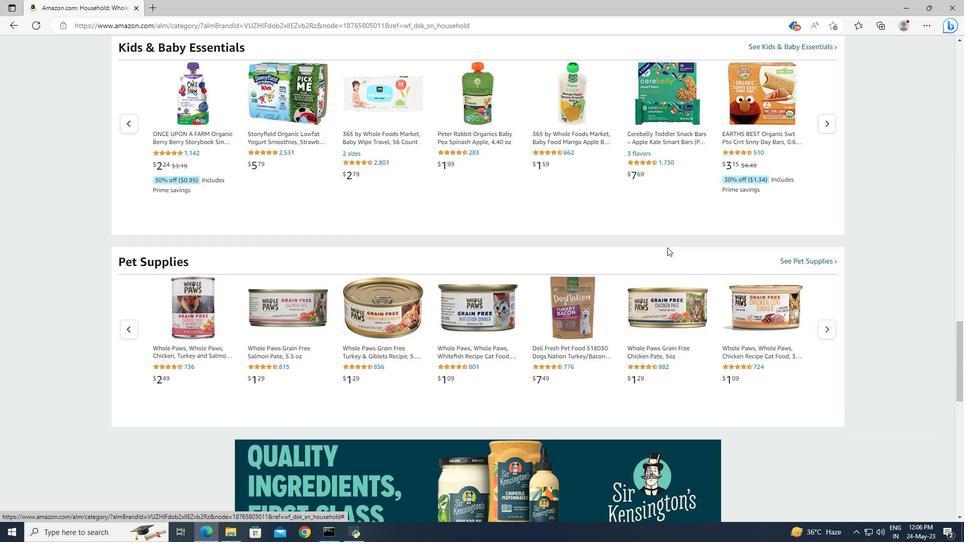 
Action: Mouse scrolled (667, 248) with delta (0, 0)
Screenshot: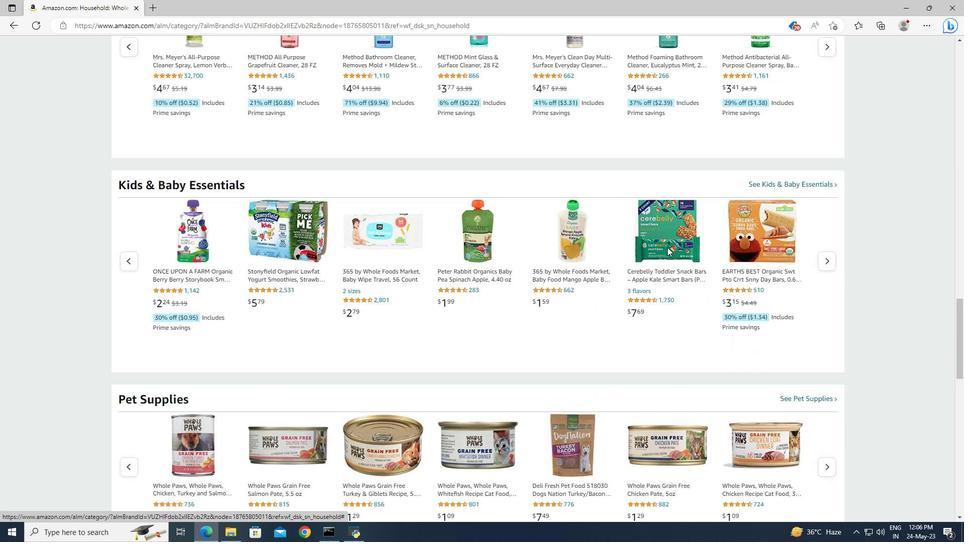 
Action: Mouse scrolled (667, 248) with delta (0, 0)
Screenshot: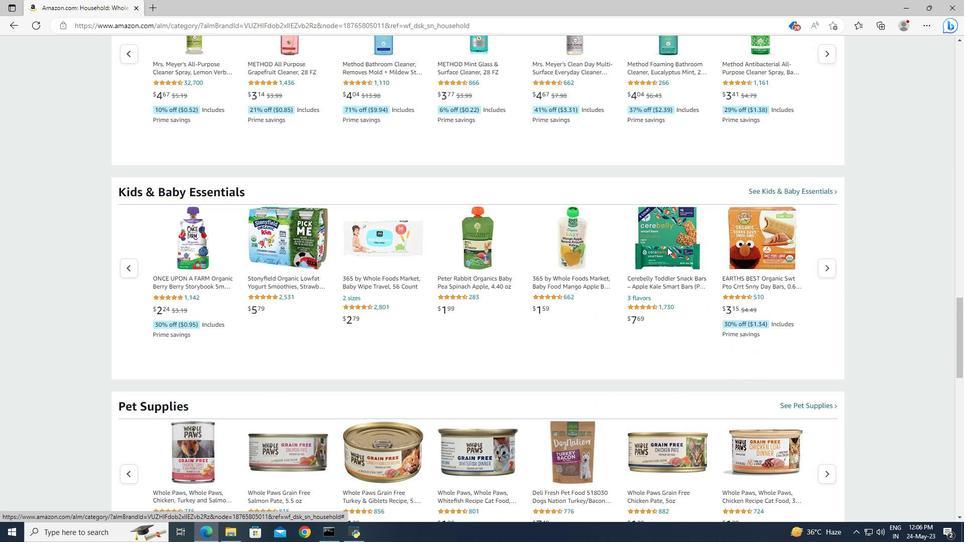 
Action: Mouse scrolled (667, 248) with delta (0, 0)
Screenshot: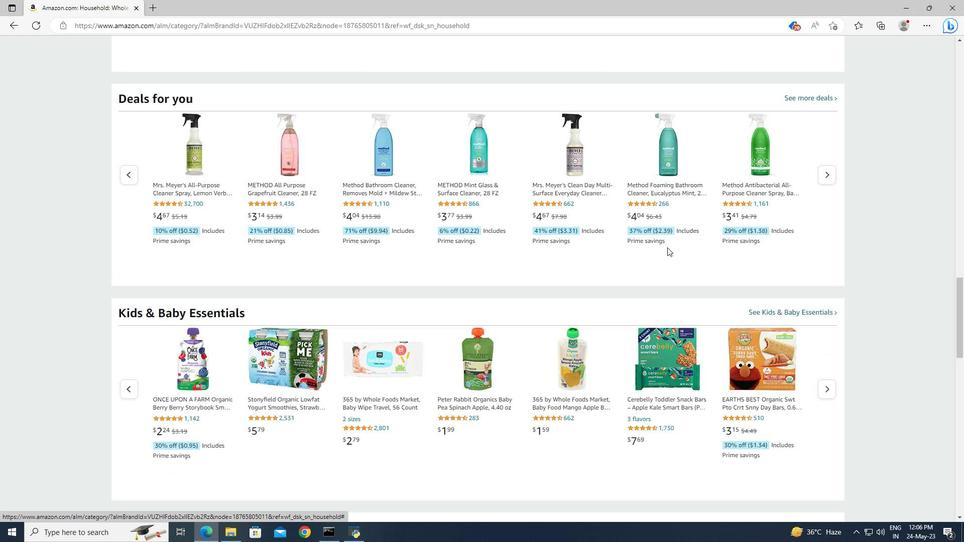 
Action: Mouse scrolled (667, 248) with delta (0, 0)
Screenshot: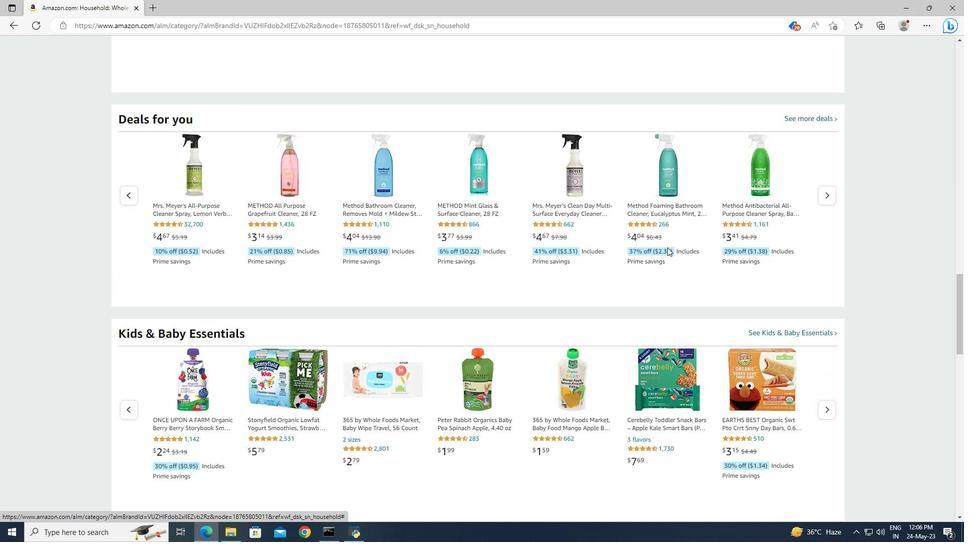 
Action: Mouse moved to (822, 202)
Screenshot: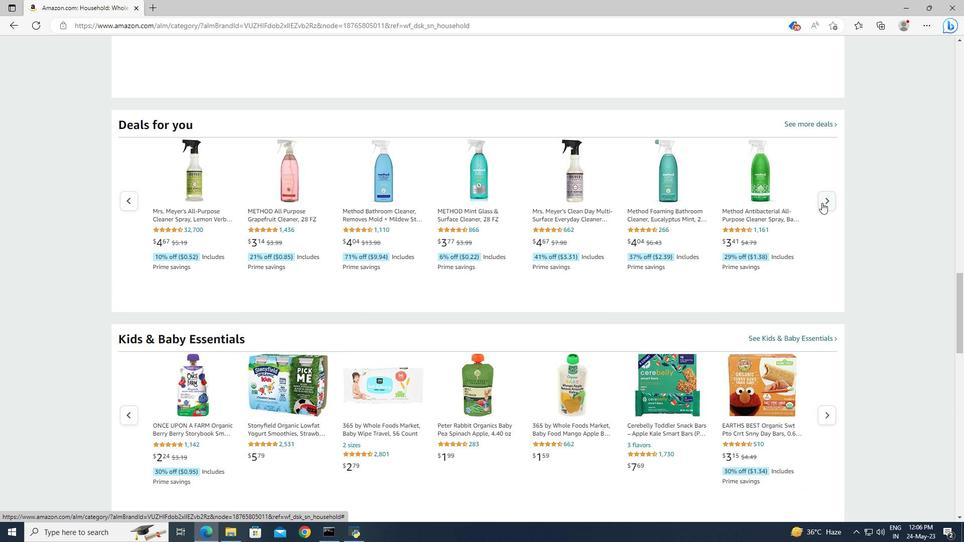 
Action: Mouse pressed left at (822, 202)
Screenshot: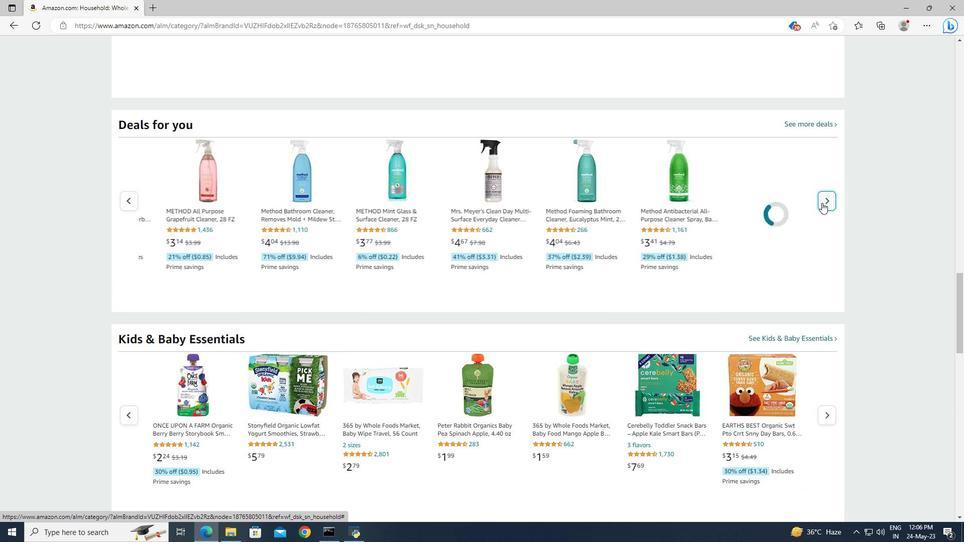 
Action: Mouse scrolled (822, 203) with delta (0, 0)
Screenshot: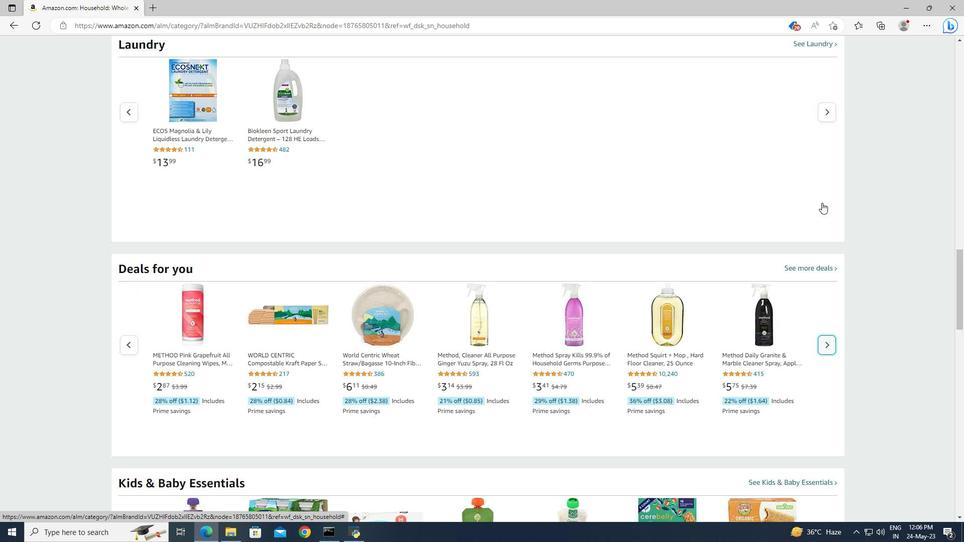 
Action: Mouse scrolled (822, 203) with delta (0, 0)
Screenshot: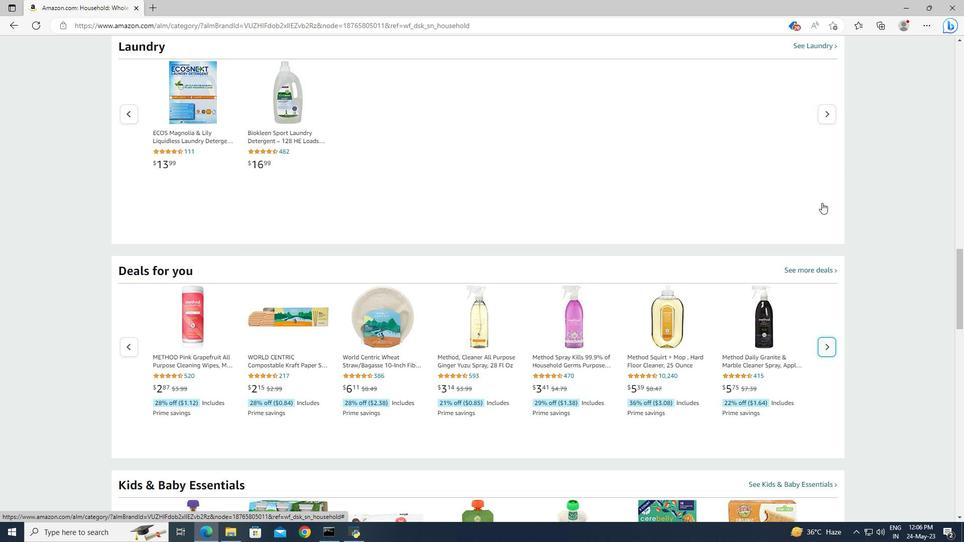 
Action: Mouse scrolled (822, 203) with delta (0, 0)
Screenshot: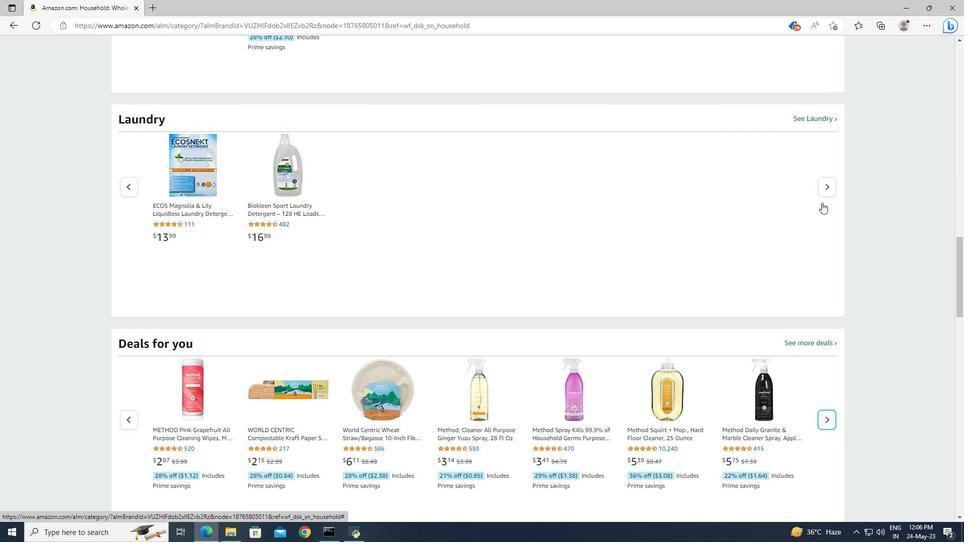 
Action: Mouse scrolled (822, 203) with delta (0, 0)
Screenshot: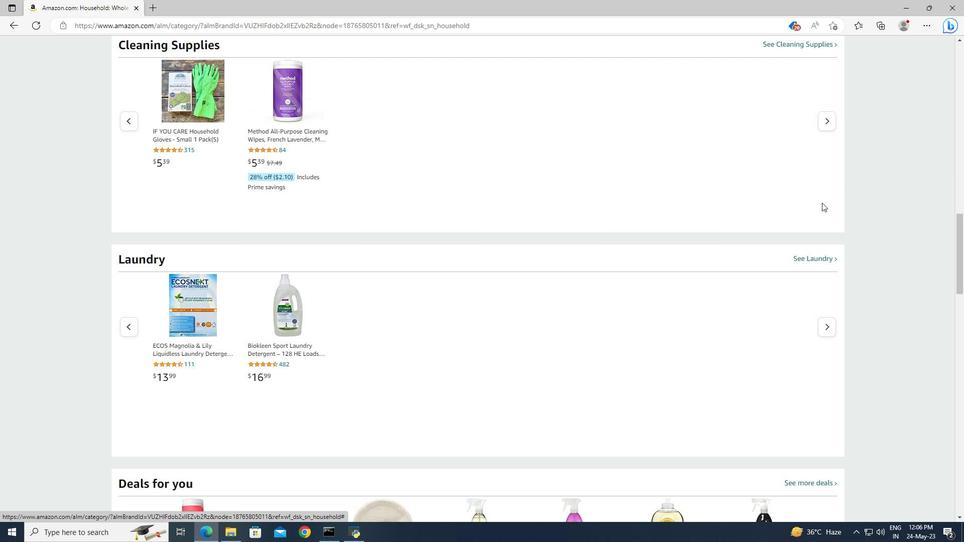 
Action: Mouse scrolled (822, 203) with delta (0, 0)
Screenshot: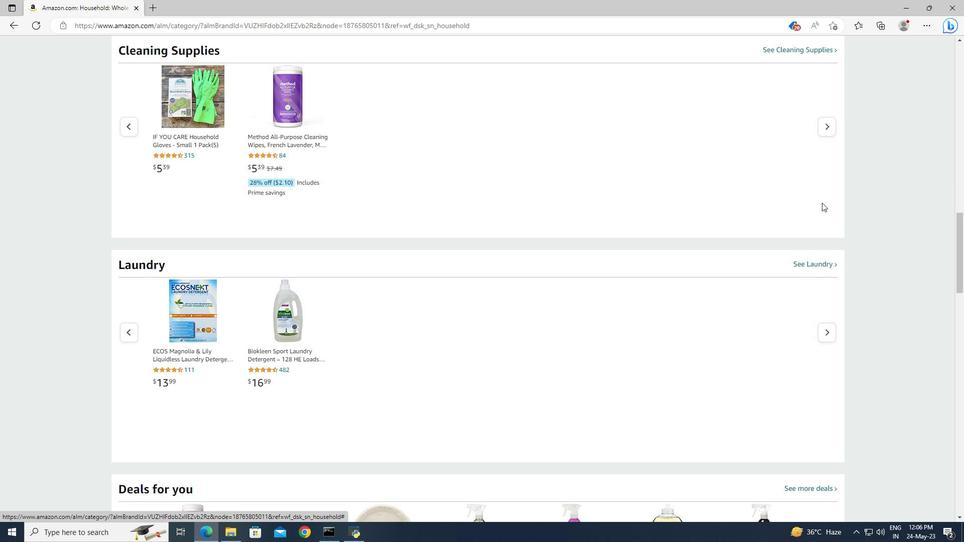 
Action: Mouse scrolled (822, 203) with delta (0, 0)
Screenshot: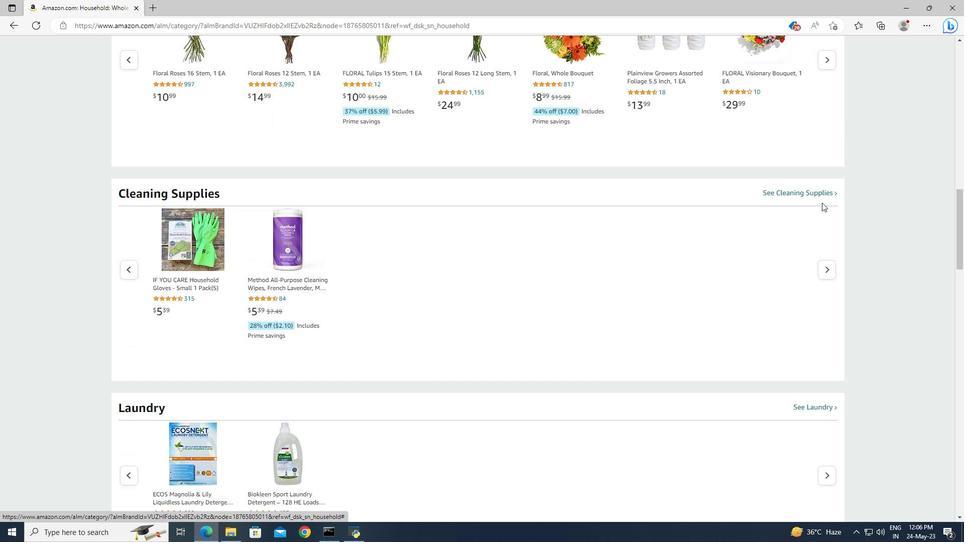 
Action: Mouse scrolled (822, 203) with delta (0, 0)
Screenshot: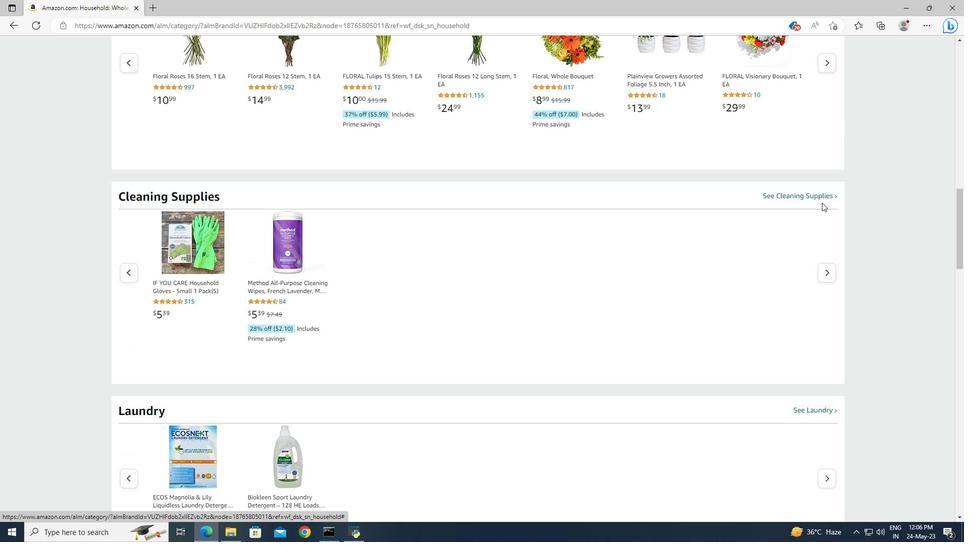 
Action: Mouse moved to (818, 209)
Screenshot: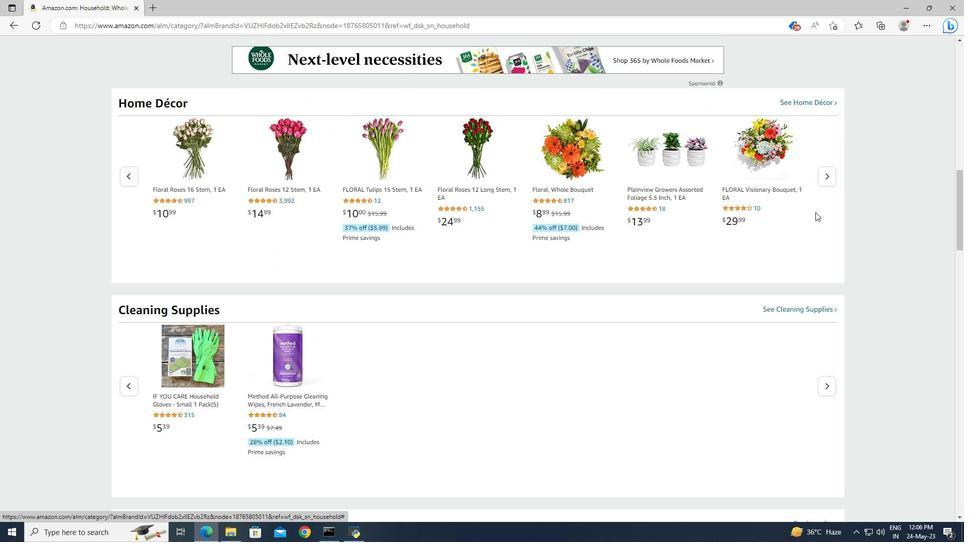 
Action: Mouse scrolled (818, 209) with delta (0, 0)
Screenshot: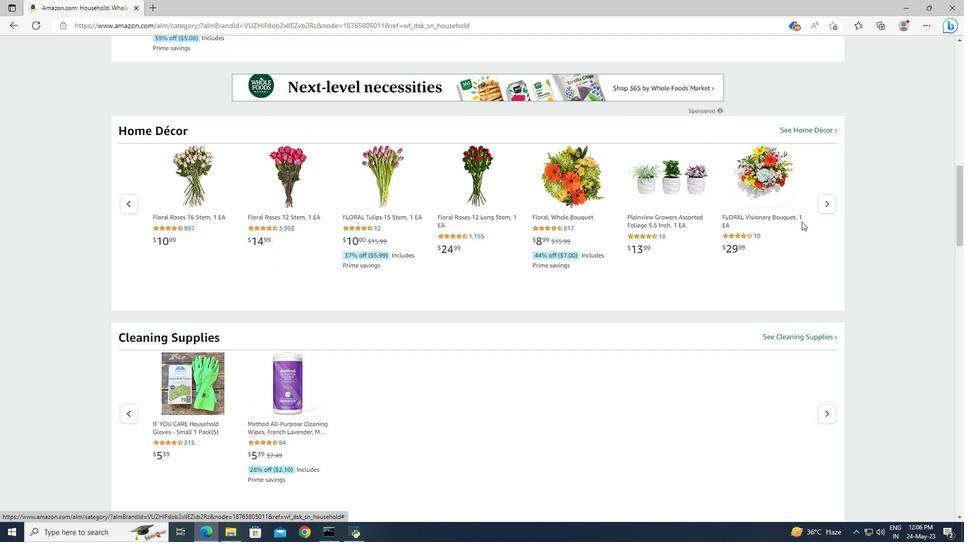 
Action: Mouse scrolled (818, 209) with delta (0, 0)
Screenshot: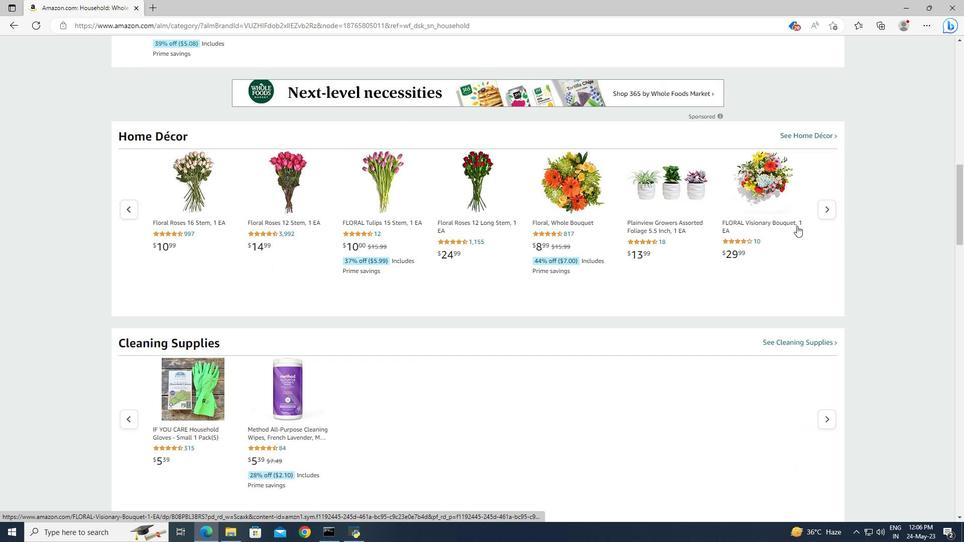 
Action: Mouse moved to (796, 225)
Screenshot: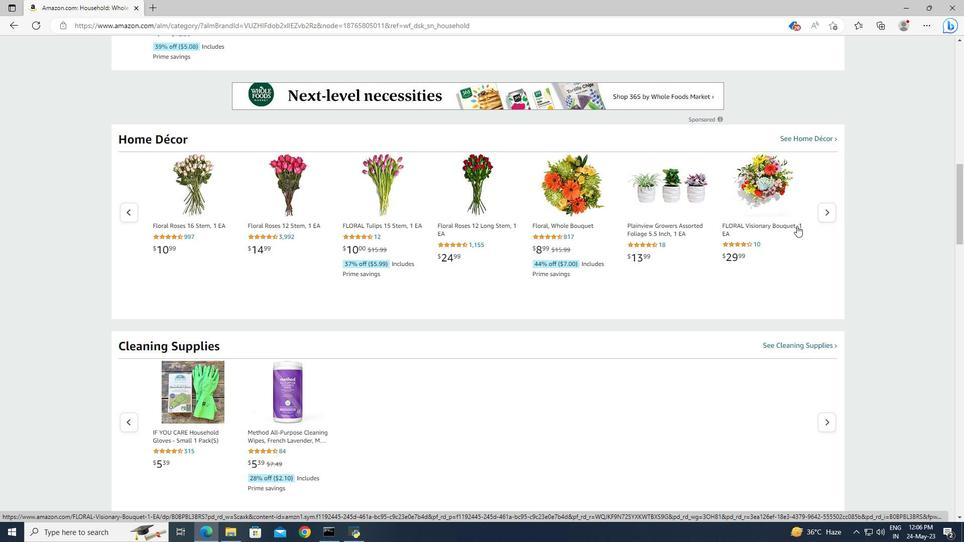 
Action: Mouse scrolled (796, 226) with delta (0, 0)
Screenshot: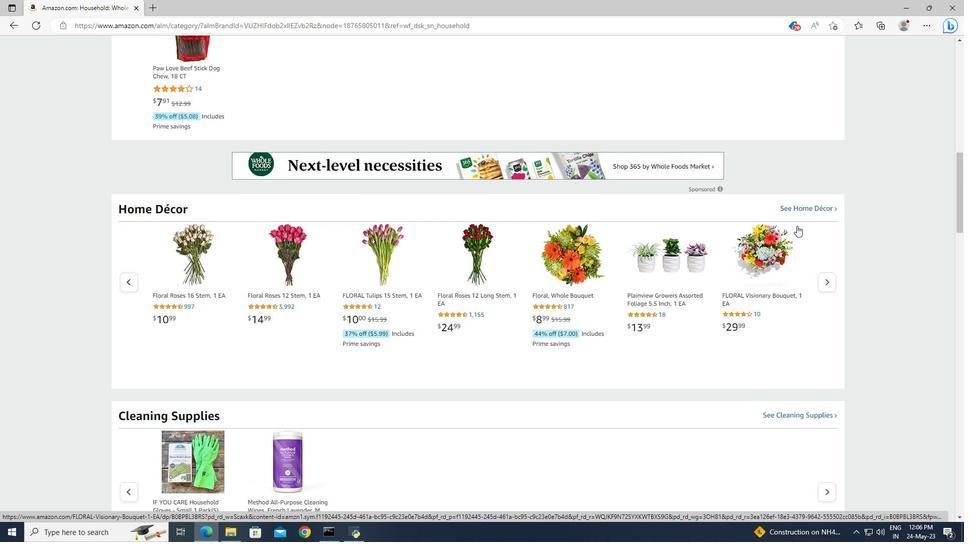 
Action: Mouse moved to (794, 249)
Screenshot: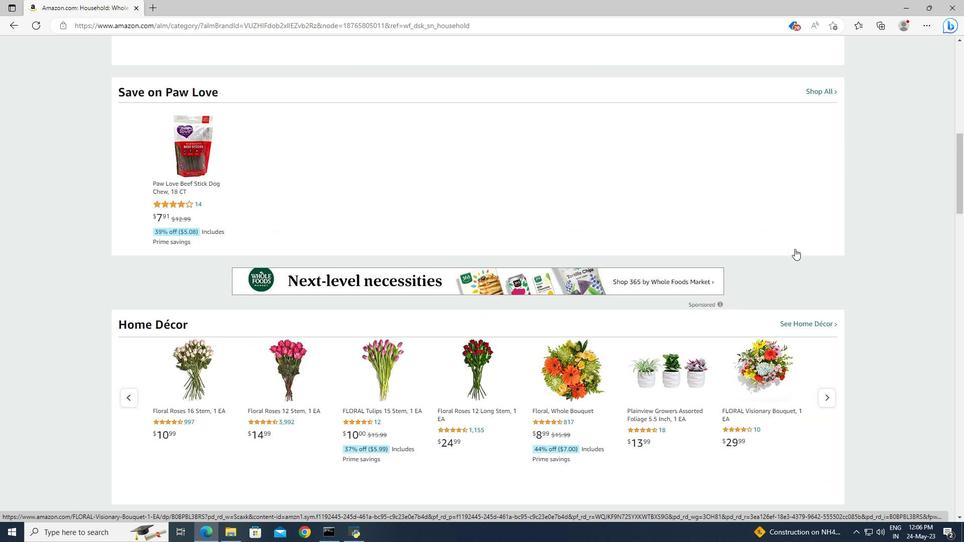 
Action: Mouse scrolled (794, 249) with delta (0, 0)
Screenshot: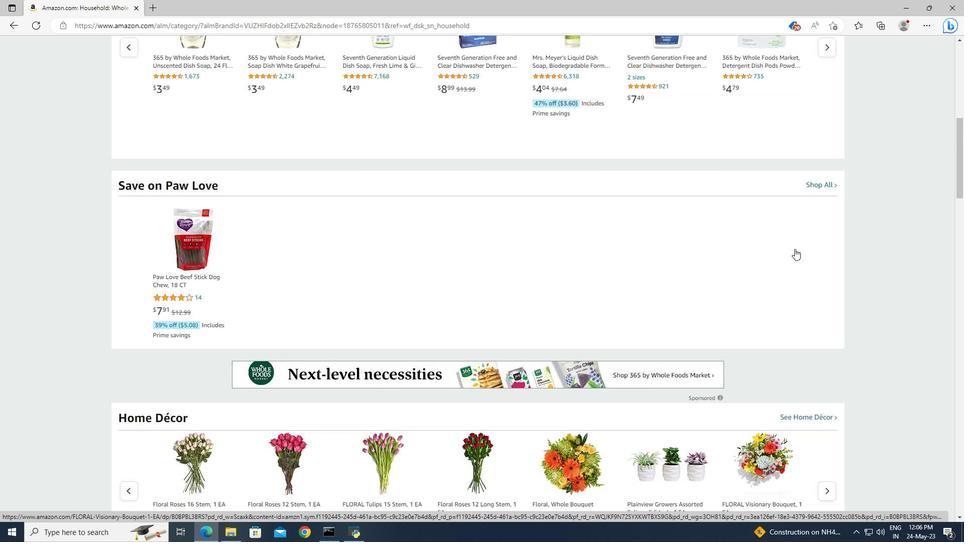 
Action: Mouse scrolled (794, 249) with delta (0, 0)
Screenshot: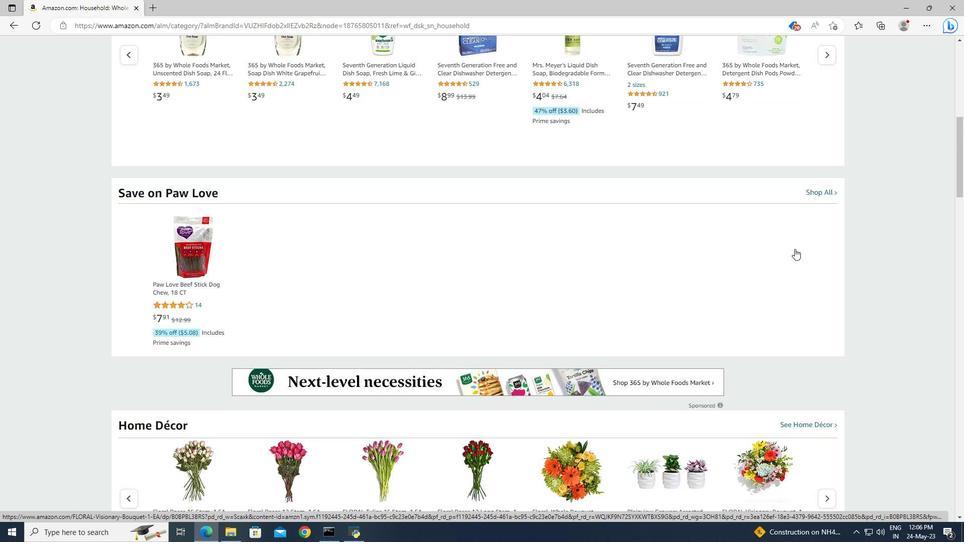 
Action: Mouse scrolled (794, 249) with delta (0, 0)
Screenshot: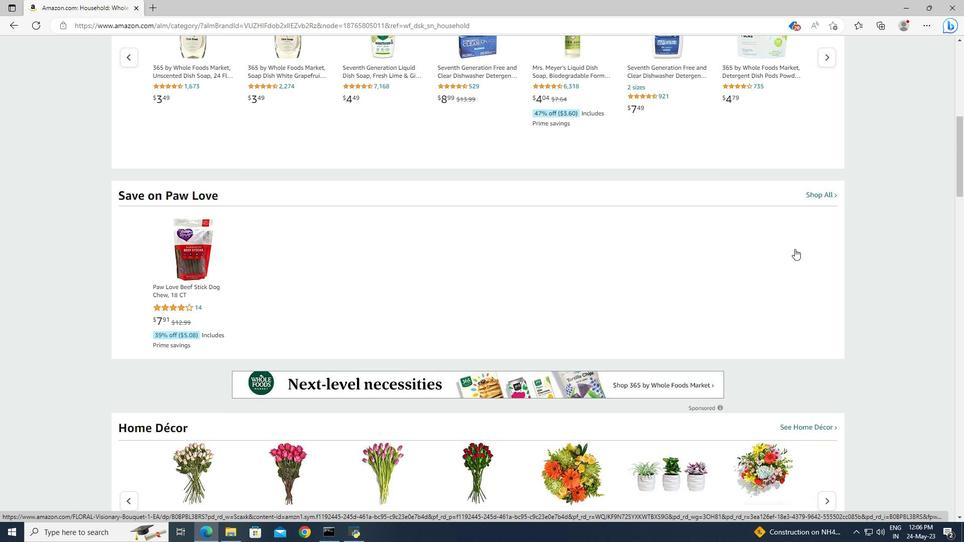 
Action: Mouse scrolled (794, 249) with delta (0, 0)
Screenshot: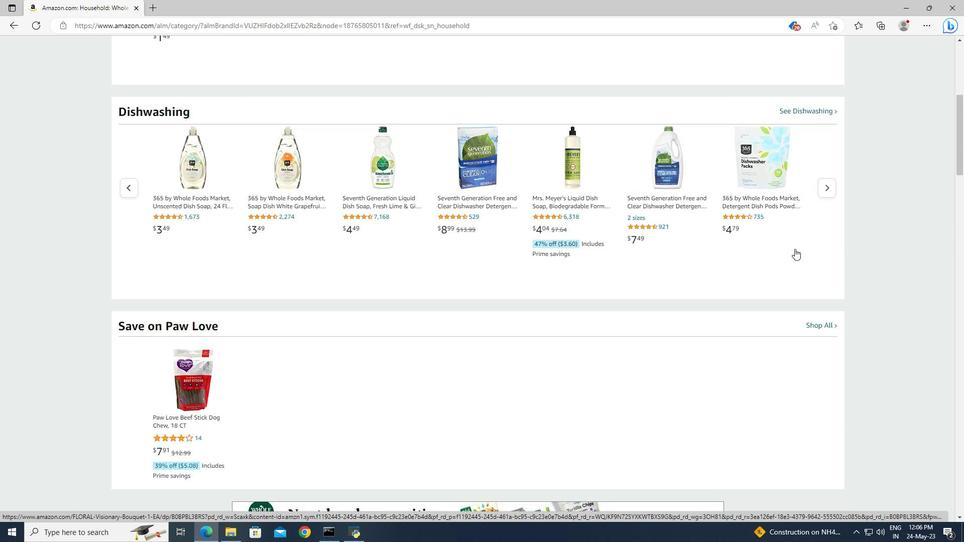 
Action: Mouse scrolled (794, 249) with delta (0, 0)
Screenshot: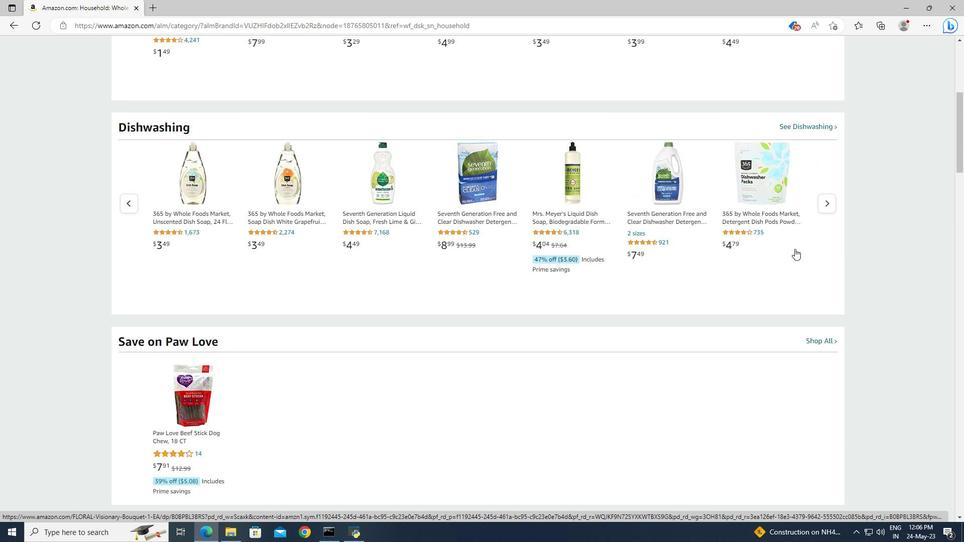 
Action: Mouse scrolled (794, 249) with delta (0, 0)
Screenshot: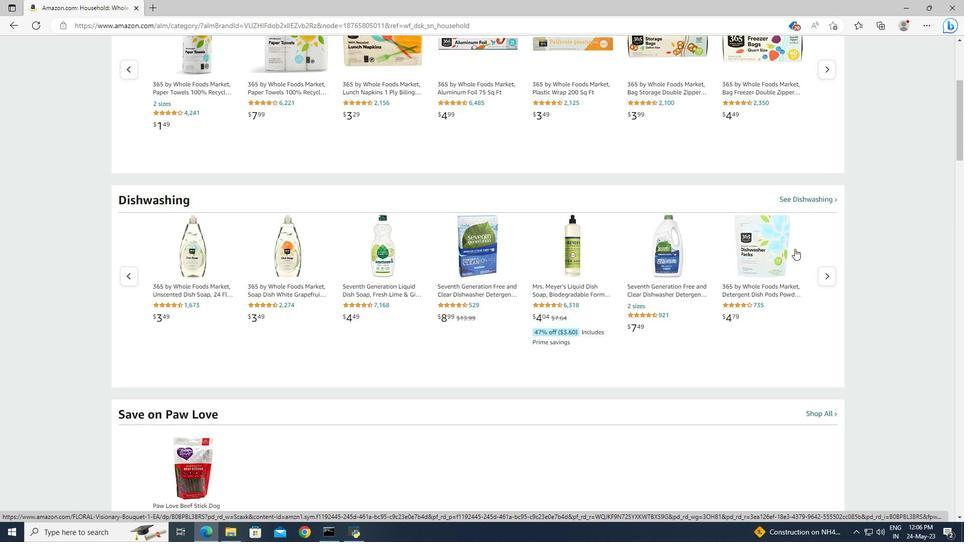 
Action: Mouse scrolled (794, 249) with delta (0, 0)
Screenshot: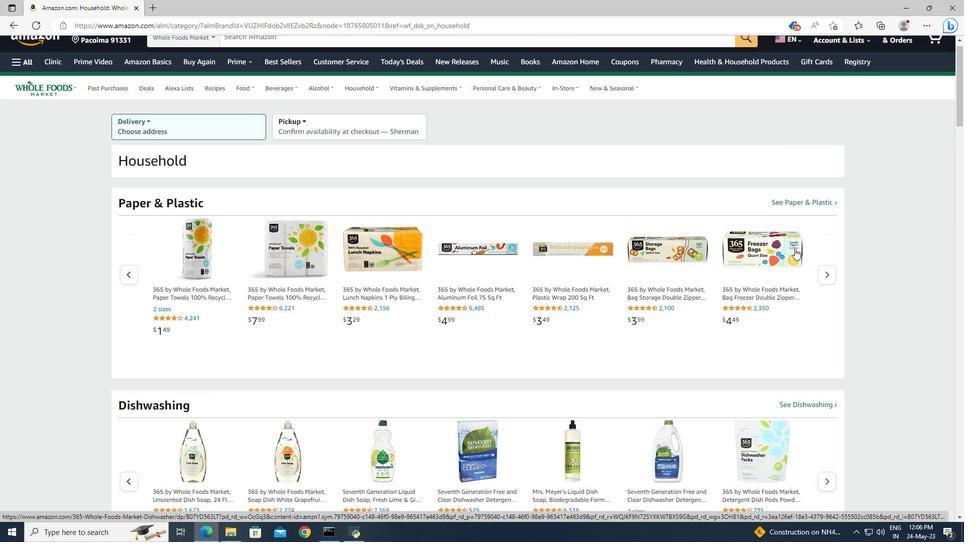 
Action: Mouse scrolled (794, 249) with delta (0, 0)
Screenshot: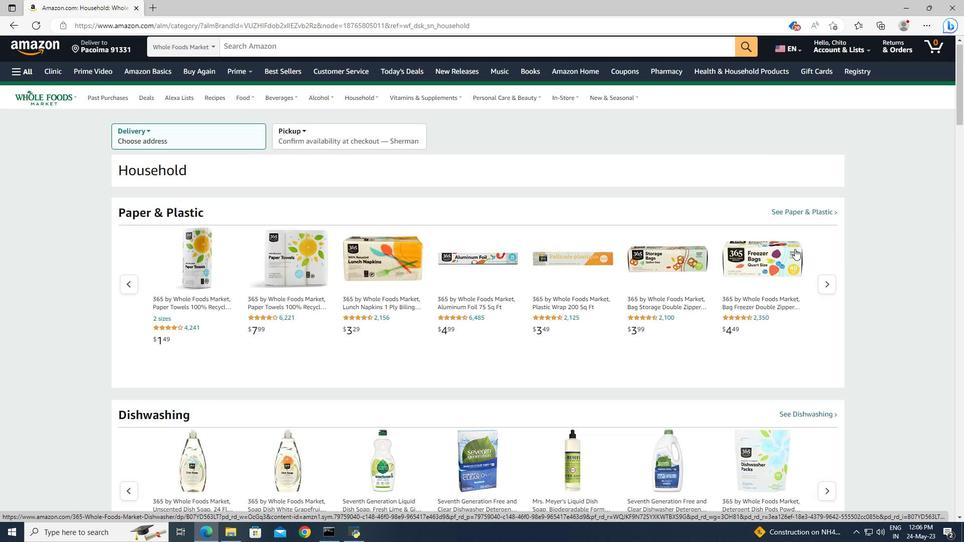 
Action: Mouse scrolled (794, 249) with delta (0, 0)
Screenshot: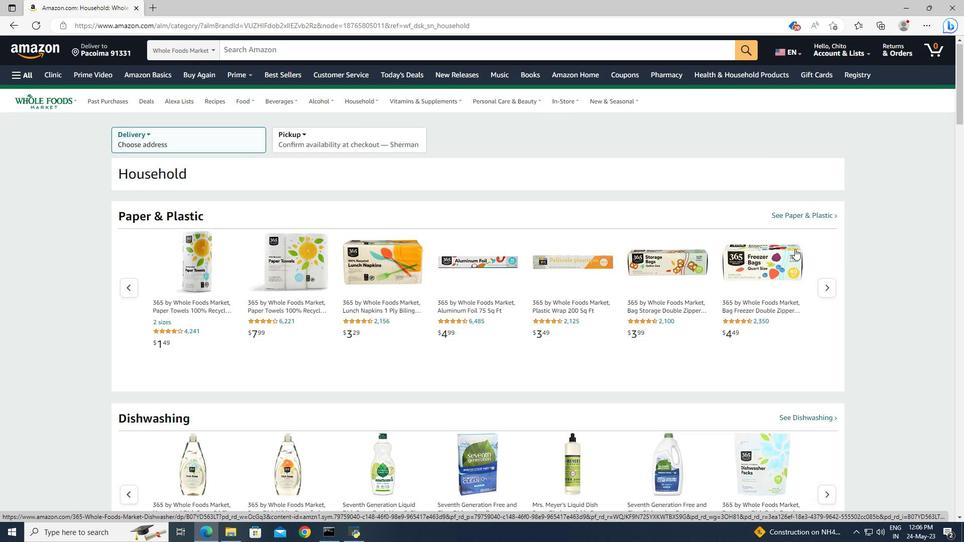 
Action: Mouse moved to (819, 287)
Screenshot: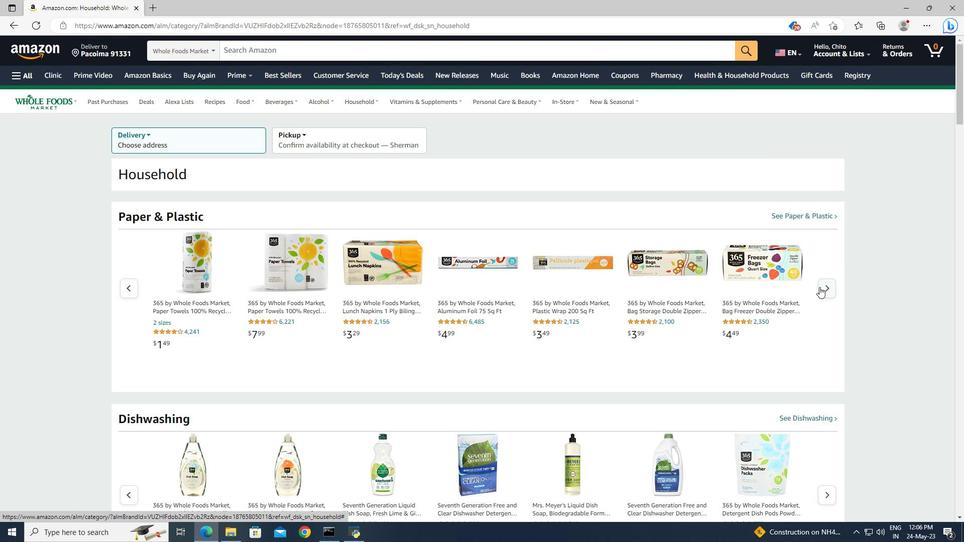 
Action: Mouse pressed left at (819, 287)
Screenshot: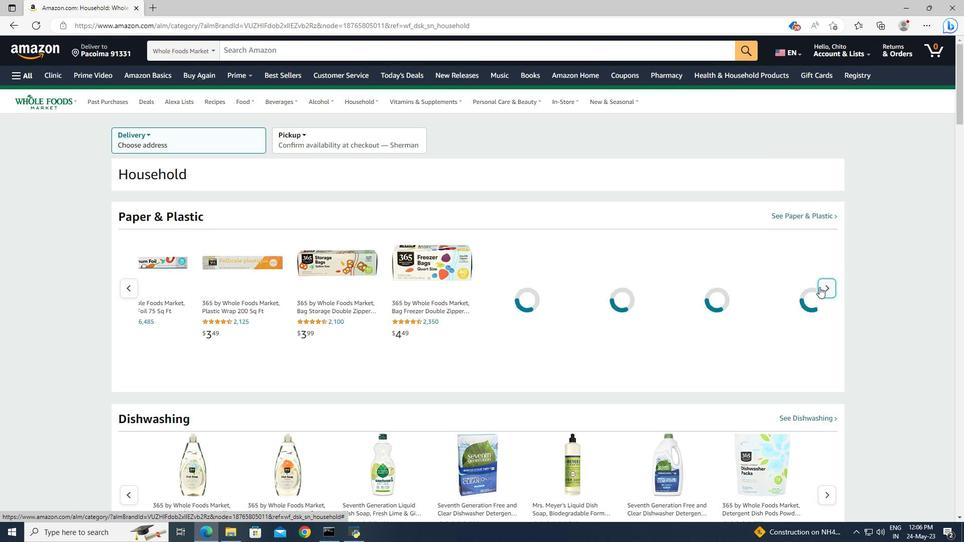 
Action: Mouse pressed left at (819, 287)
Screenshot: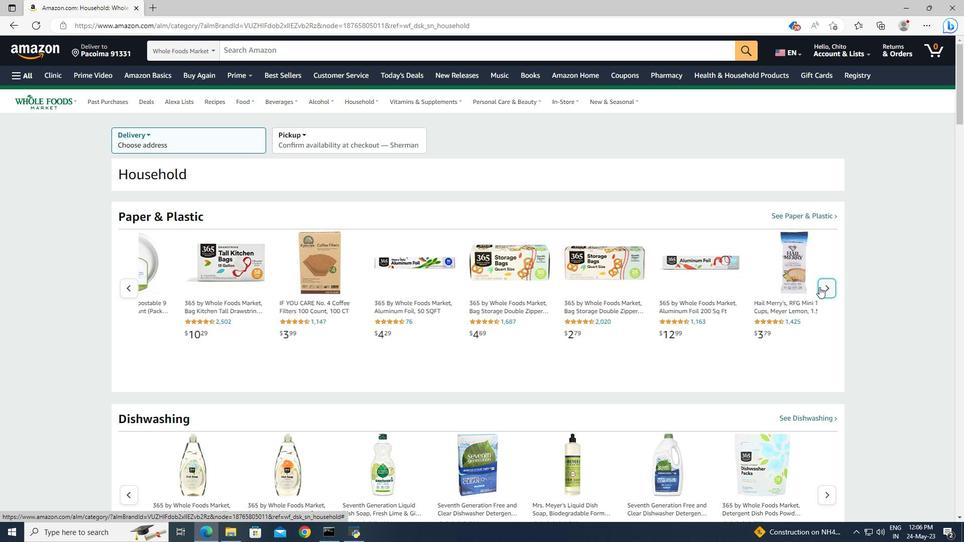
Action: Mouse pressed left at (819, 287)
Screenshot: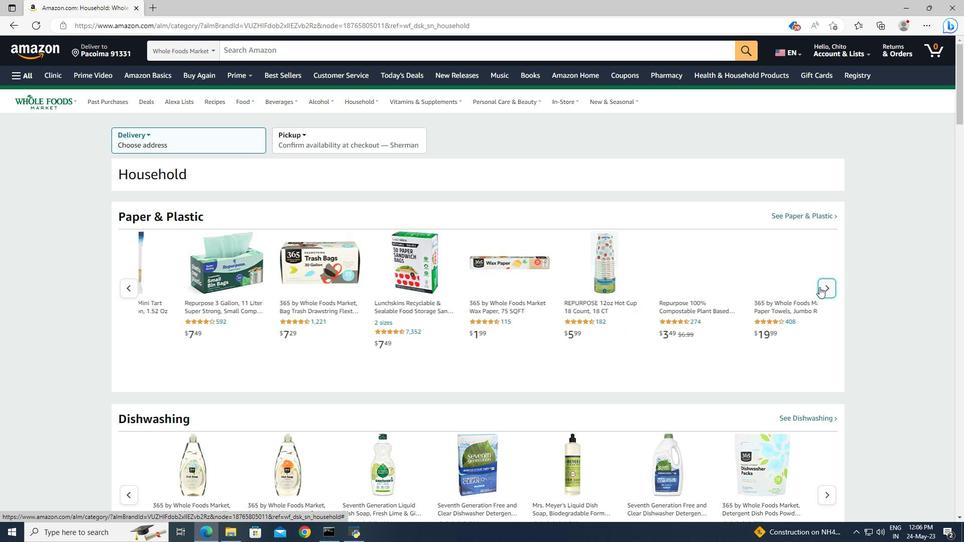 
Action: Mouse pressed left at (819, 287)
Screenshot: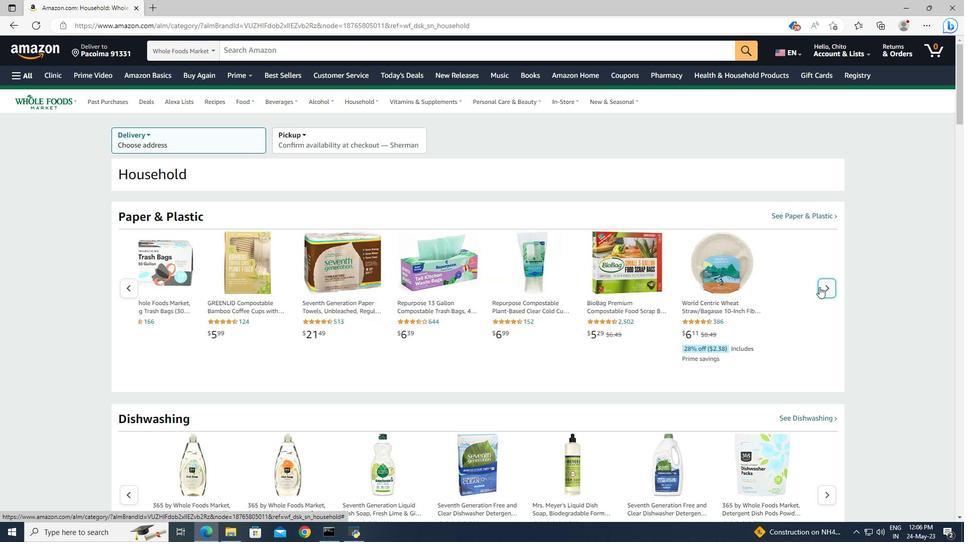 
Action: Mouse moved to (511, 177)
Screenshot: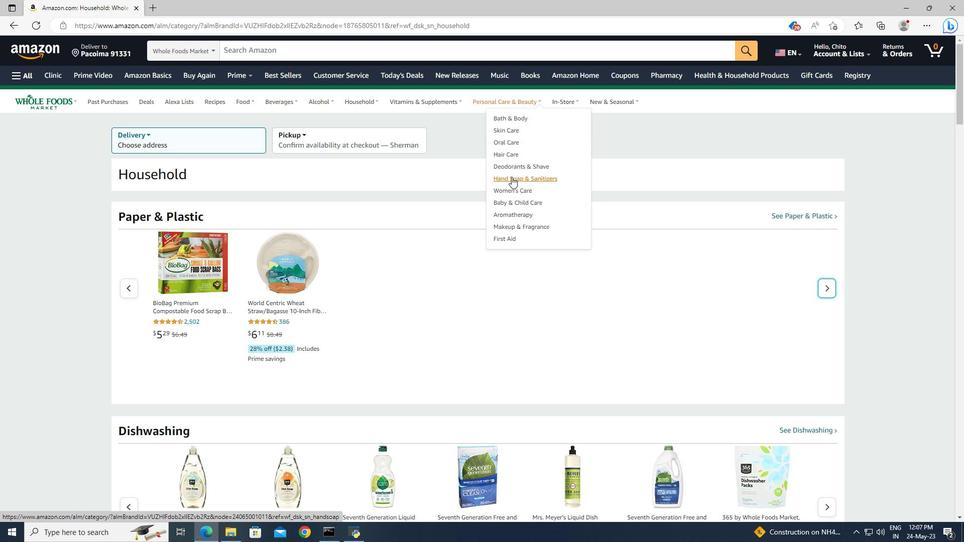 
Action: Mouse pressed left at (511, 177)
Screenshot: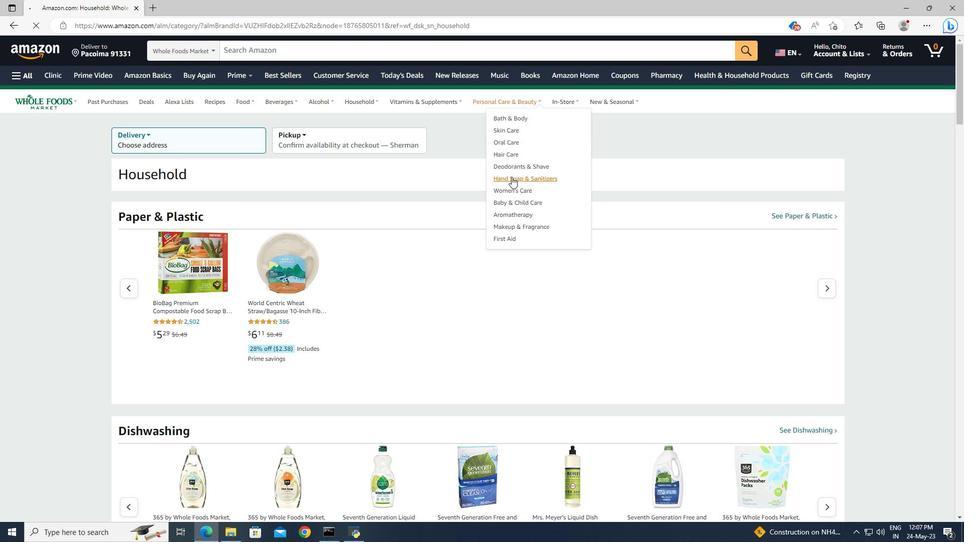 
Action: Mouse moved to (648, 262)
Screenshot: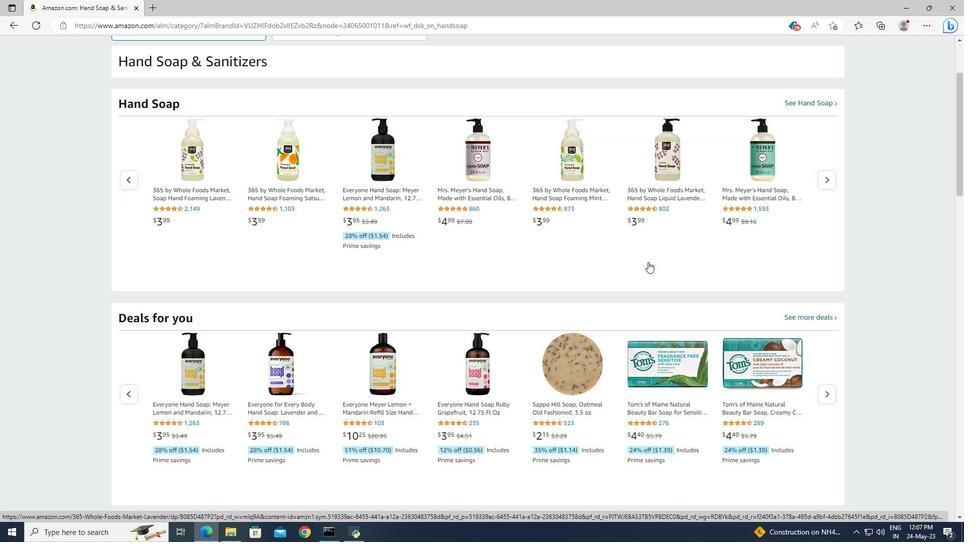 
Action: Mouse scrolled (648, 261) with delta (0, 0)
Screenshot: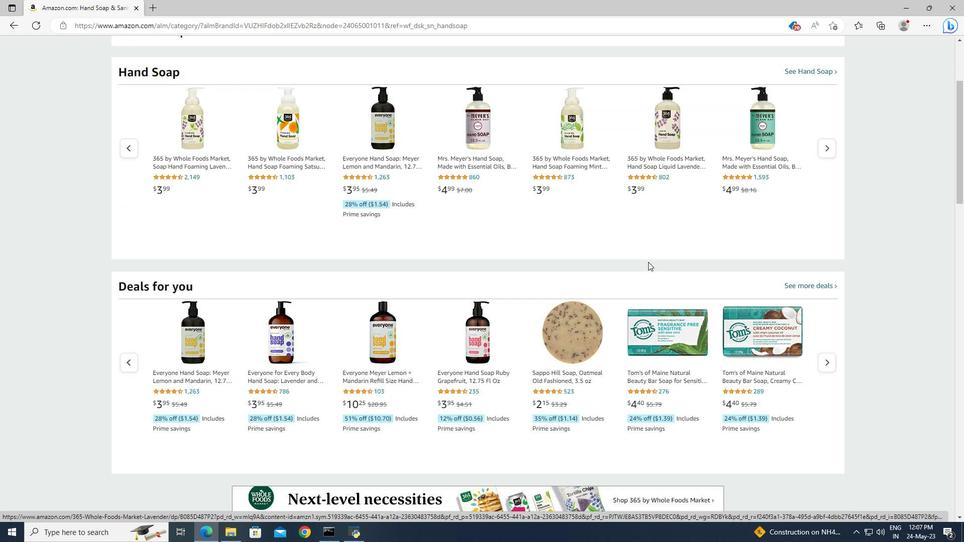 
Action: Mouse scrolled (648, 261) with delta (0, 0)
Screenshot: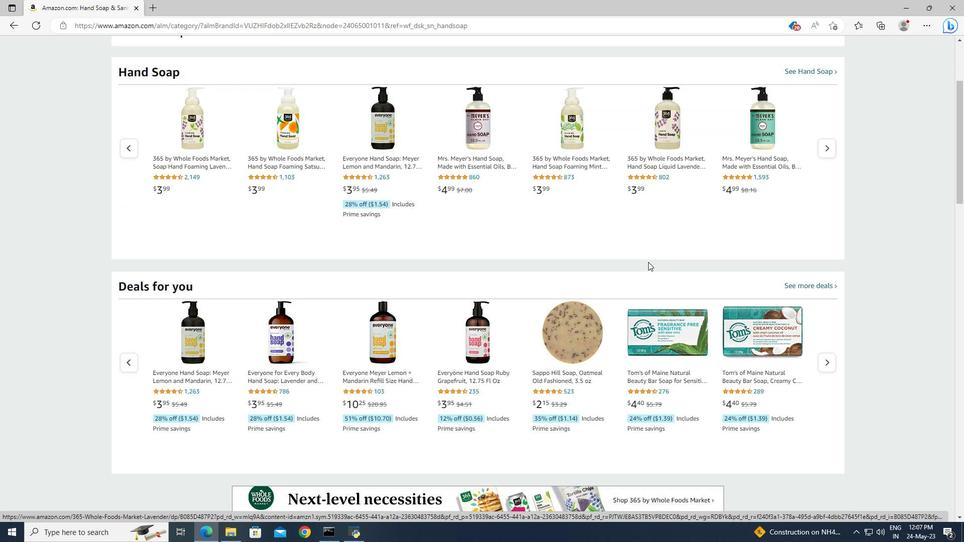 
Action: Mouse scrolled (648, 262) with delta (0, 0)
Screenshot: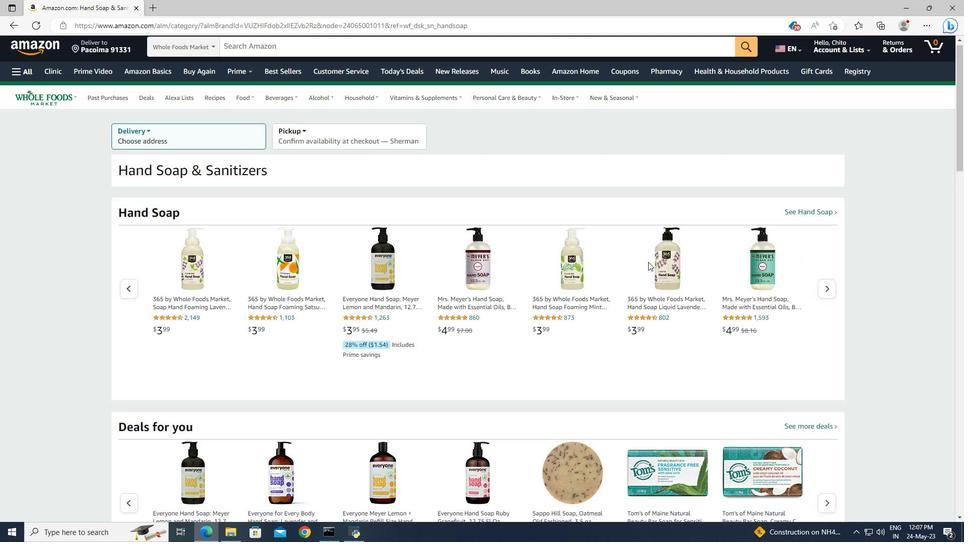 
Action: Mouse scrolled (648, 262) with delta (0, 0)
Screenshot: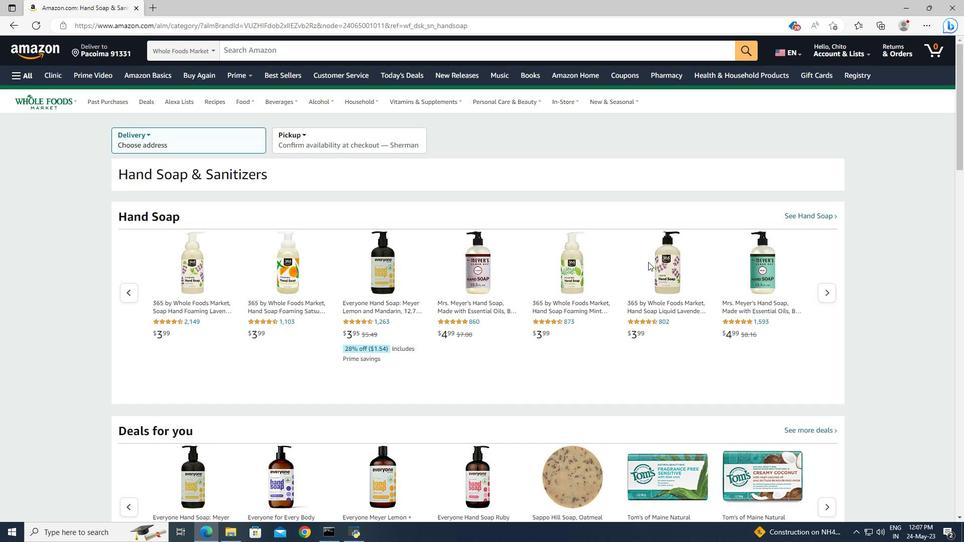 
Action: Mouse moved to (822, 295)
Screenshot: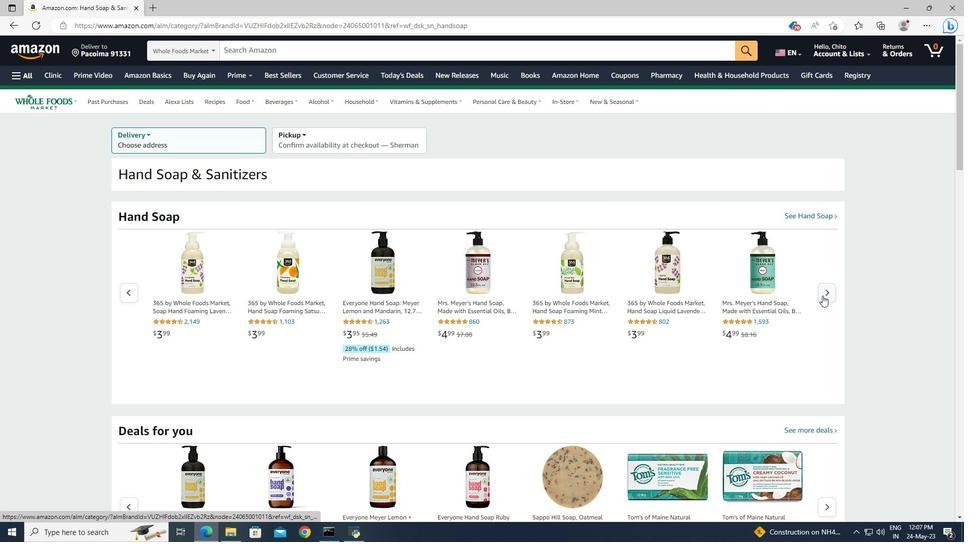 
Action: Mouse pressed left at (822, 295)
Screenshot: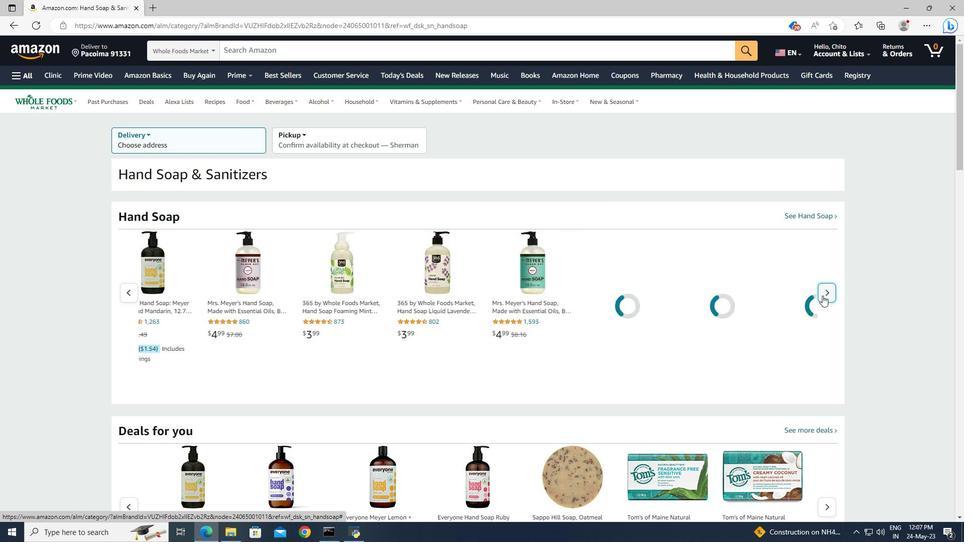 
Action: Mouse pressed left at (822, 295)
Screenshot: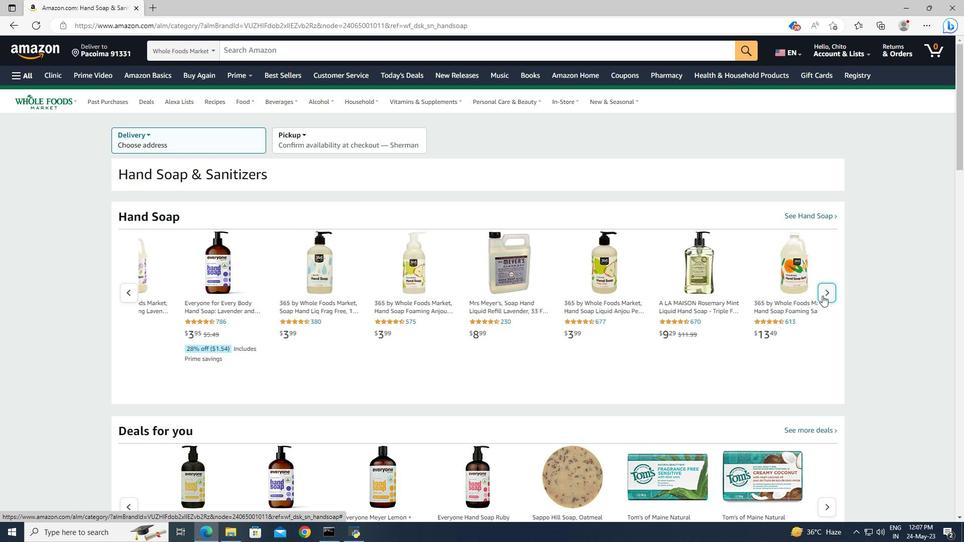 
Action: Mouse pressed left at (822, 295)
Screenshot: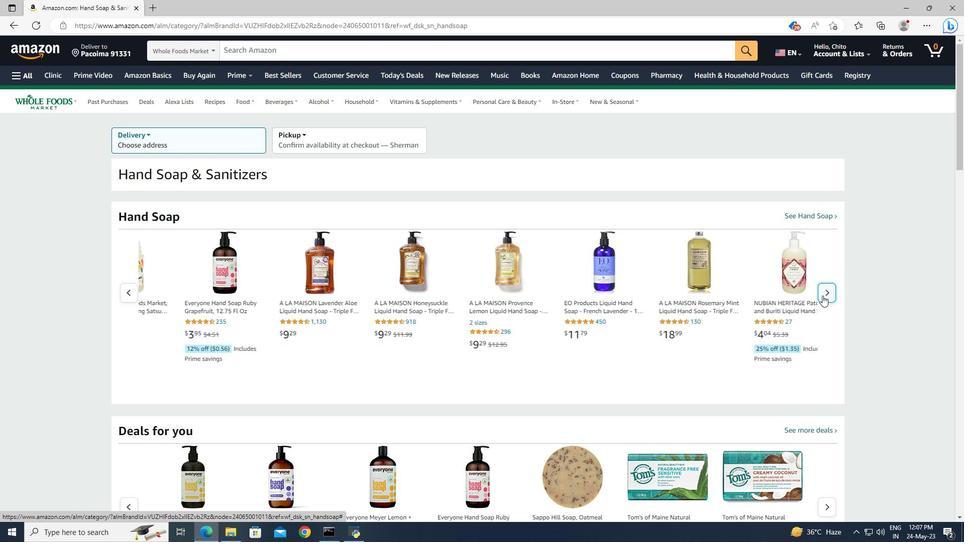 
Action: Mouse pressed left at (822, 295)
Screenshot: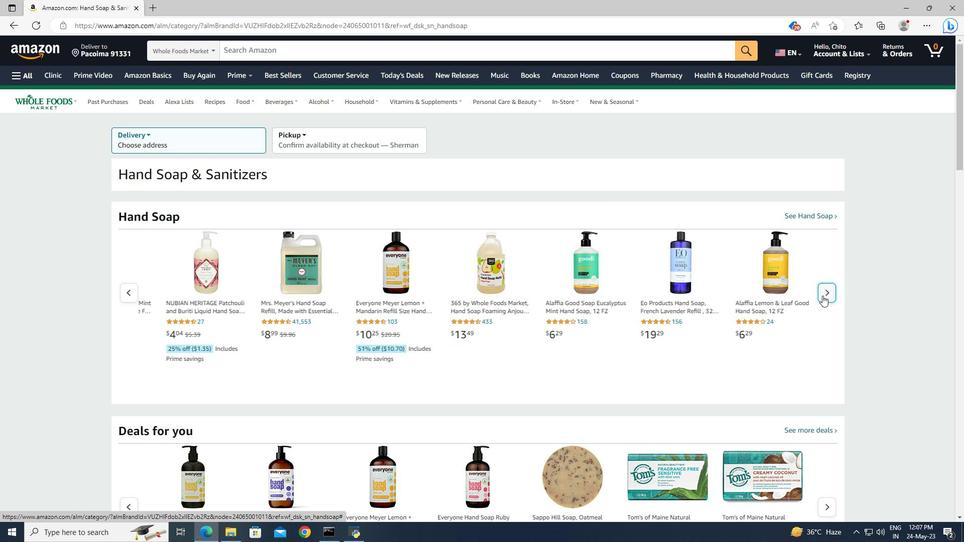 
Action: Mouse moved to (558, 253)
Screenshot: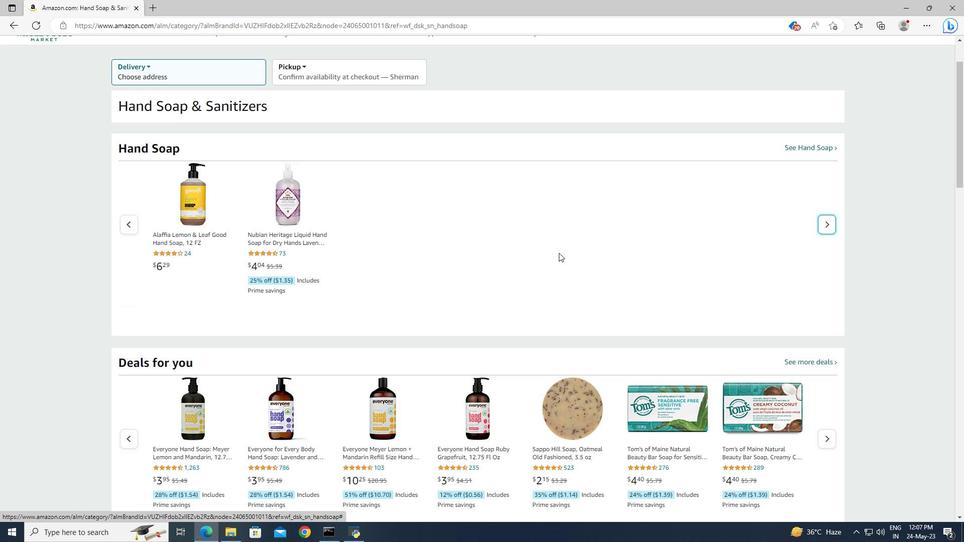 
Action: Mouse scrolled (558, 252) with delta (0, 0)
Screenshot: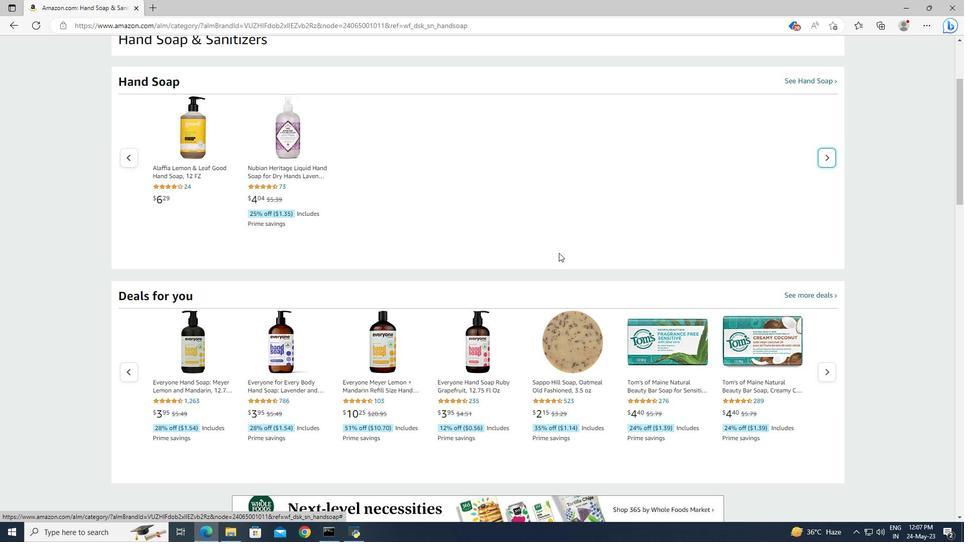 
Action: Mouse scrolled (558, 252) with delta (0, 0)
Screenshot: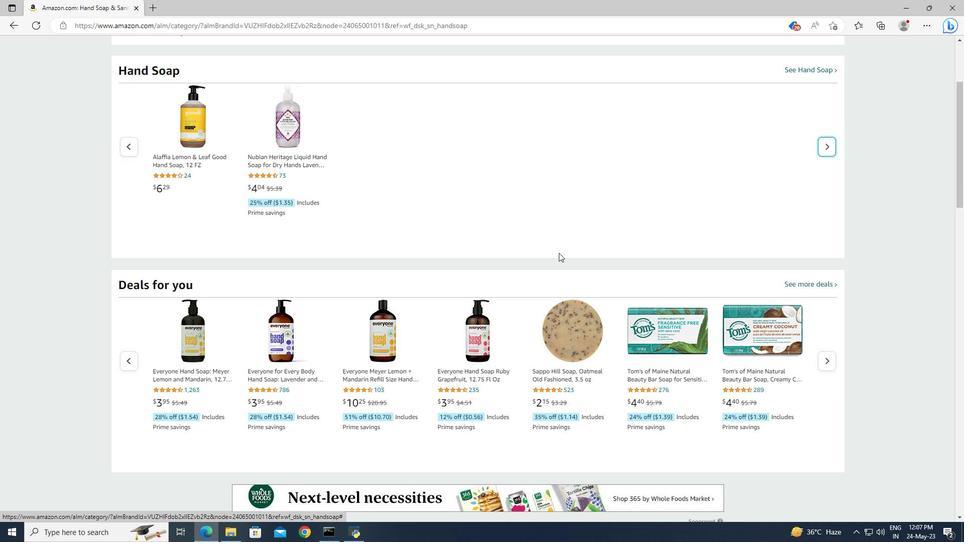 
Action: Mouse scrolled (558, 252) with delta (0, 0)
Screenshot: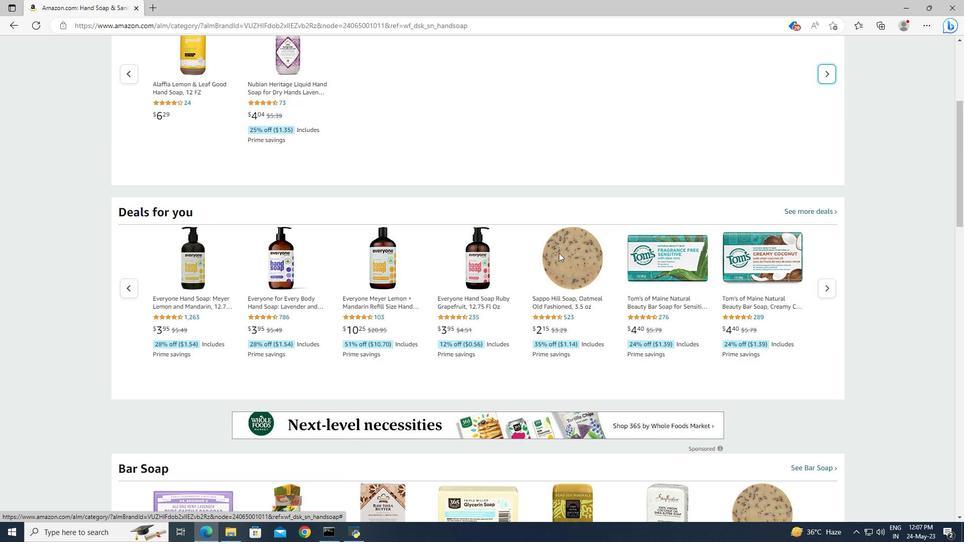
Action: Mouse moved to (825, 287)
Screenshot: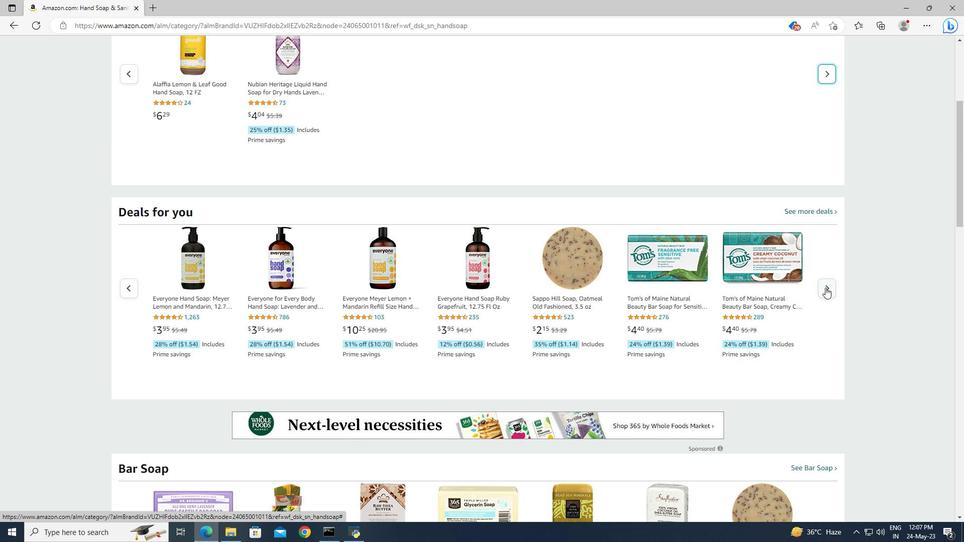 
Action: Mouse pressed left at (825, 287)
Screenshot: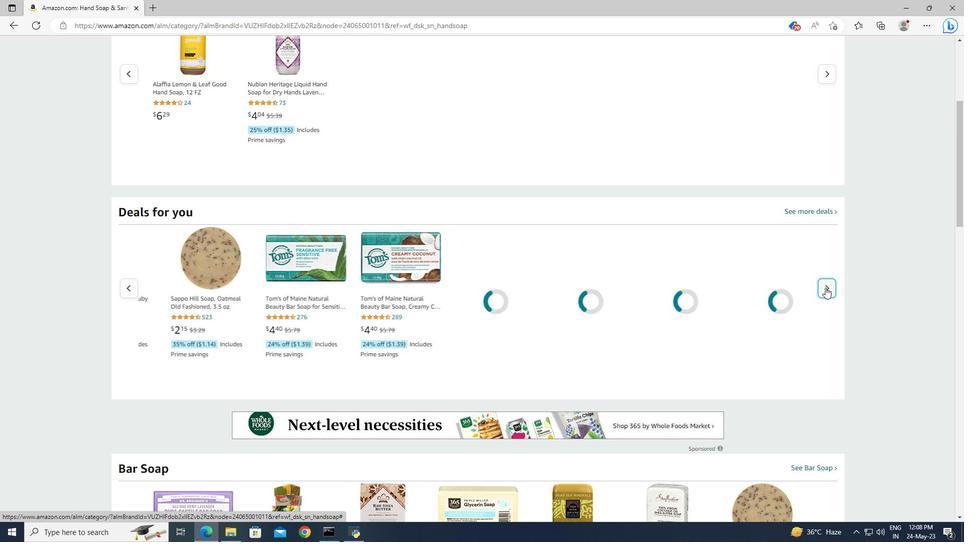 
Action: Mouse pressed left at (825, 287)
Screenshot: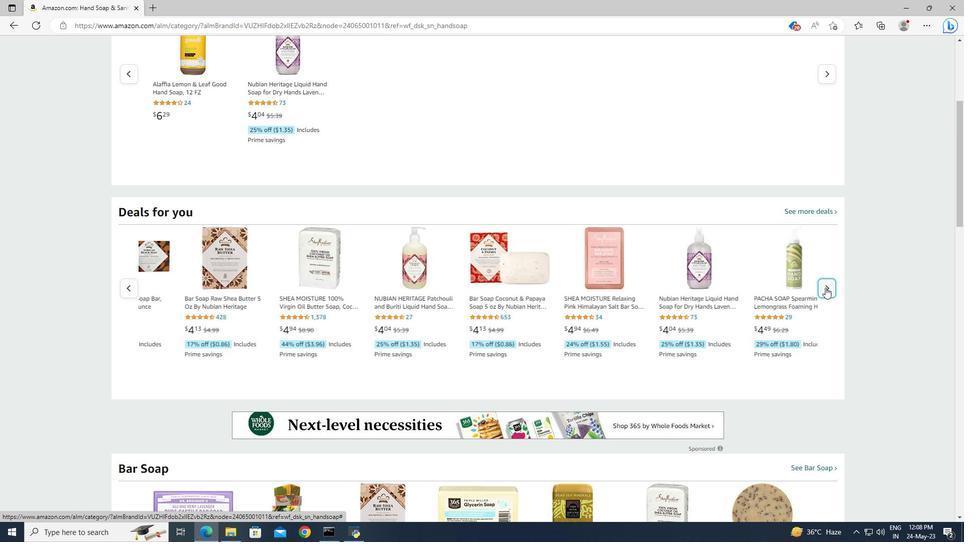 
Action: Mouse moved to (825, 291)
Screenshot: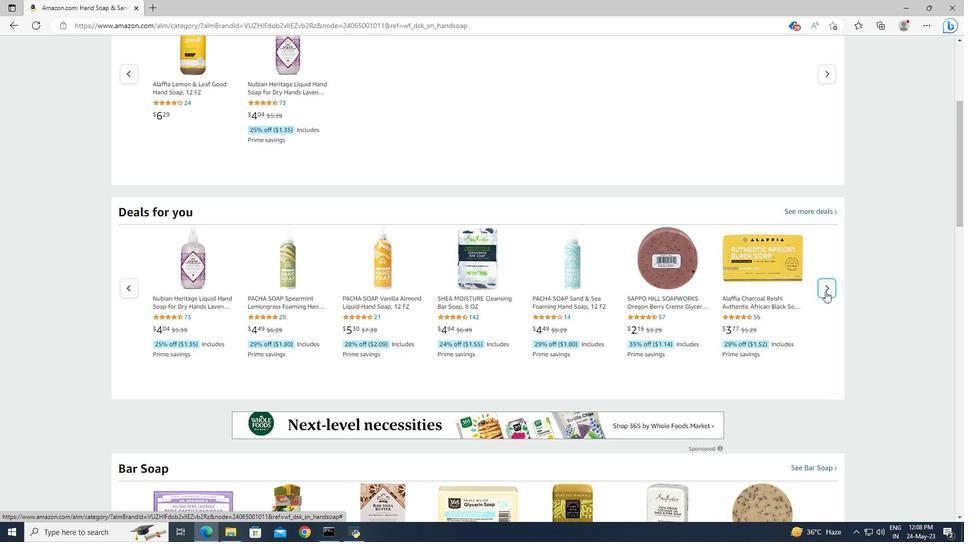 
Action: Mouse pressed left at (825, 291)
Screenshot: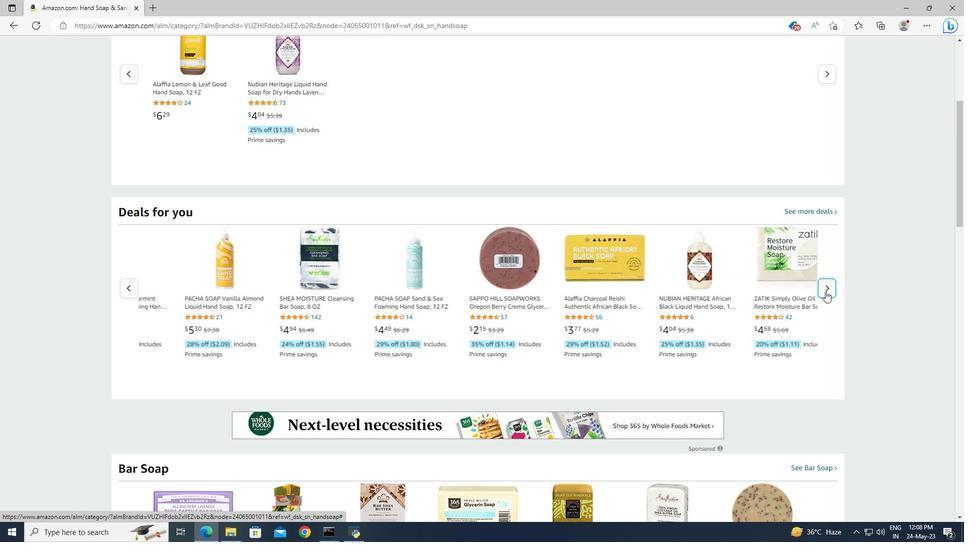 
Action: Mouse moved to (672, 269)
Screenshot: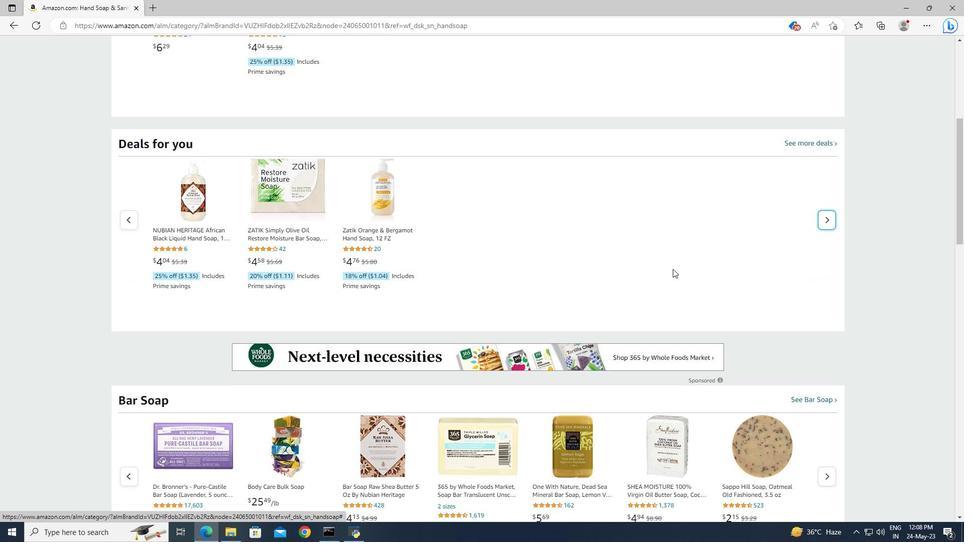 
Action: Mouse scrolled (672, 268) with delta (0, 0)
Screenshot: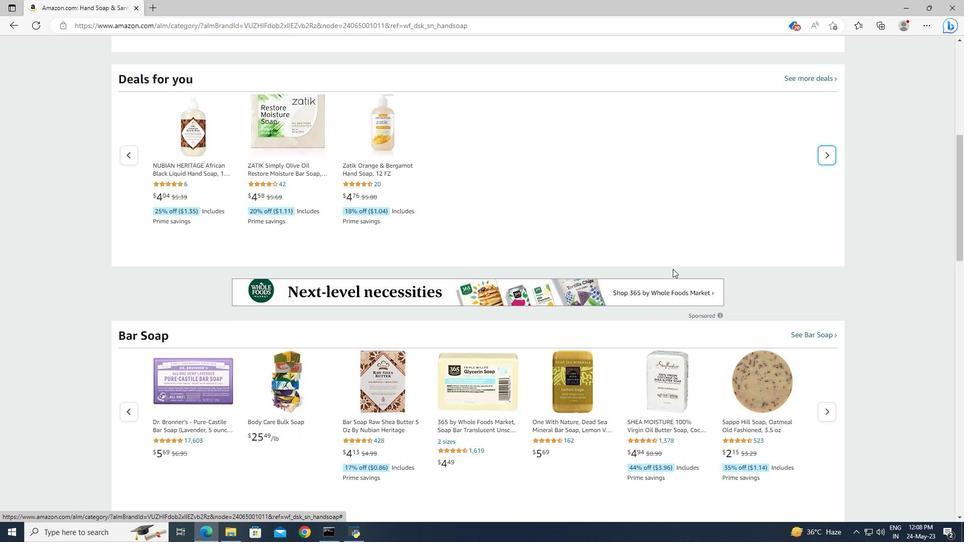 
Action: Mouse scrolled (672, 268) with delta (0, 0)
Screenshot: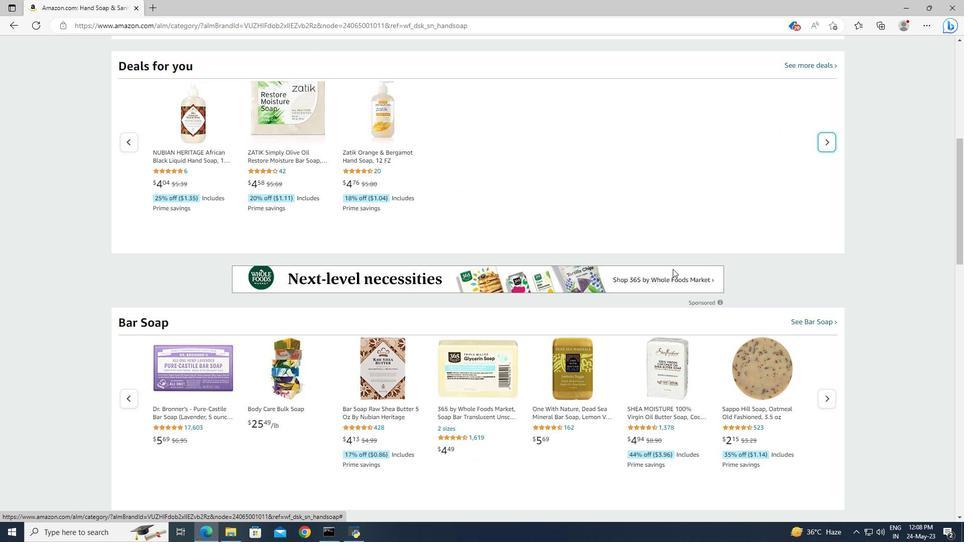 
Action: Mouse scrolled (672, 268) with delta (0, 0)
Screenshot: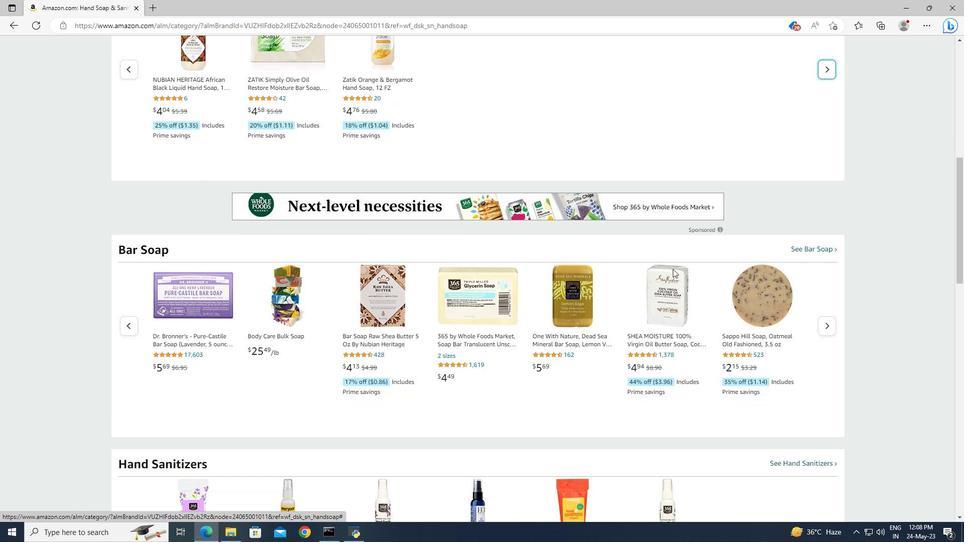 
Action: Mouse moved to (820, 329)
Screenshot: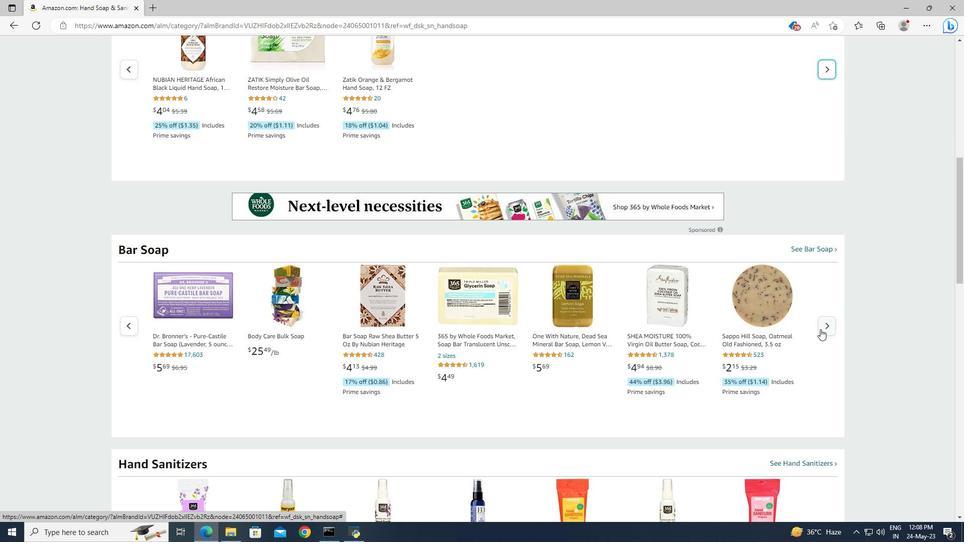 
Action: Mouse scrolled (820, 328) with delta (0, 0)
Screenshot: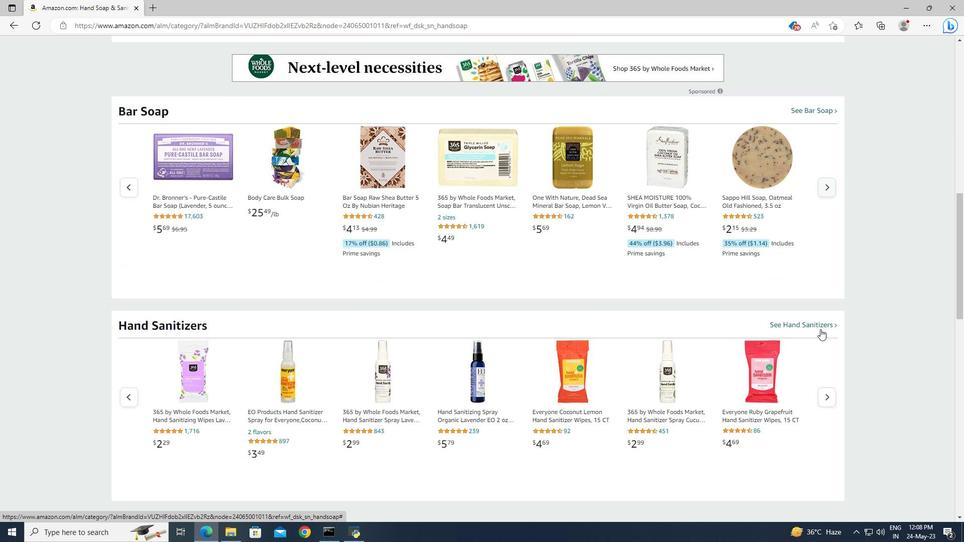 
Action: Mouse scrolled (820, 328) with delta (0, 0)
Screenshot: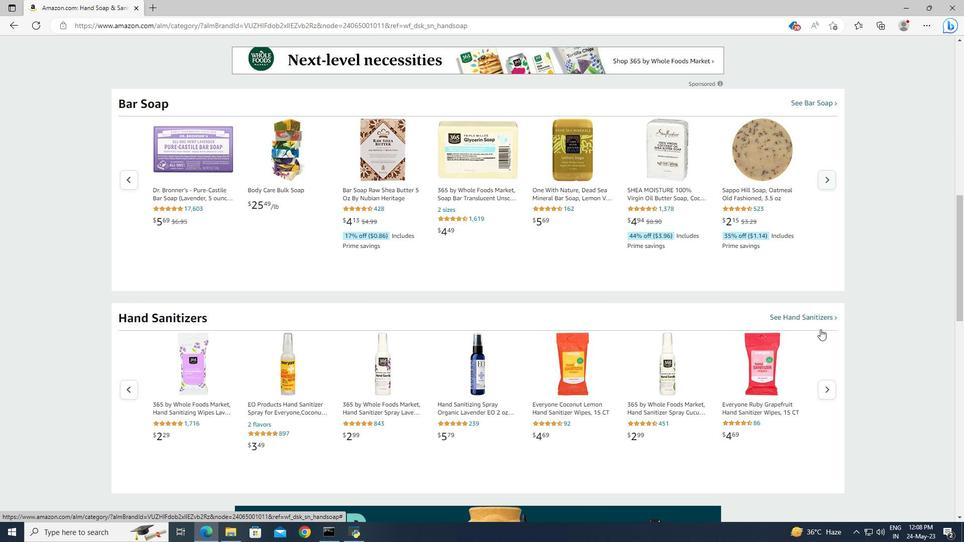 
Action: Mouse scrolled (820, 328) with delta (0, 0)
Screenshot: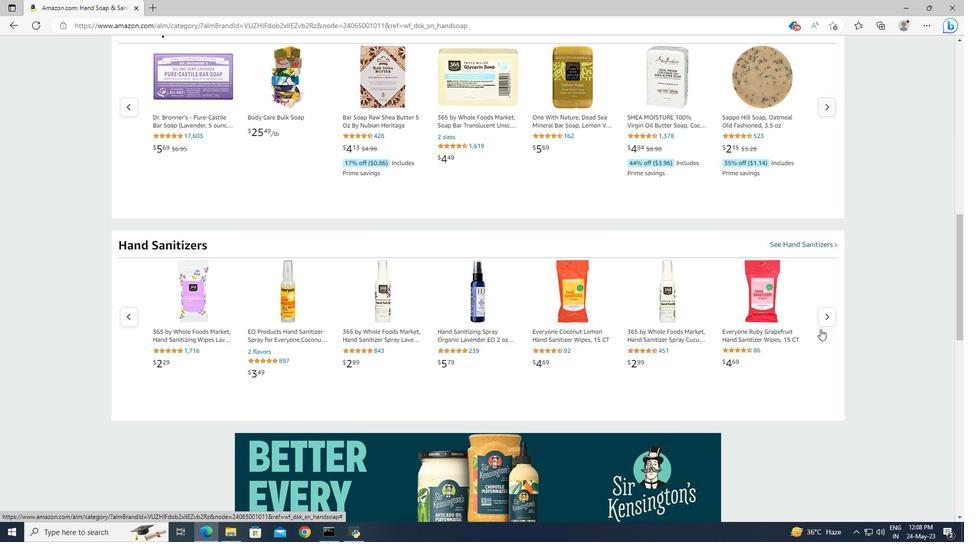 
Action: Mouse scrolled (820, 329) with delta (0, 0)
Screenshot: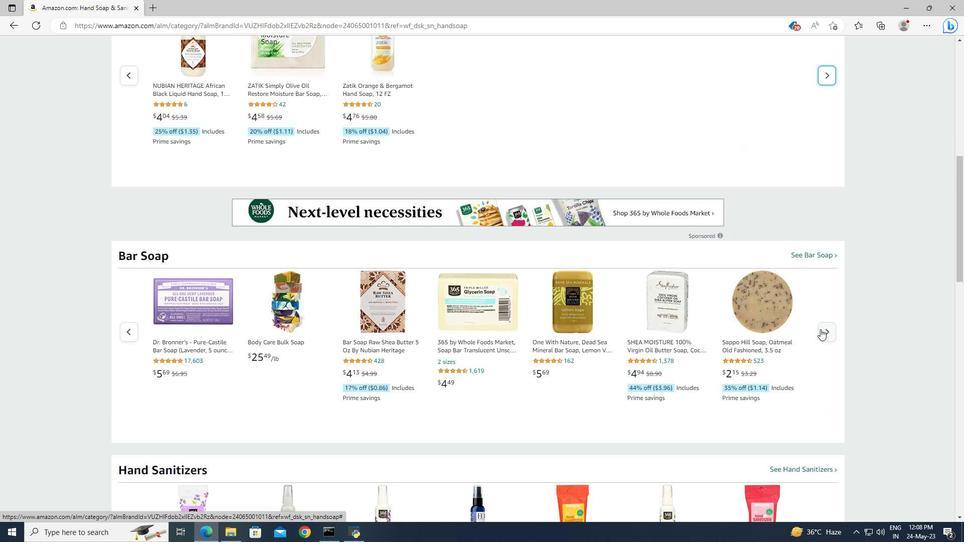 
Action: Mouse scrolled (820, 329) with delta (0, 0)
Screenshot: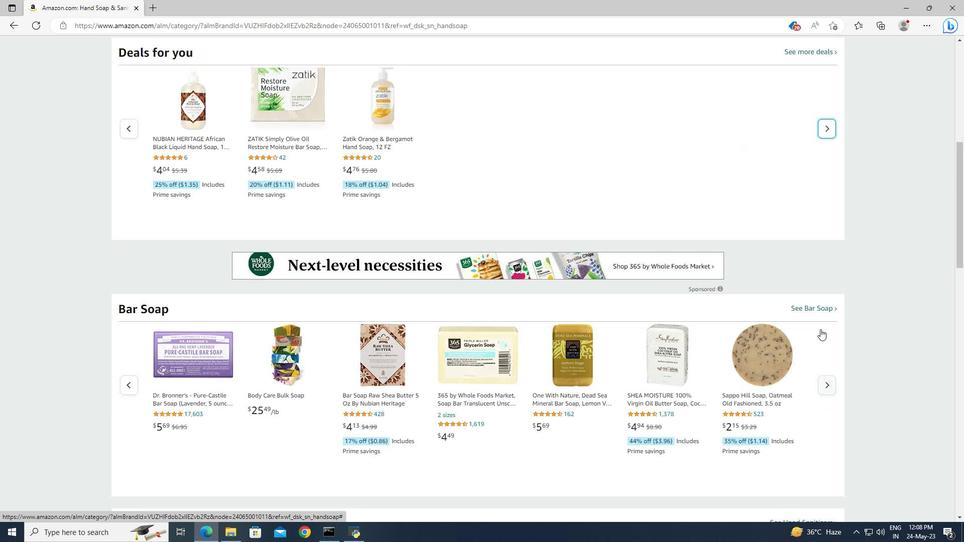 
Action: Mouse scrolled (820, 329) with delta (0, 0)
Screenshot: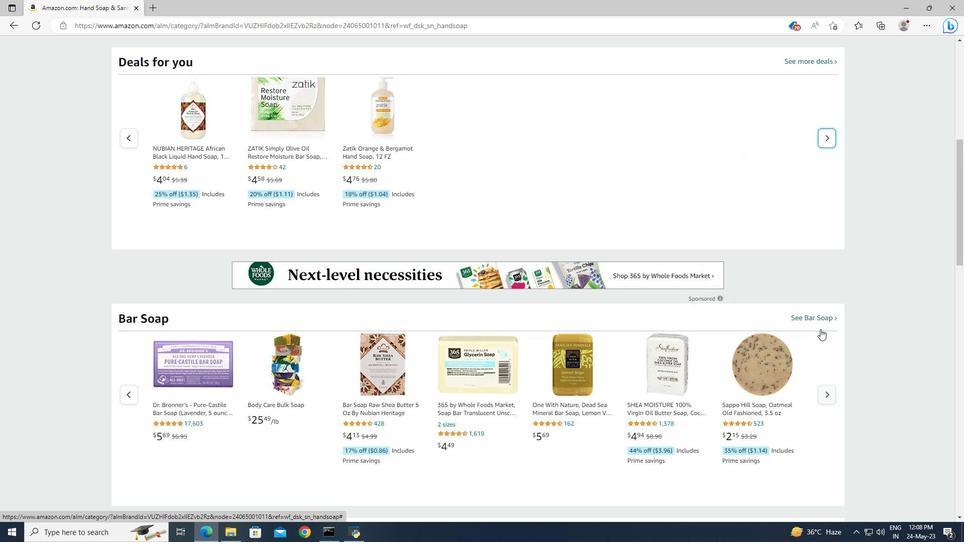 
Action: Mouse scrolled (820, 329) with delta (0, 0)
Screenshot: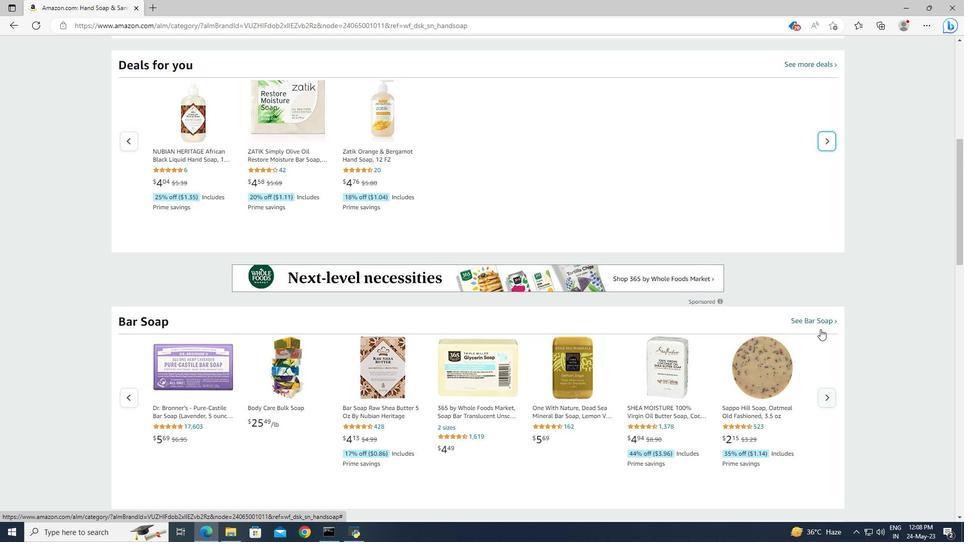 
Action: Mouse scrolled (820, 329) with delta (0, 0)
Screenshot: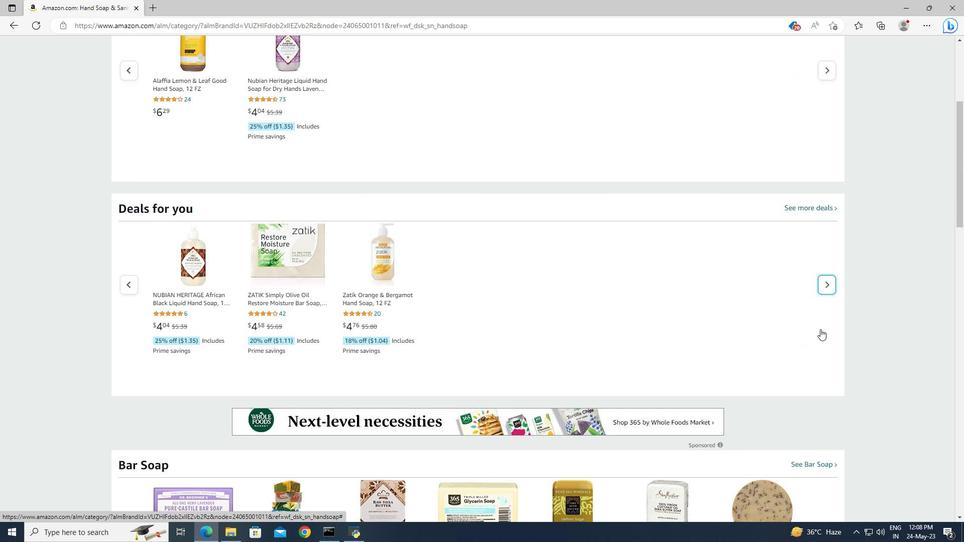 
Action: Mouse scrolled (820, 329) with delta (0, 0)
Screenshot: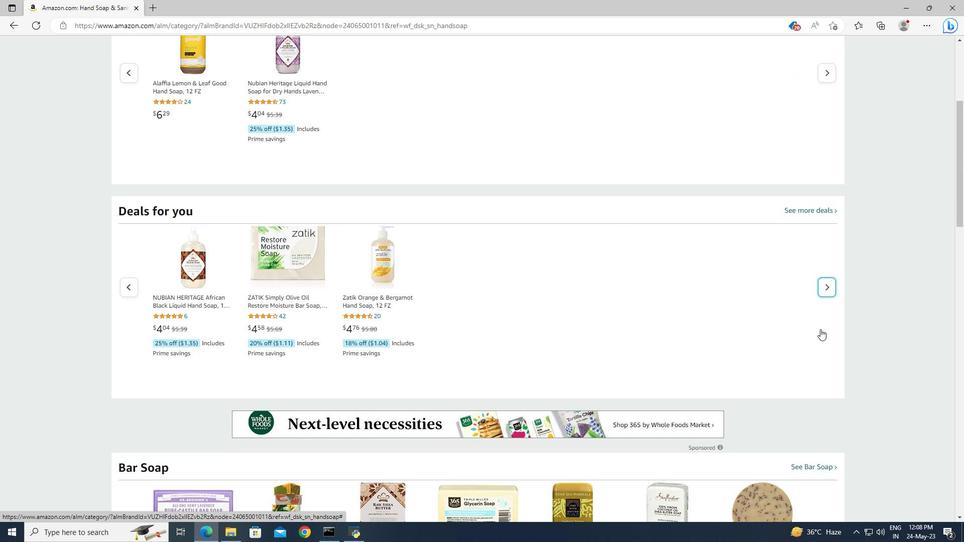 
Action: Mouse scrolled (820, 329) with delta (0, 0)
Screenshot: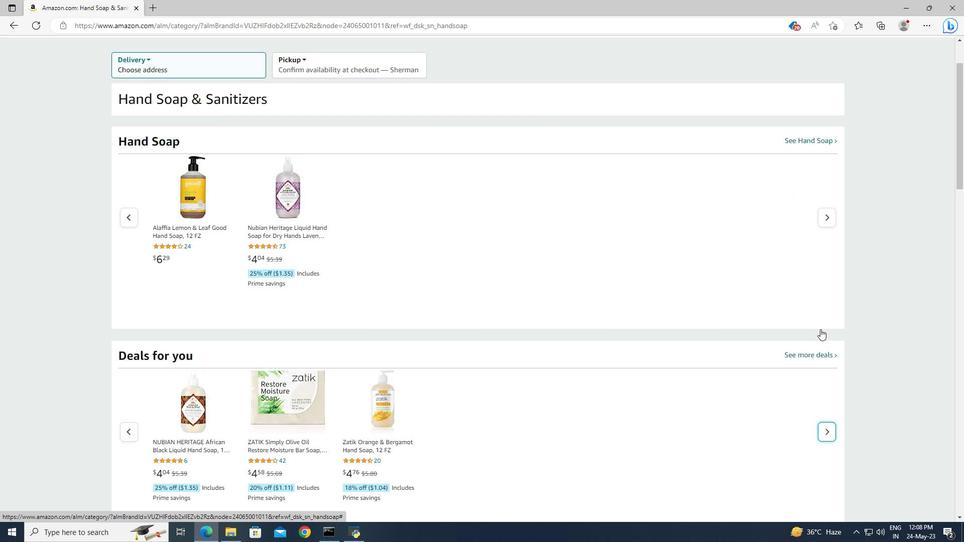 
Action: Mouse scrolled (820, 329) with delta (0, 0)
Screenshot: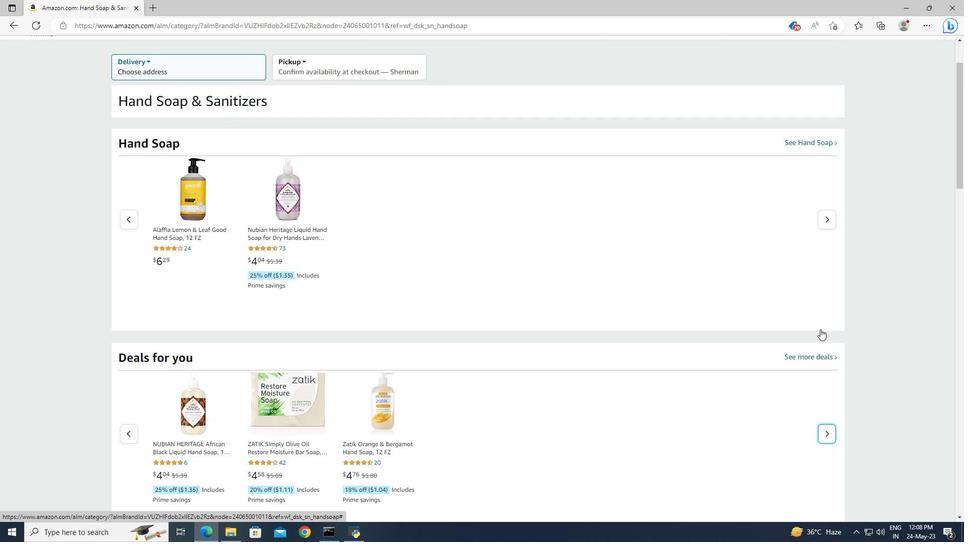 
Action: Mouse scrolled (820, 329) with delta (0, 0)
Screenshot: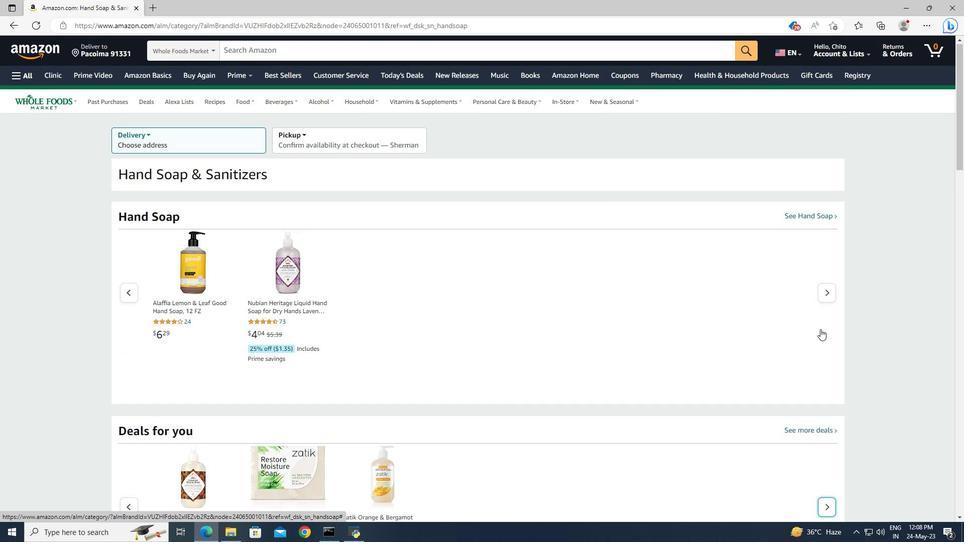
Action: Mouse scrolled (820, 329) with delta (0, 0)
Screenshot: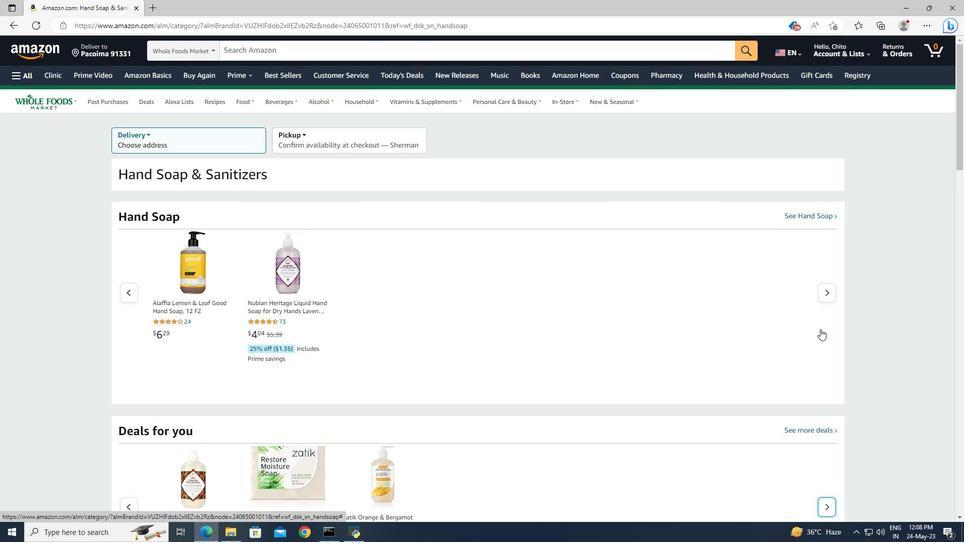 
Action: Mouse moved to (796, 215)
Screenshot: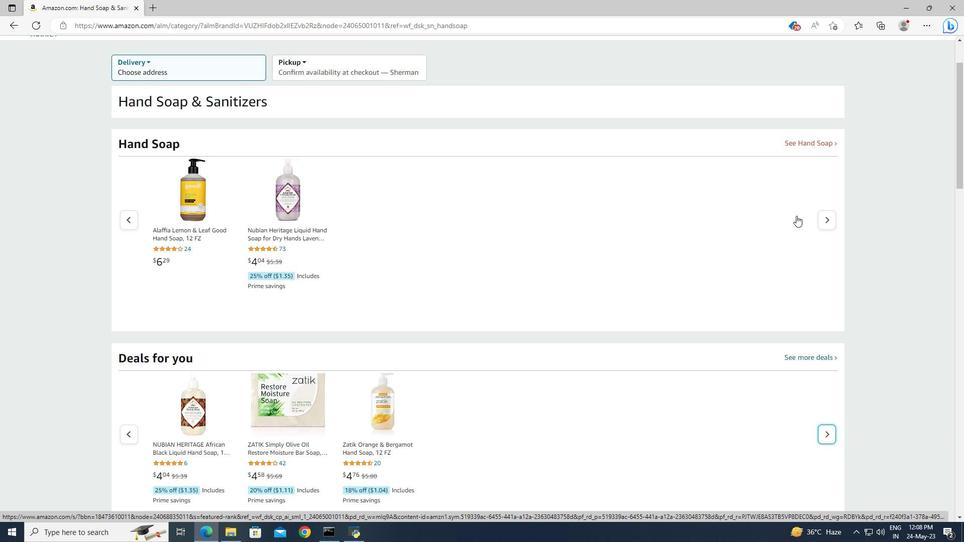 
Action: Mouse scrolled (796, 215) with delta (0, 0)
Screenshot: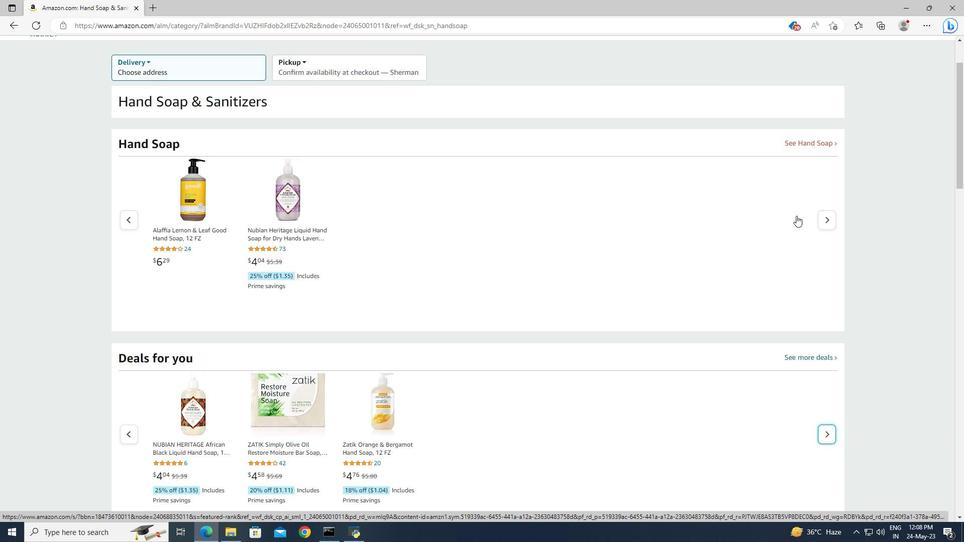 
Action: Mouse moved to (808, 144)
Screenshot: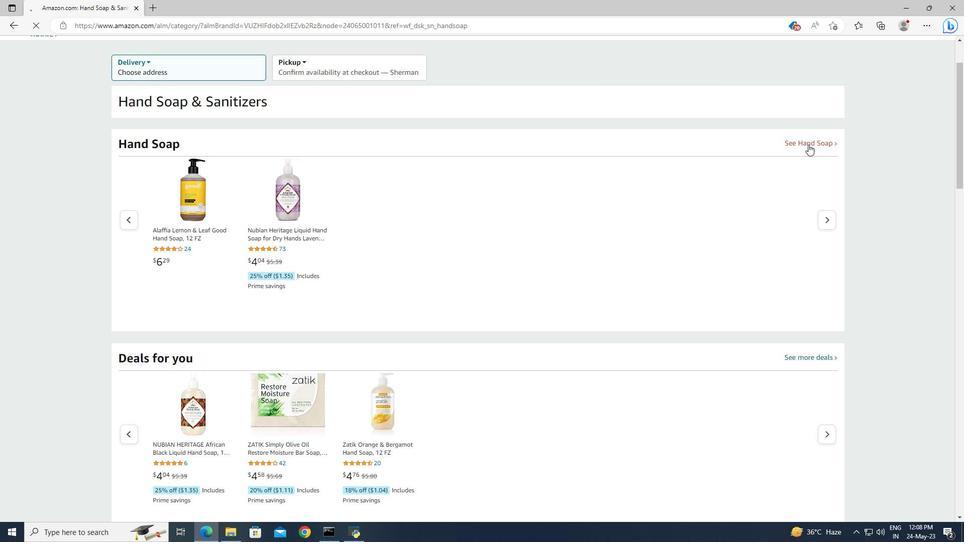 
Action: Mouse pressed left at (808, 144)
Screenshot: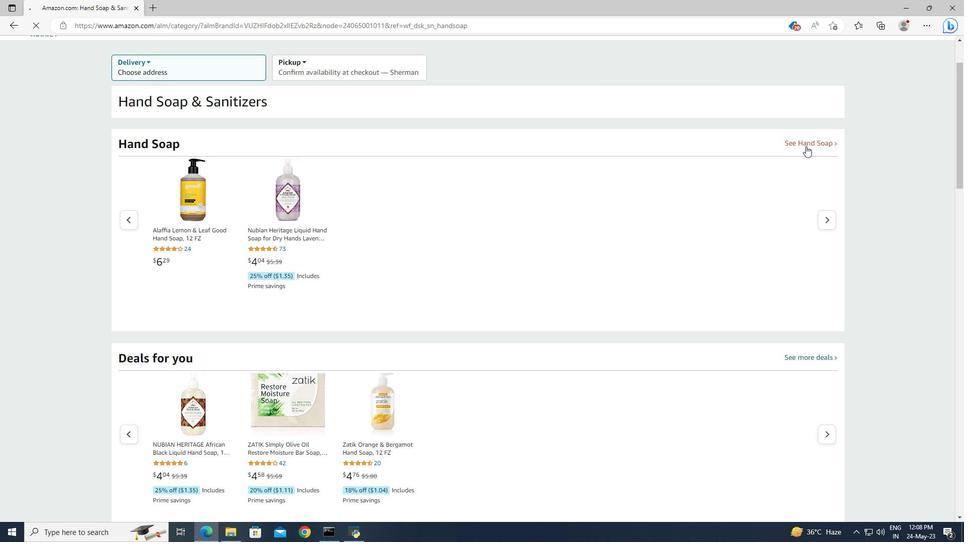 
Action: Mouse moved to (625, 183)
Screenshot: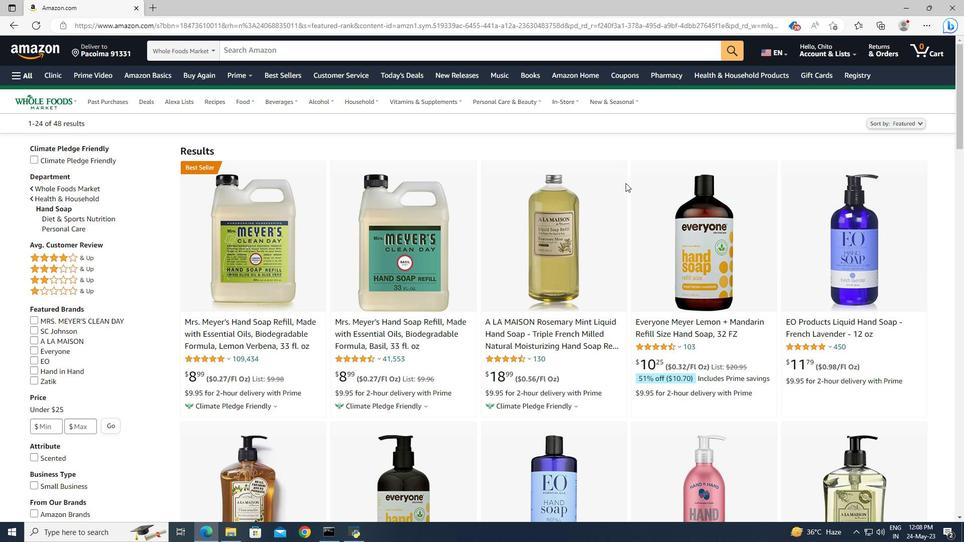 
Action: Mouse scrolled (625, 182) with delta (0, 0)
Screenshot: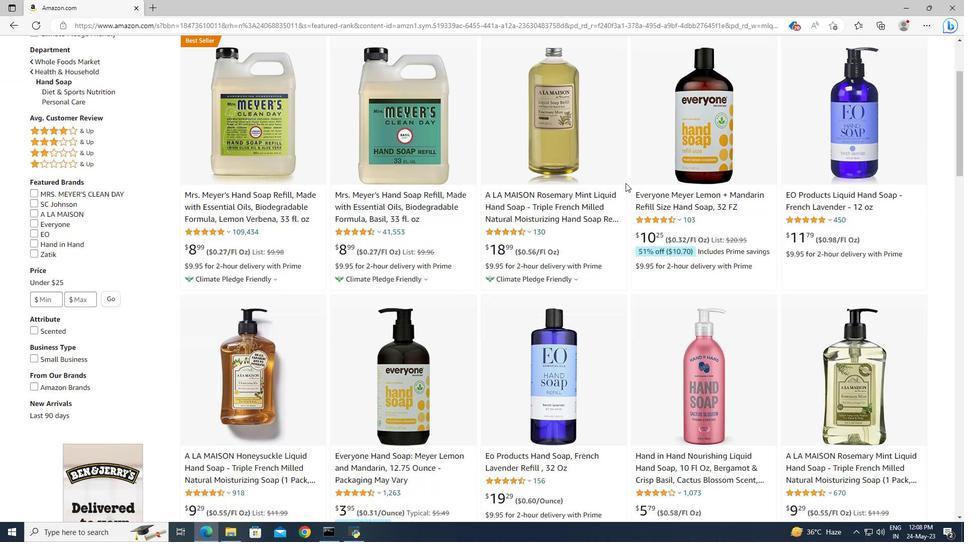 
Action: Mouse scrolled (625, 182) with delta (0, 0)
Screenshot: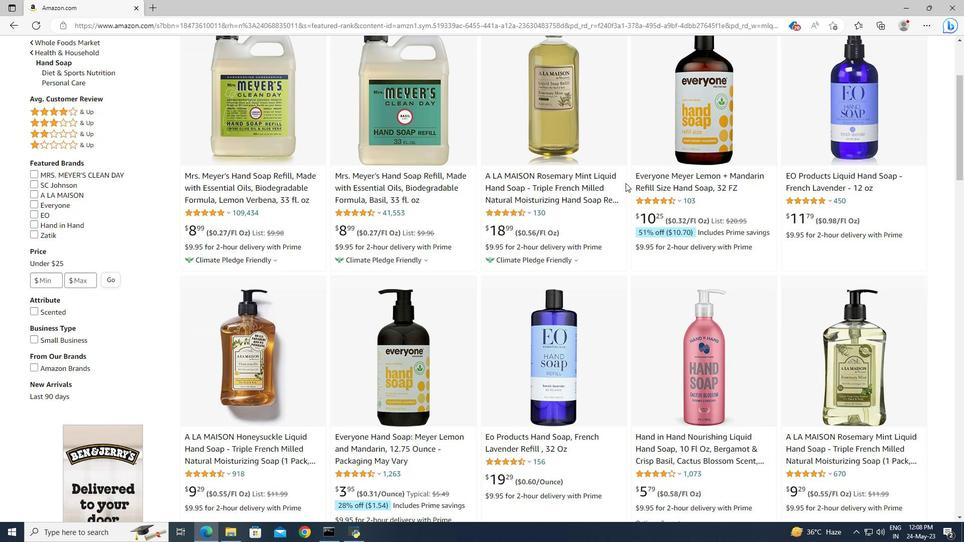 
Action: Mouse scrolled (625, 182) with delta (0, 0)
Screenshot: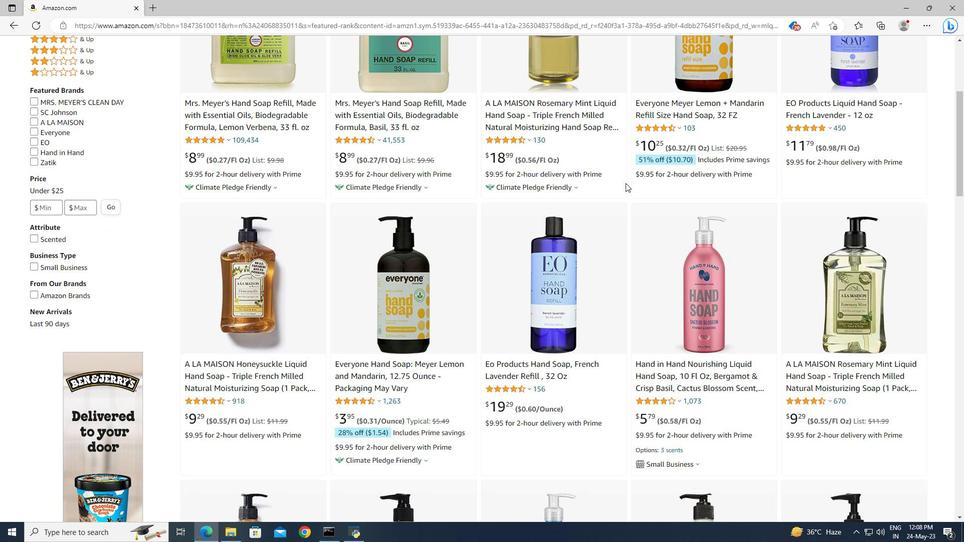
Action: Mouse scrolled (625, 182) with delta (0, 0)
Screenshot: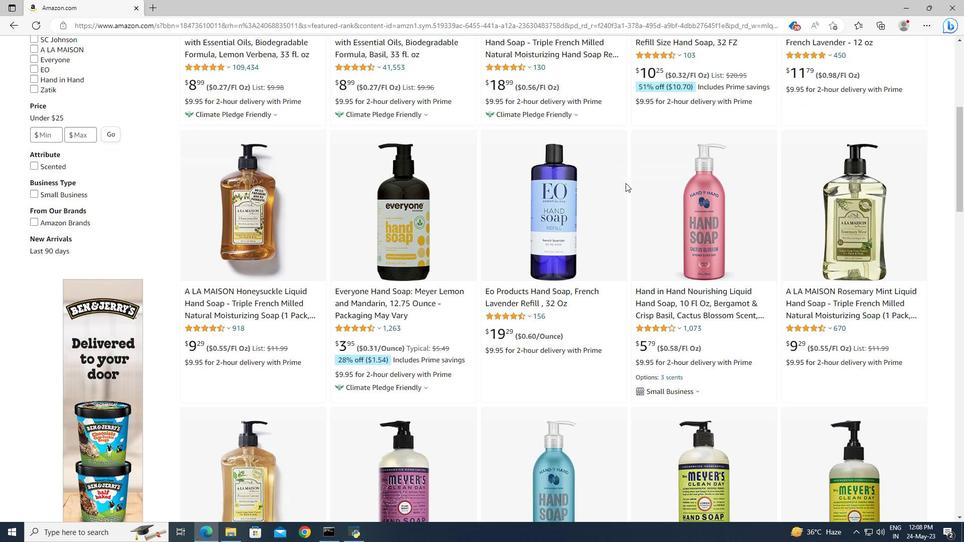 
Action: Mouse scrolled (625, 182) with delta (0, 0)
Screenshot: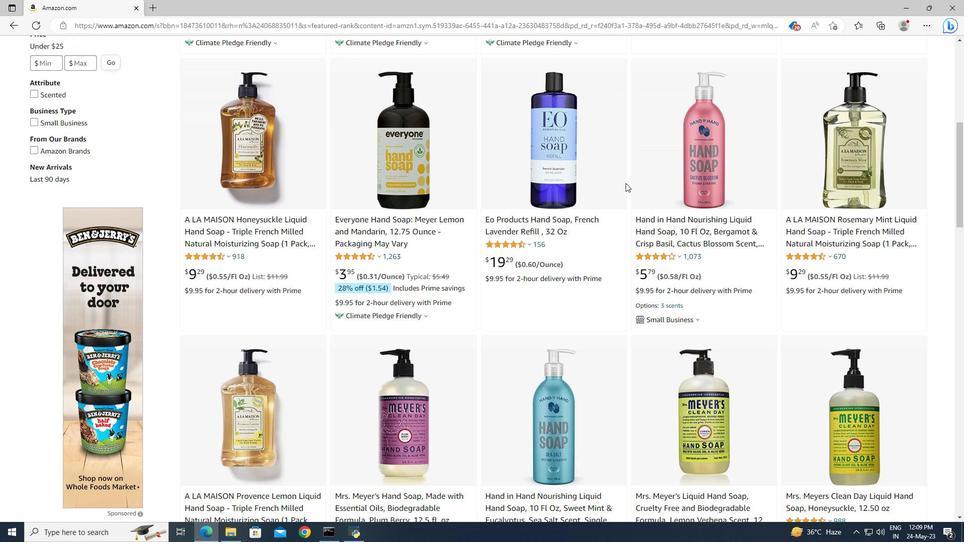 
Action: Mouse scrolled (625, 183) with delta (0, 0)
Screenshot: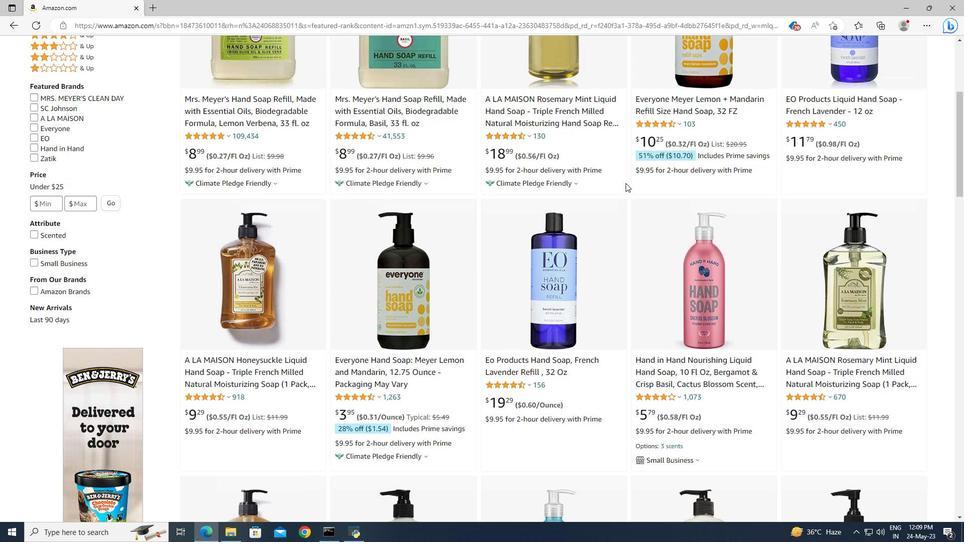 
Action: Mouse scrolled (625, 183) with delta (0, 0)
Screenshot: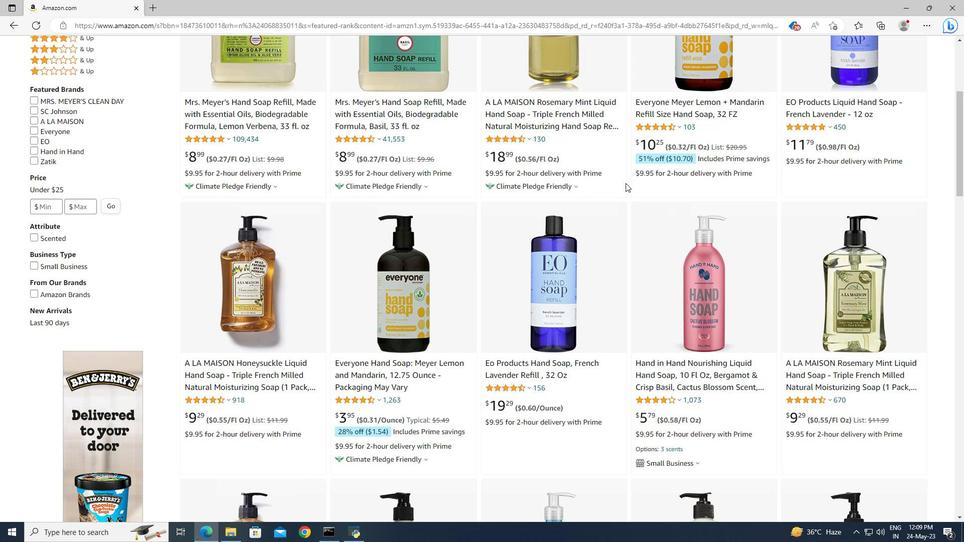 
Action: Mouse moved to (100, 262)
Screenshot: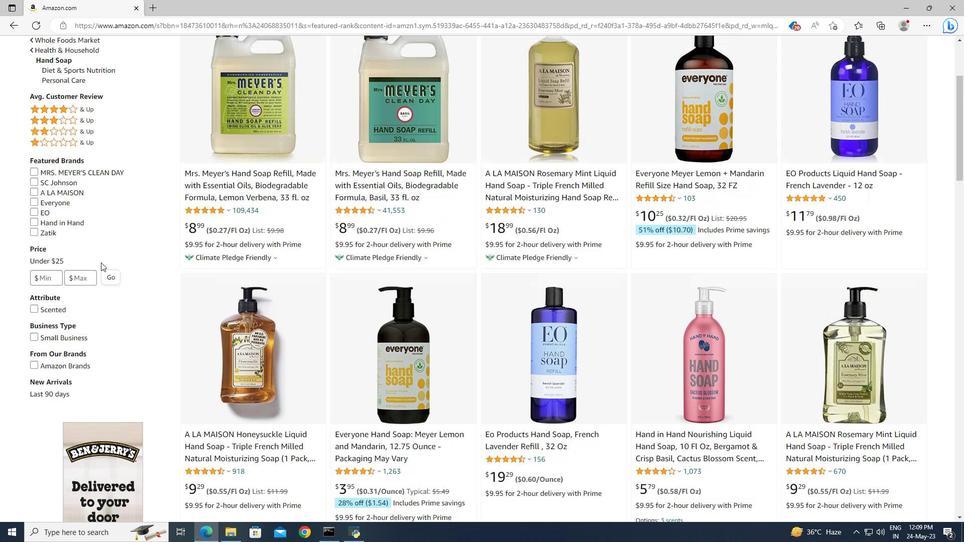 
Action: Mouse scrolled (100, 263) with delta (0, 0)
Screenshot: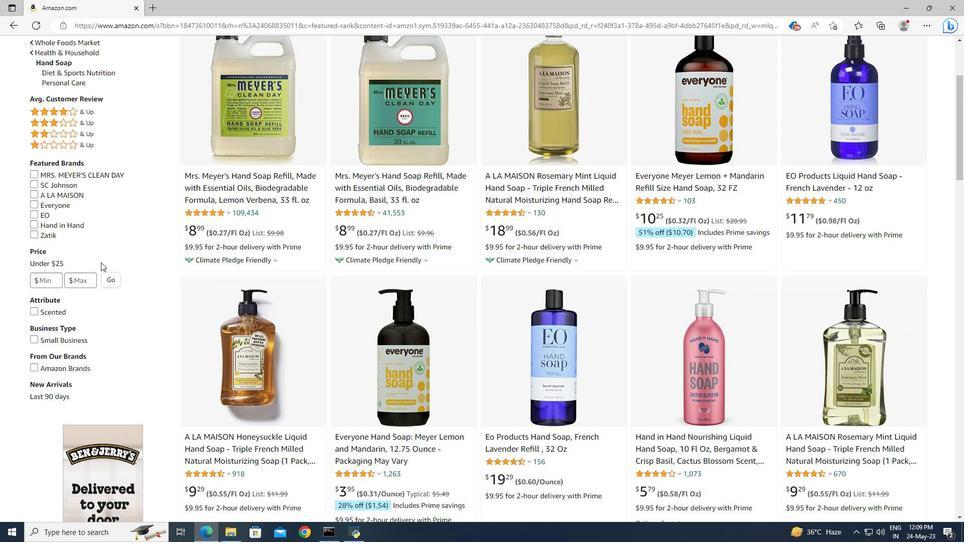 
Action: Mouse moved to (59, 295)
Screenshot: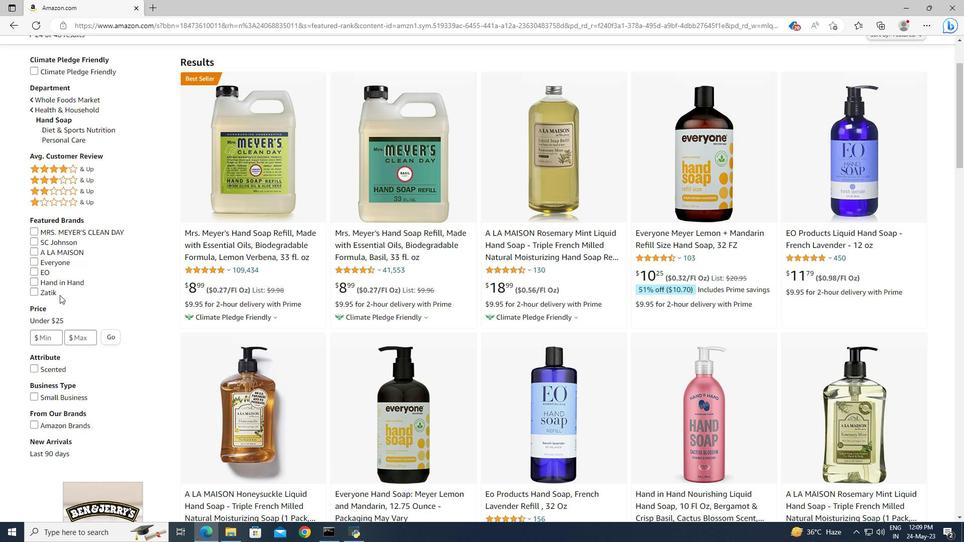 
Action: Mouse scrolled (59, 295) with delta (0, 0)
Screenshot: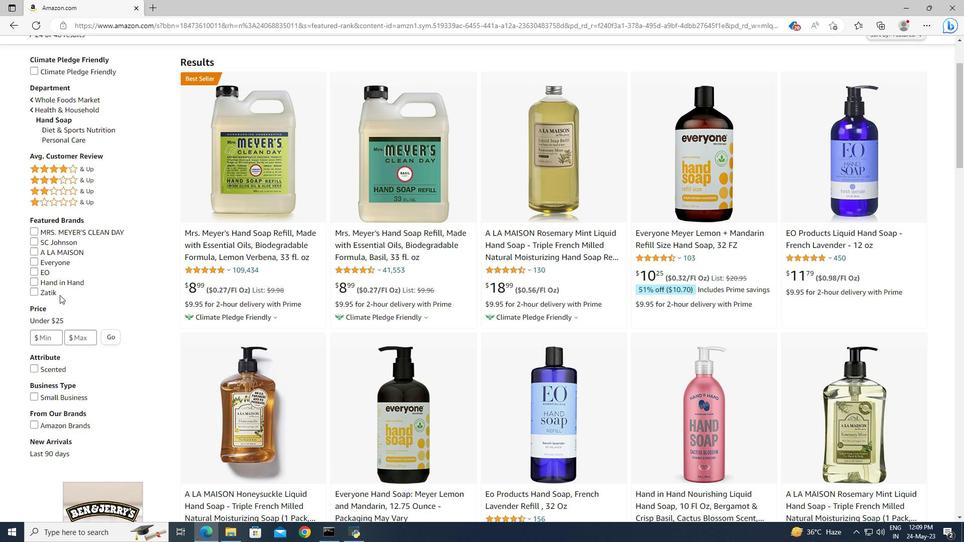 
Action: Mouse scrolled (59, 295) with delta (0, 0)
Screenshot: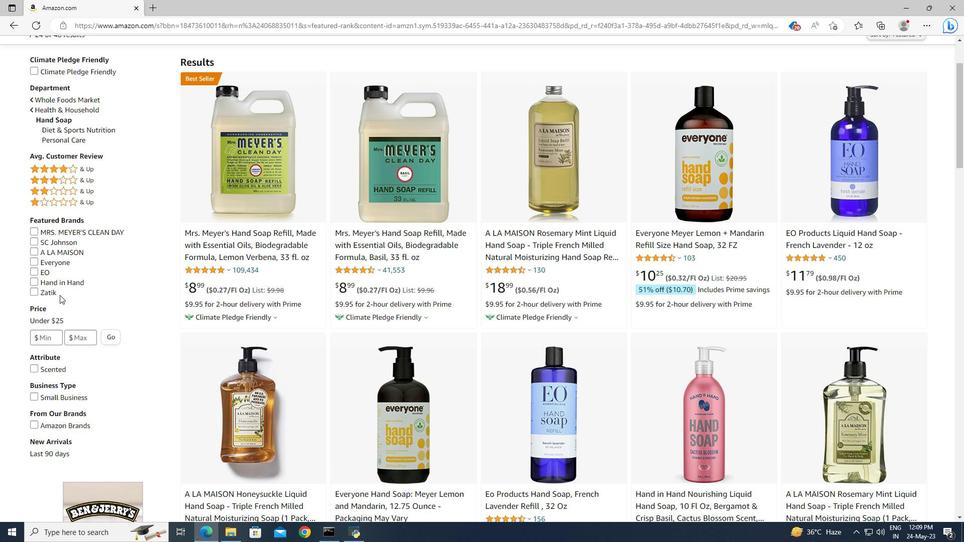 
Action: Mouse moved to (613, 222)
Screenshot: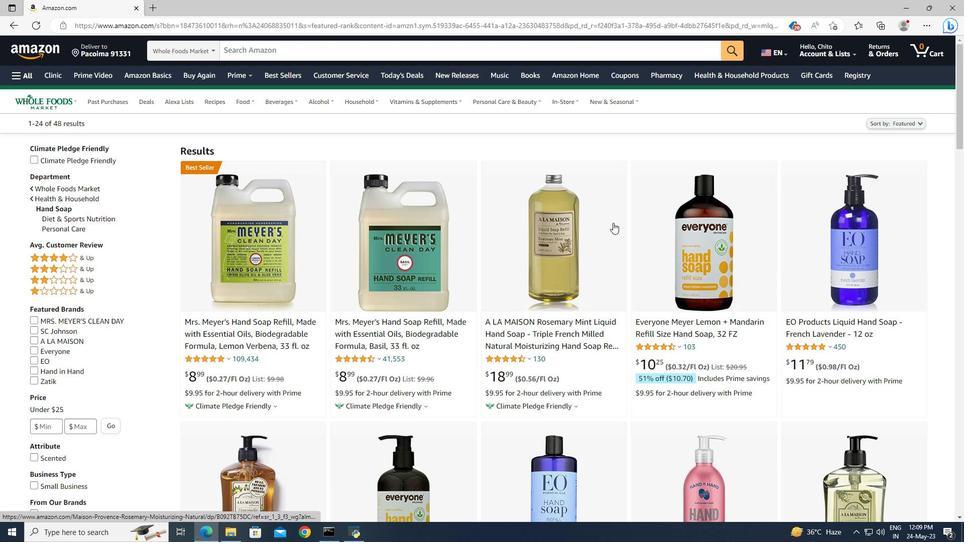 
Action: Mouse scrolled (613, 222) with delta (0, 0)
Screenshot: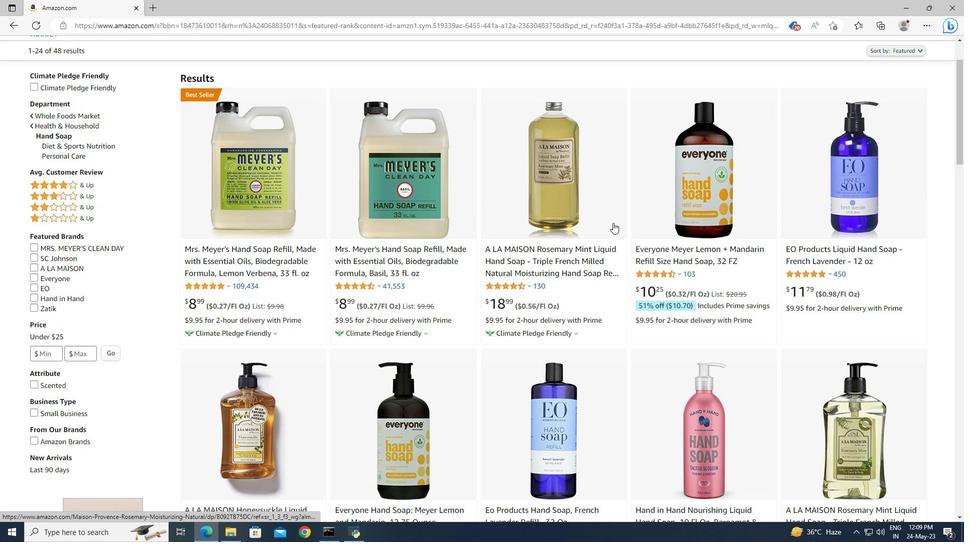 
Action: Mouse scrolled (613, 222) with delta (0, 0)
Screenshot: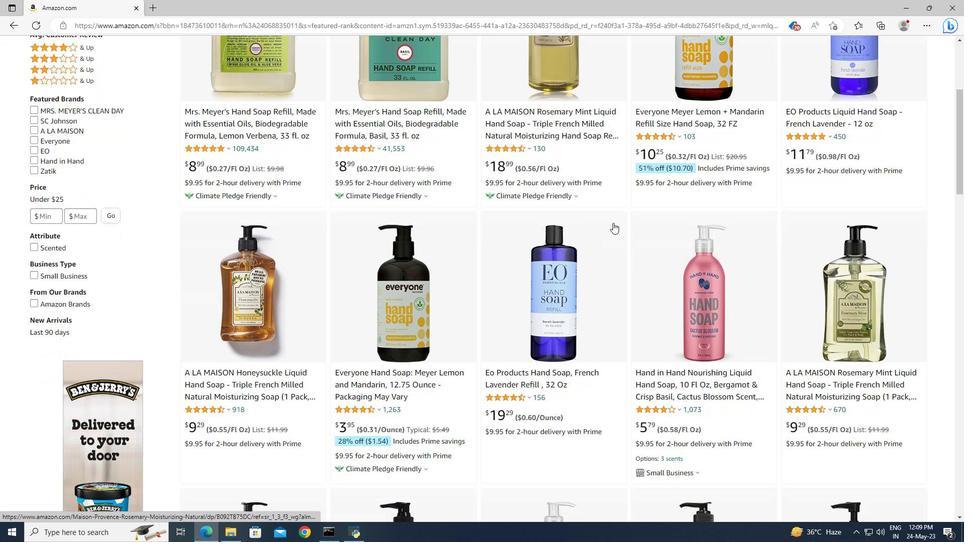 
Action: Mouse scrolled (613, 222) with delta (0, 0)
Screenshot: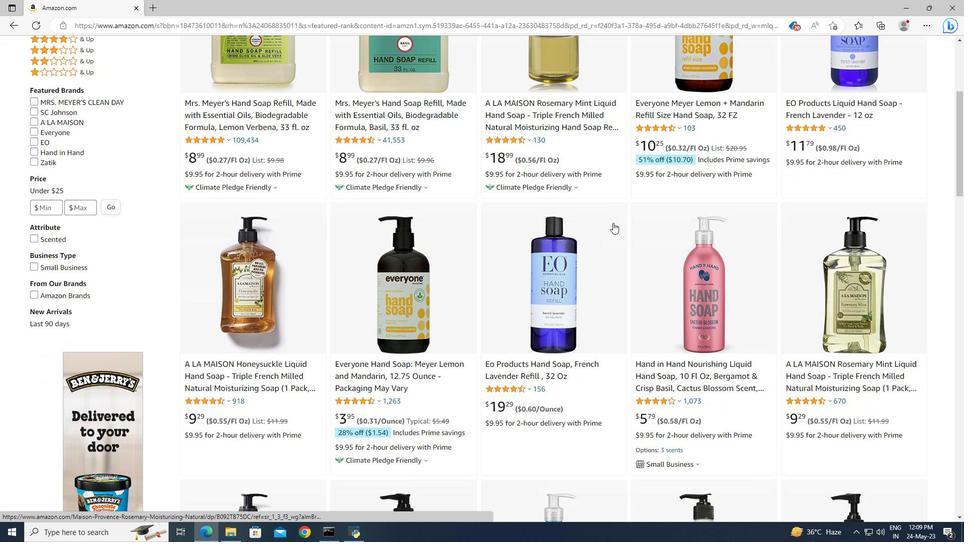 
Action: Mouse scrolled (613, 222) with delta (0, 0)
Screenshot: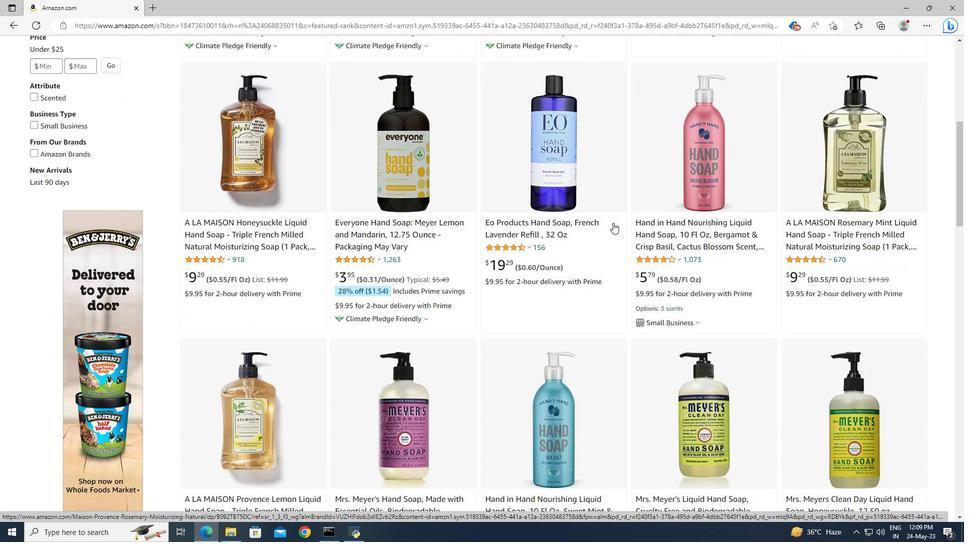 
Action: Mouse scrolled (613, 222) with delta (0, 0)
Screenshot: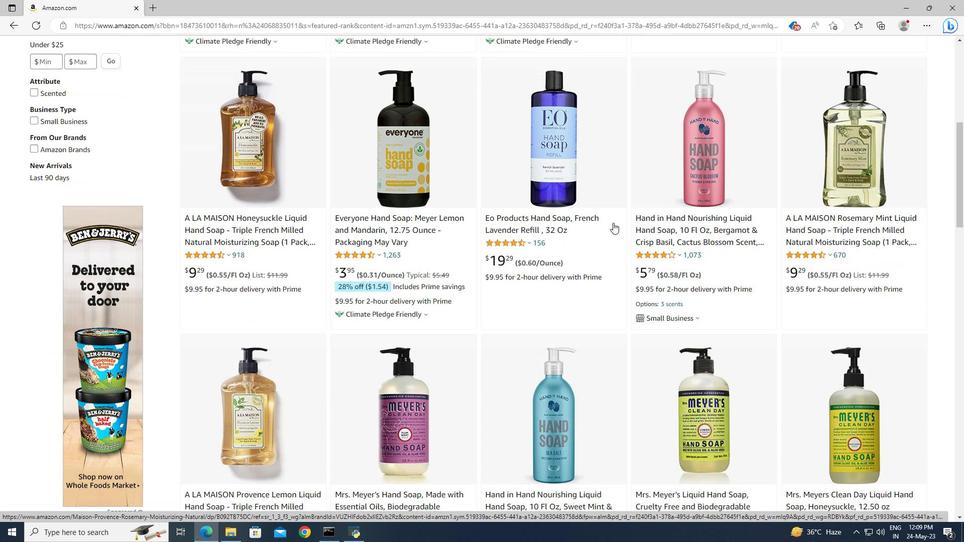 
Action: Mouse scrolled (613, 222) with delta (0, 0)
Screenshot: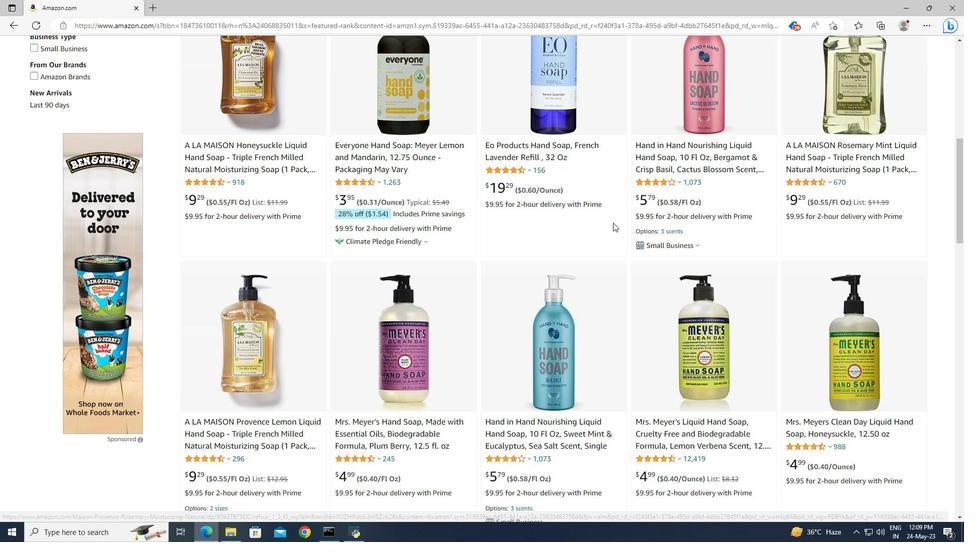 
Action: Mouse scrolled (613, 222) with delta (0, 0)
Screenshot: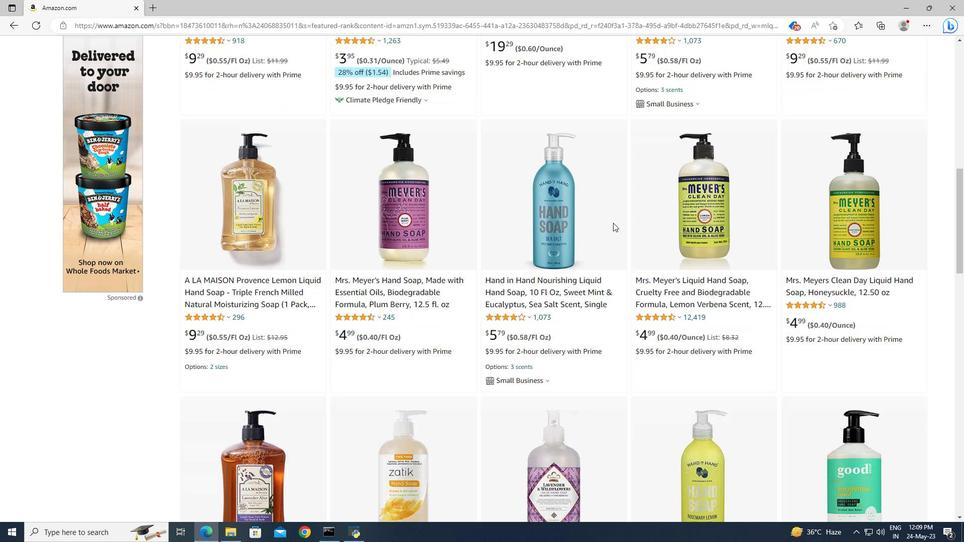 
Action: Mouse scrolled (613, 222) with delta (0, 0)
Screenshot: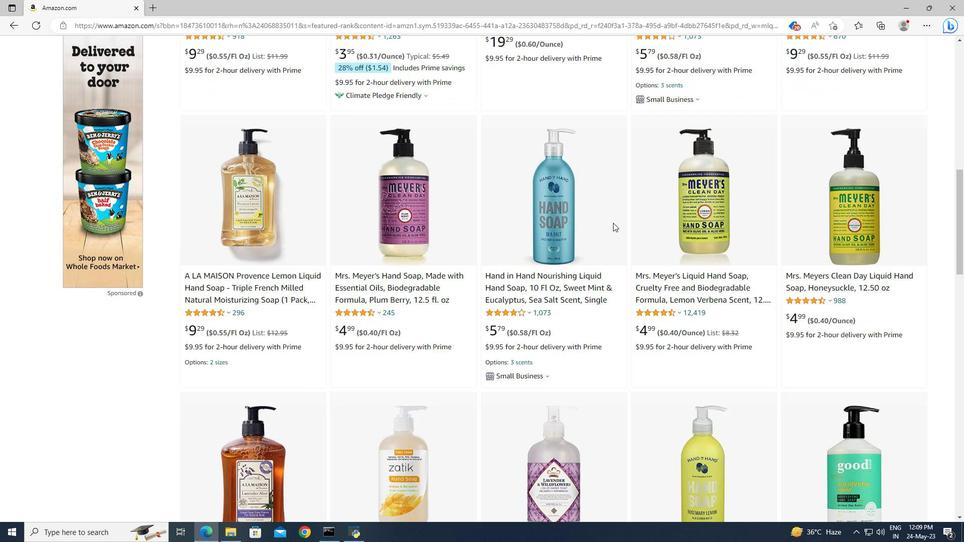 
Action: Mouse scrolled (613, 222) with delta (0, 0)
Screenshot: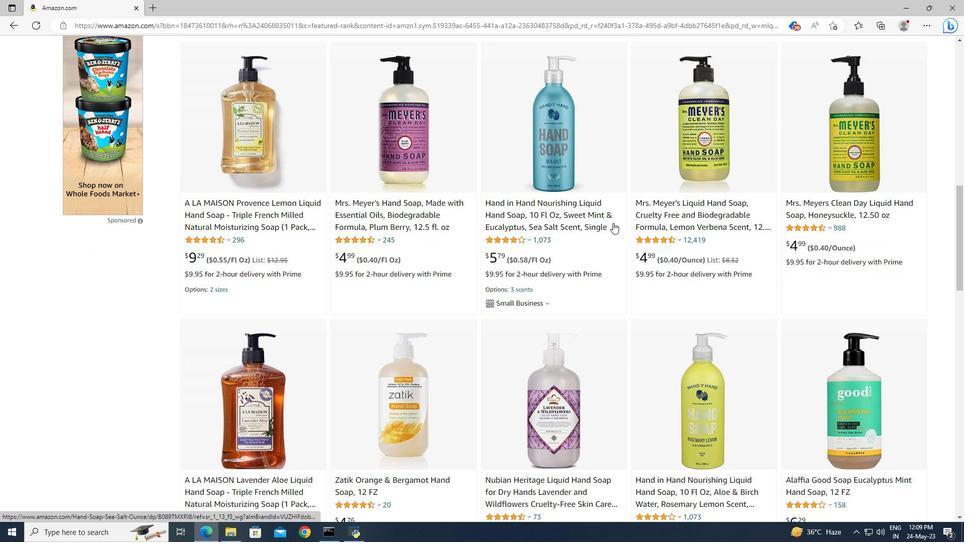
Action: Mouse scrolled (613, 222) with delta (0, 0)
Screenshot: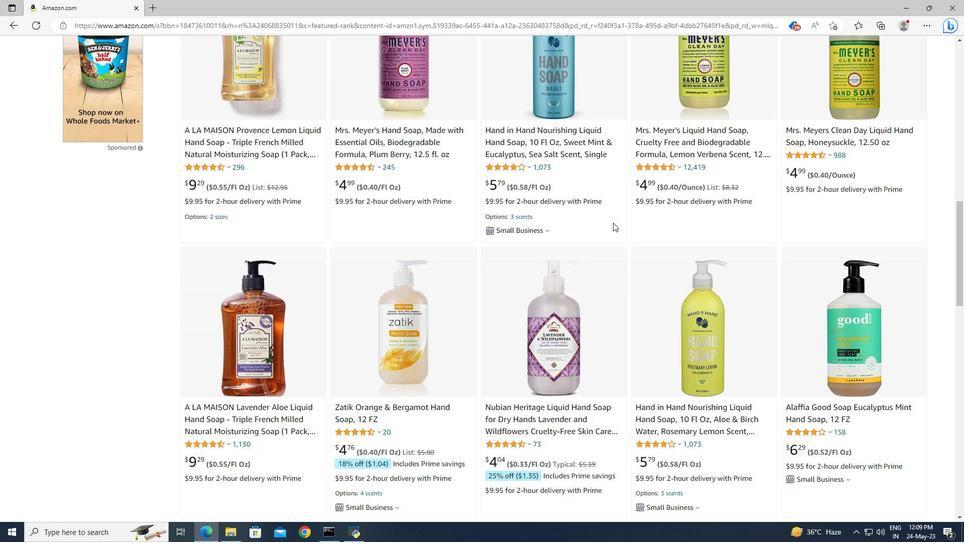 
Action: Mouse scrolled (613, 222) with delta (0, 0)
Screenshot: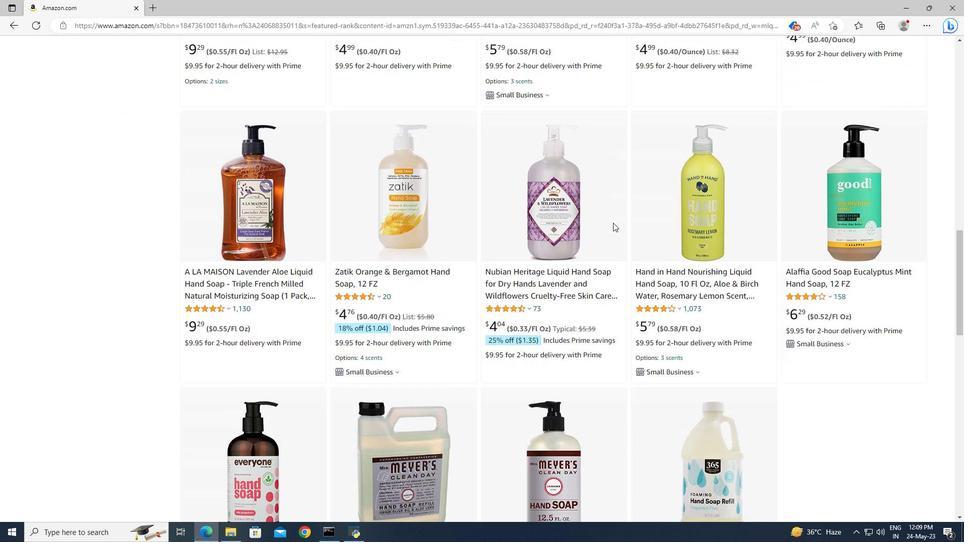 
Action: Mouse scrolled (613, 222) with delta (0, 0)
Screenshot: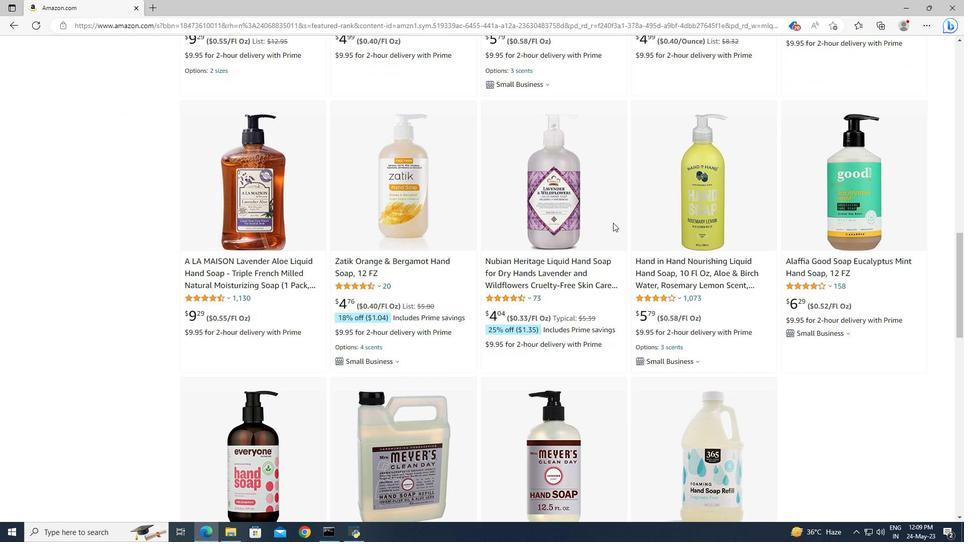 
Action: Mouse scrolled (613, 222) with delta (0, 0)
Screenshot: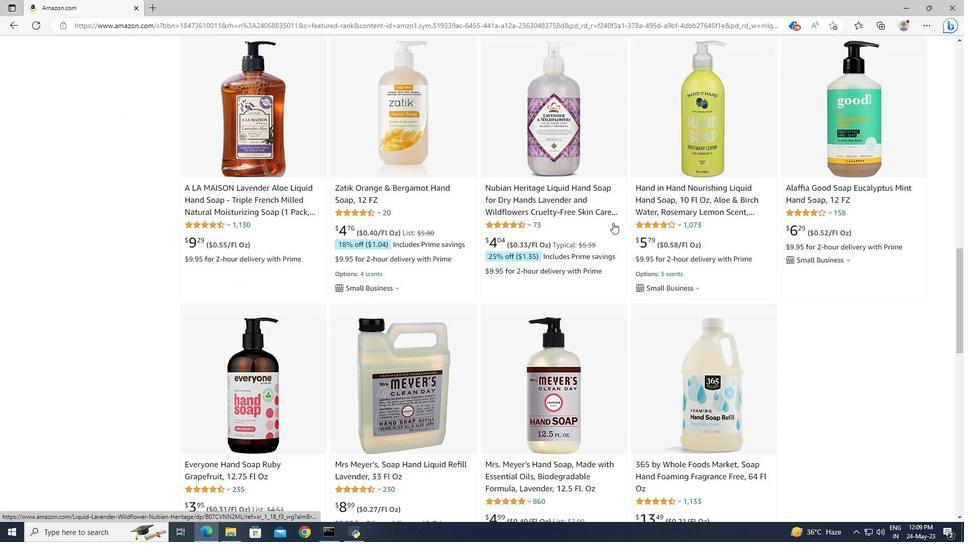 
Action: Mouse scrolled (613, 222) with delta (0, 0)
Screenshot: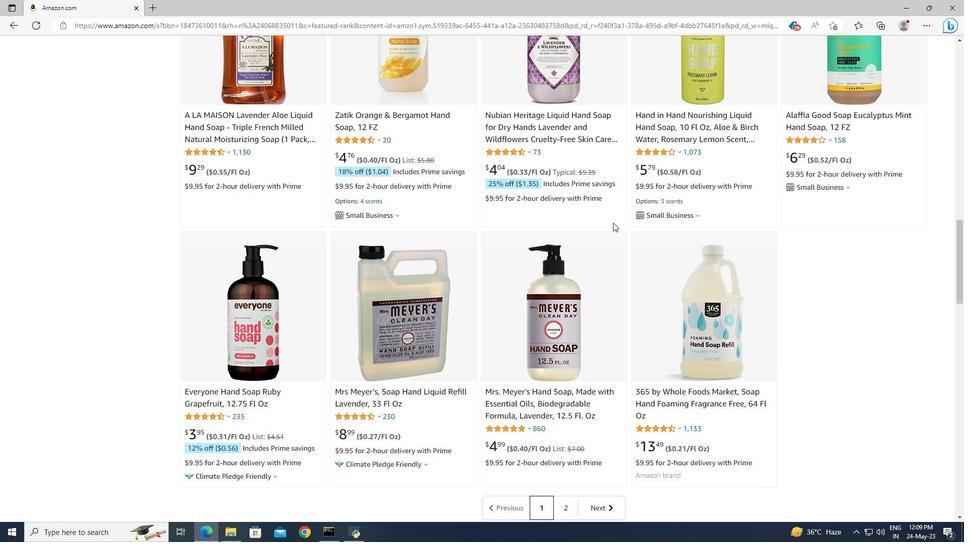 
Action: Mouse scrolled (613, 222) with delta (0, 0)
Screenshot: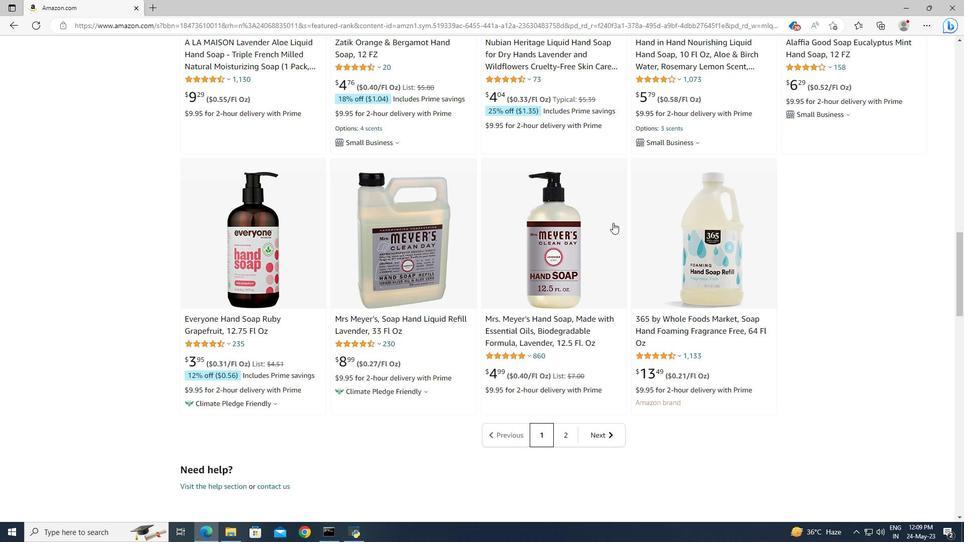 
Action: Mouse moved to (572, 433)
Screenshot: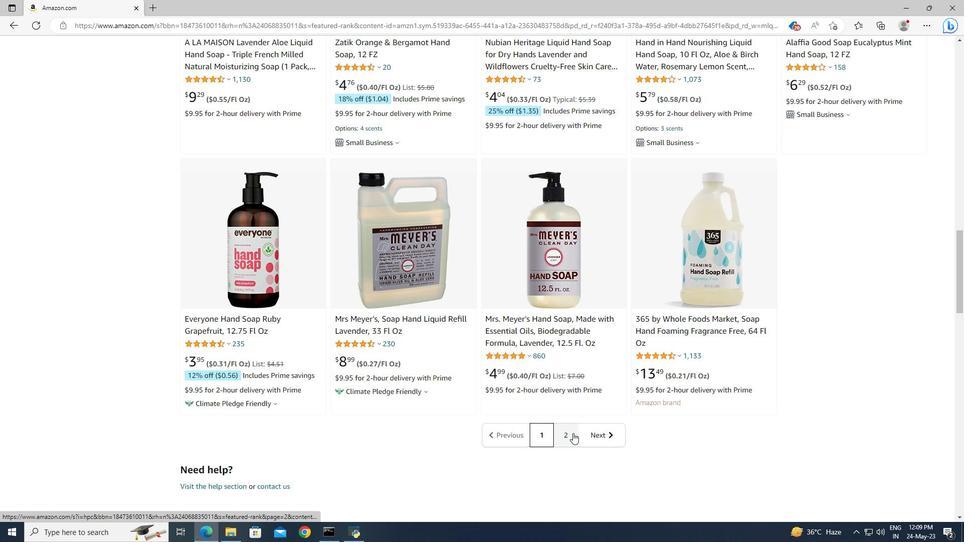 
Action: Mouse pressed left at (572, 433)
Screenshot: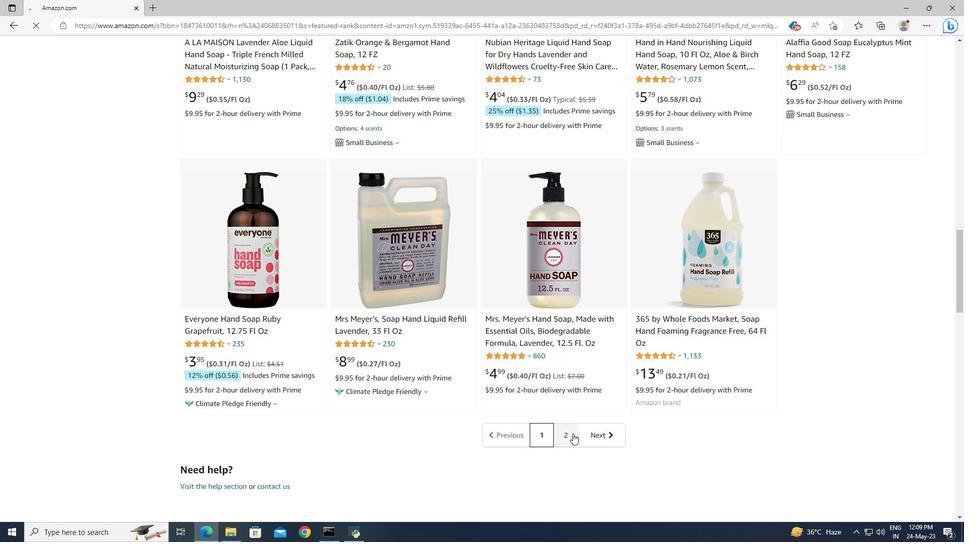 
Action: Mouse moved to (541, 219)
Screenshot: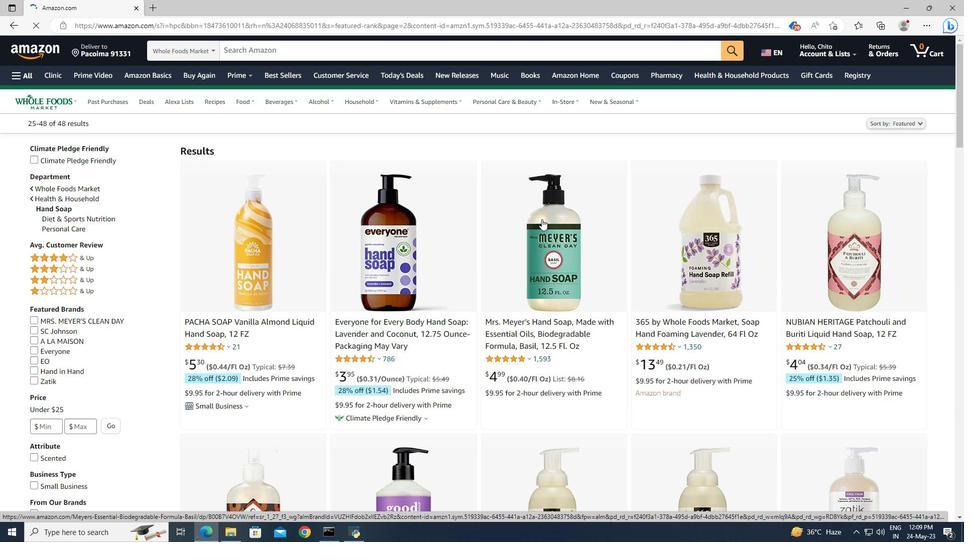 
Action: Mouse scrolled (541, 218) with delta (0, 0)
Screenshot: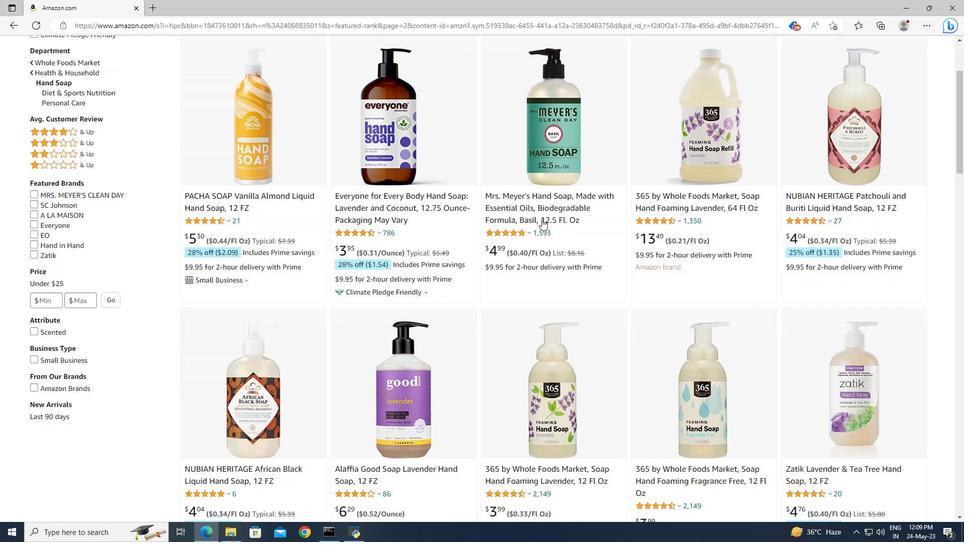 
Action: Mouse scrolled (541, 218) with delta (0, 0)
Screenshot: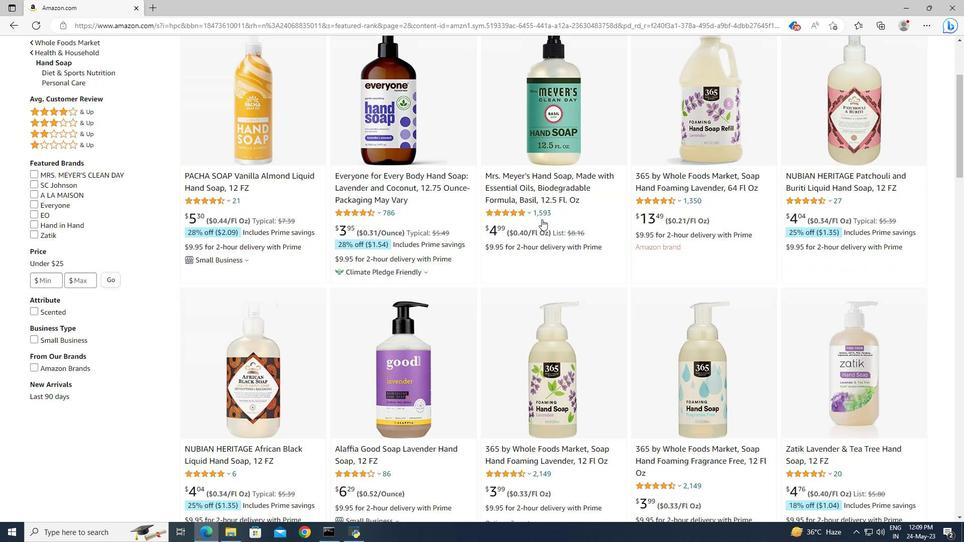 
Action: Mouse scrolled (541, 218) with delta (0, 0)
Screenshot: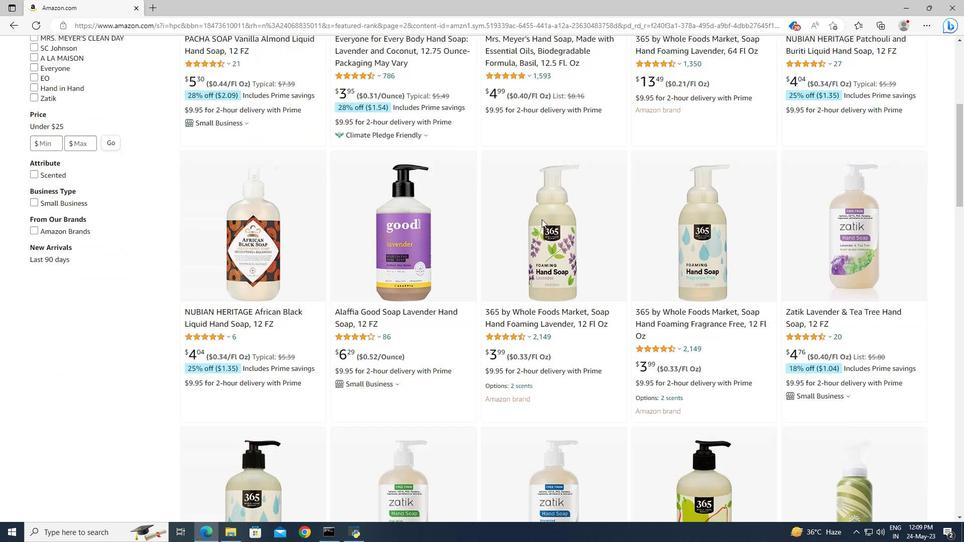 
Action: Mouse scrolled (541, 218) with delta (0, 0)
Screenshot: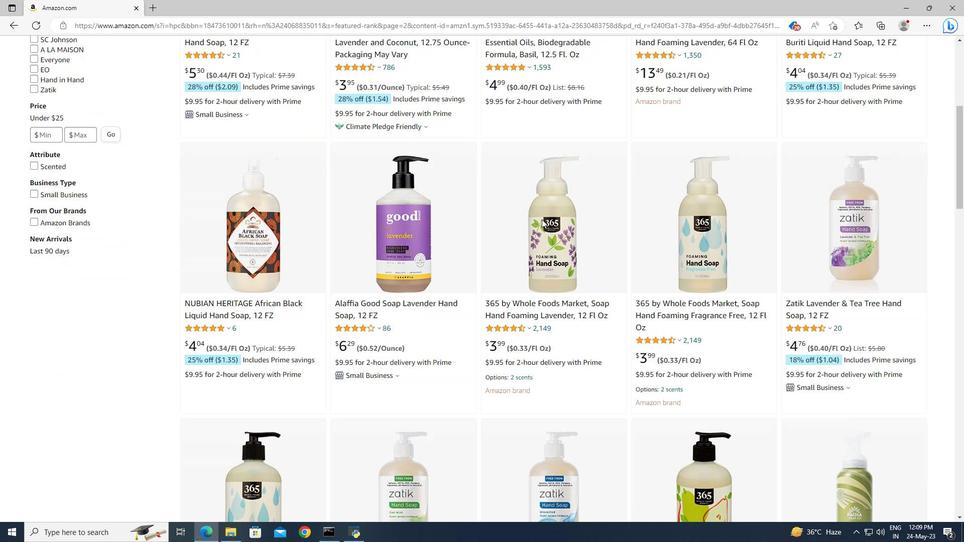 
Action: Mouse scrolled (541, 218) with delta (0, 0)
Screenshot: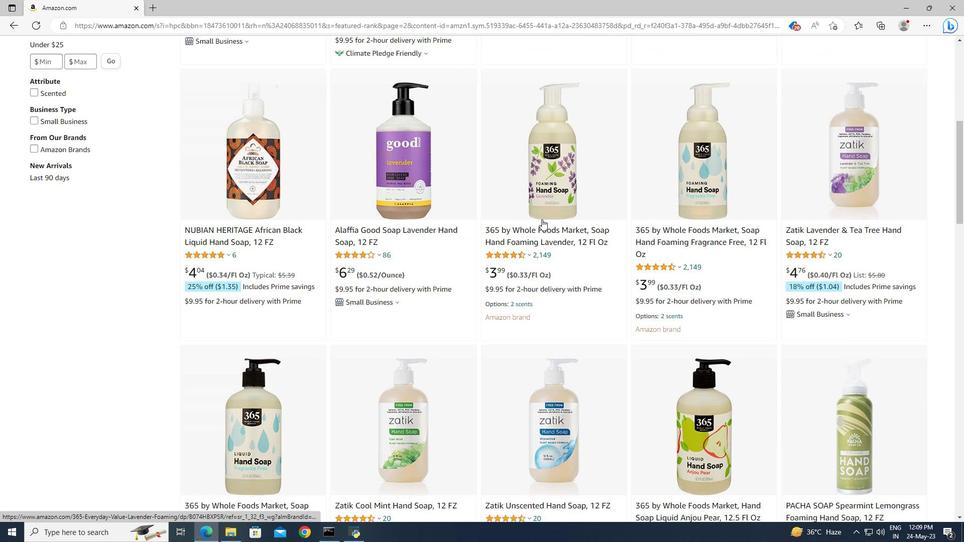 
Action: Mouse scrolled (541, 218) with delta (0, 0)
Screenshot: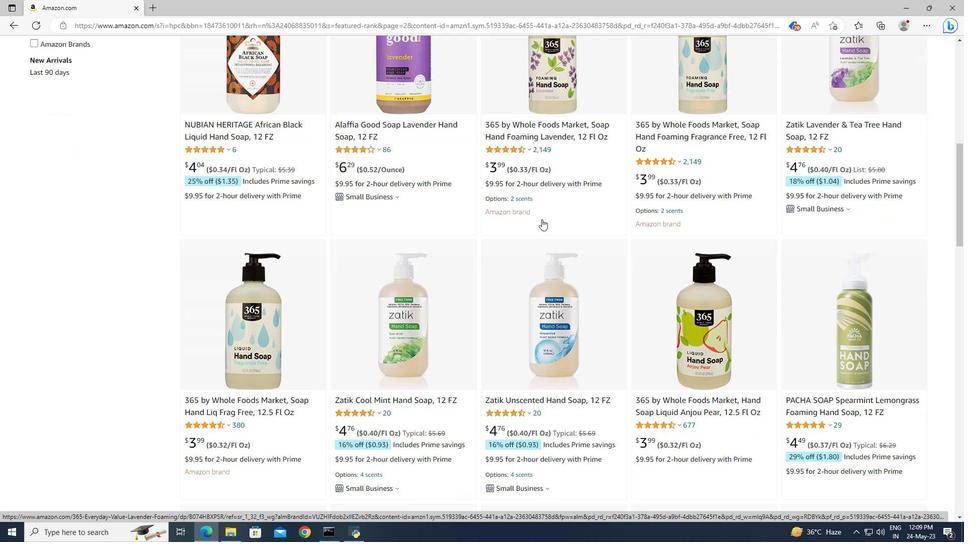 
Action: Mouse scrolled (541, 218) with delta (0, 0)
Screenshot: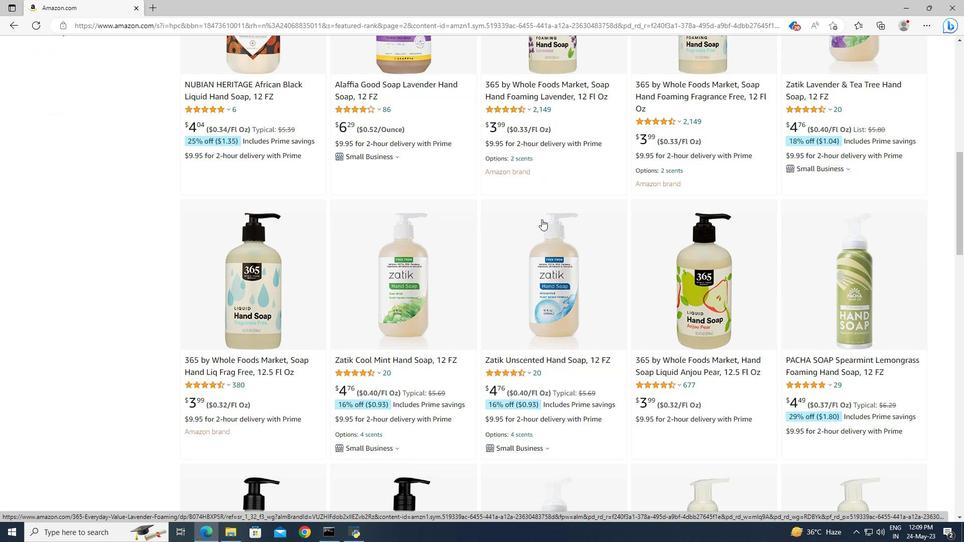 
Action: Mouse scrolled (541, 218) with delta (0, 0)
Screenshot: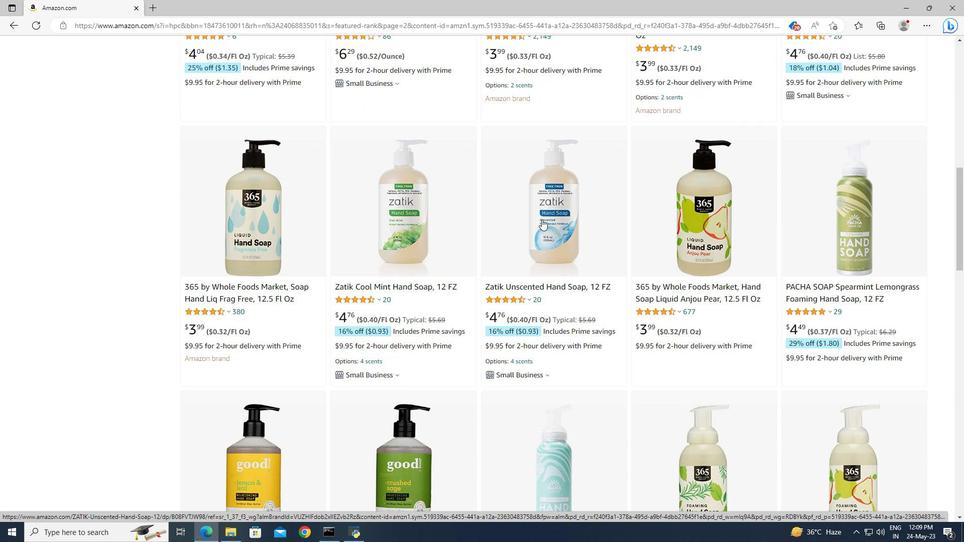 
Action: Mouse scrolled (541, 218) with delta (0, 0)
Screenshot: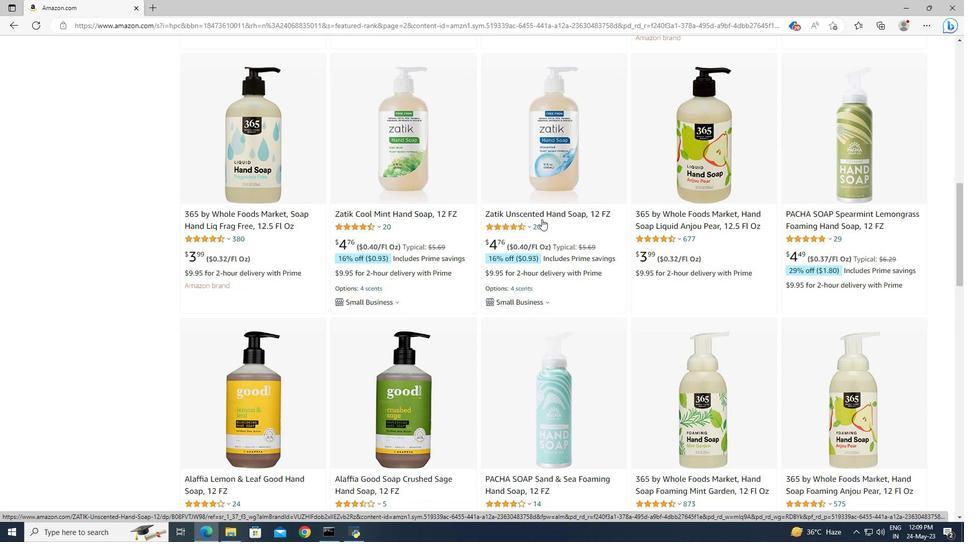 
Action: Mouse scrolled (541, 218) with delta (0, 0)
Screenshot: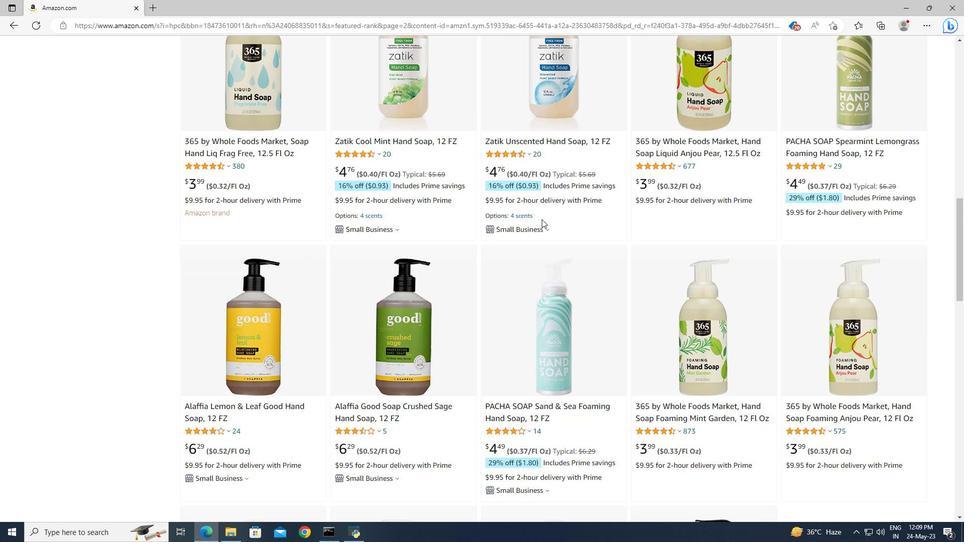 
Action: Mouse scrolled (541, 218) with delta (0, 0)
Screenshot: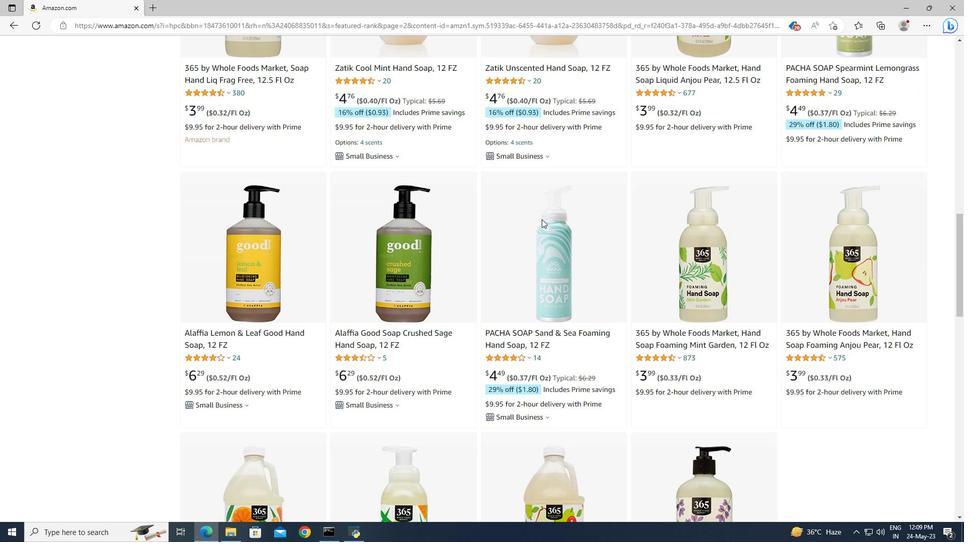 
Action: Mouse scrolled (541, 218) with delta (0, 0)
Screenshot: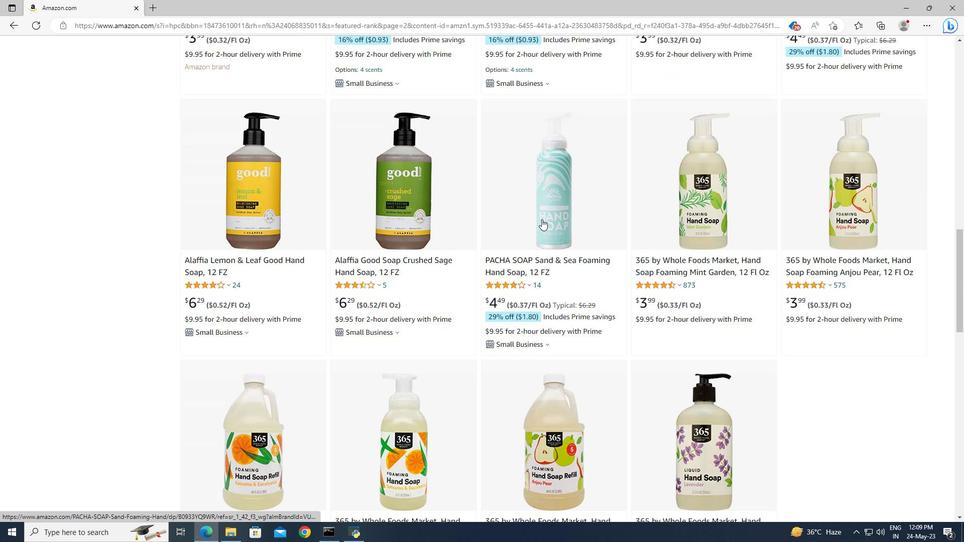 
Action: Mouse scrolled (541, 218) with delta (0, 0)
Screenshot: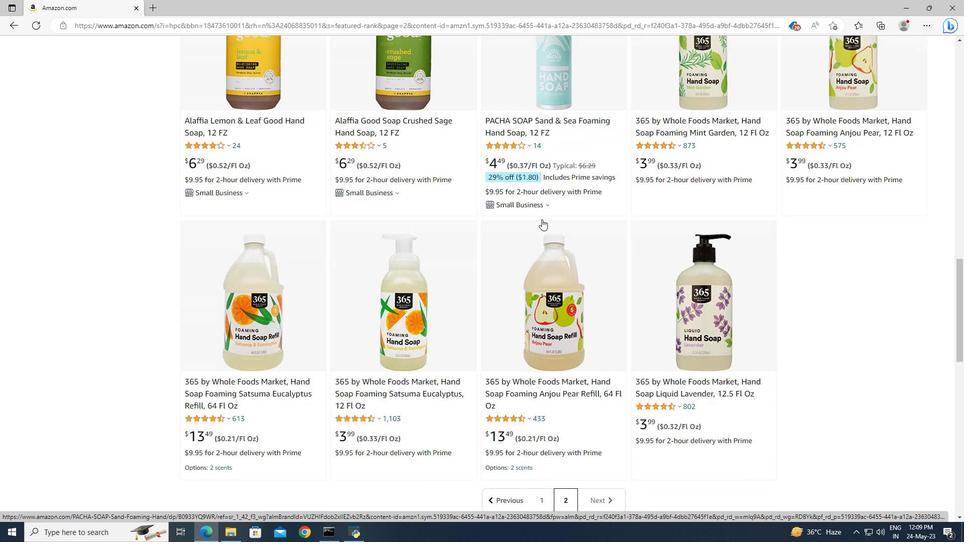
Action: Mouse scrolled (541, 218) with delta (0, 0)
Screenshot: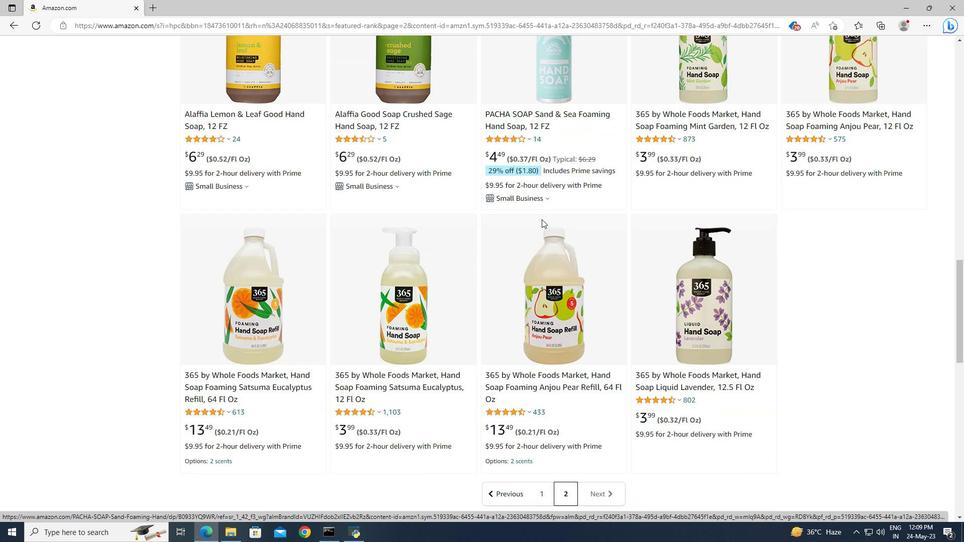 
Action: Mouse scrolled (541, 218) with delta (0, 0)
Screenshot: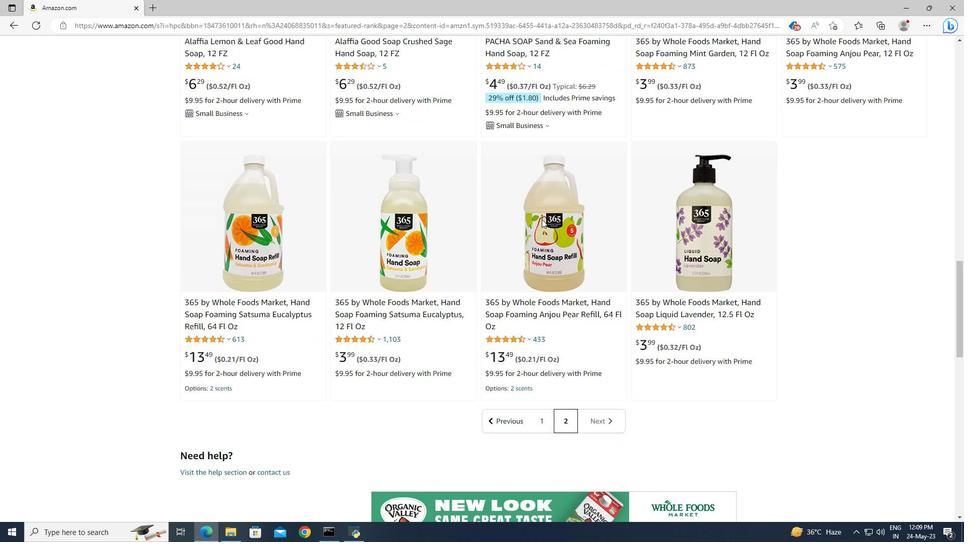 
Action: Mouse moved to (476, 300)
Screenshot: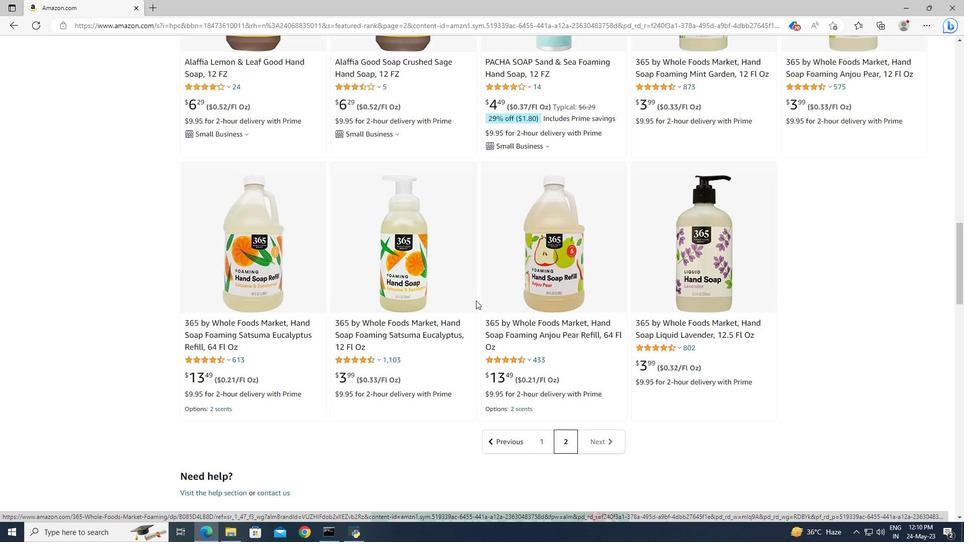 
Action: Mouse scrolled (476, 301) with delta (0, 0)
